 Task: Find connections with filter location Chintāmani with filter topic #homedecor with filter profile language English with filter current company Photon with filter school Delhi Public School Dwarka Expressway  with filter industry Media & Telecommunications with filter service category Management with filter keywords title Hotel Front Door Greeter
Action: Mouse moved to (601, 75)
Screenshot: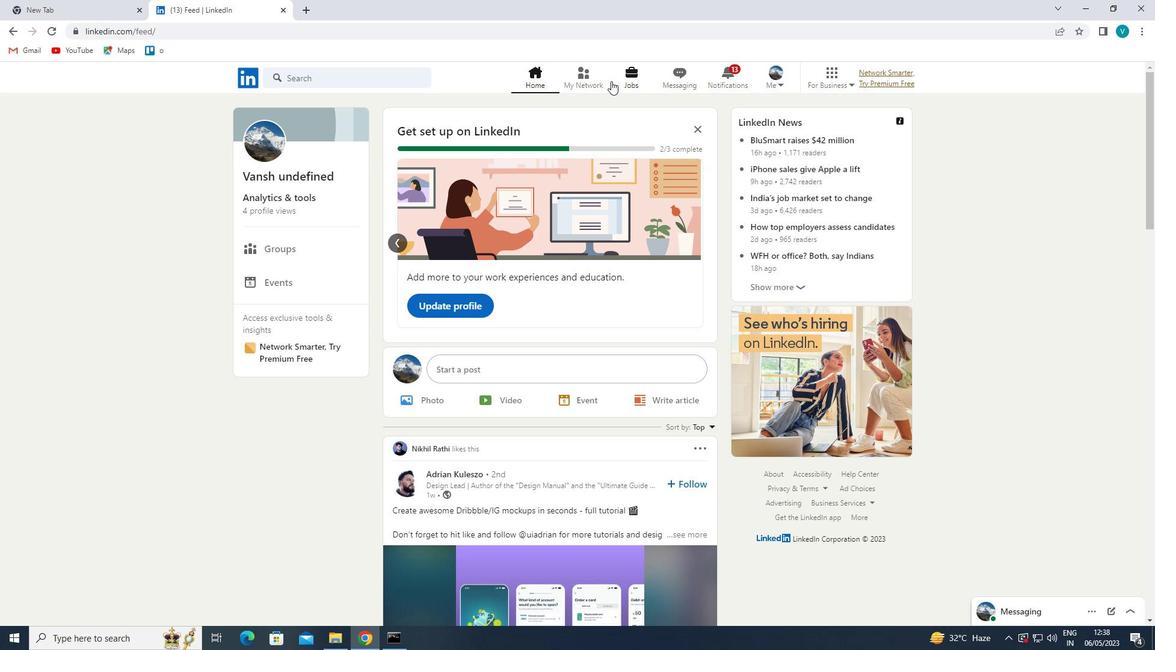 
Action: Mouse pressed left at (601, 75)
Screenshot: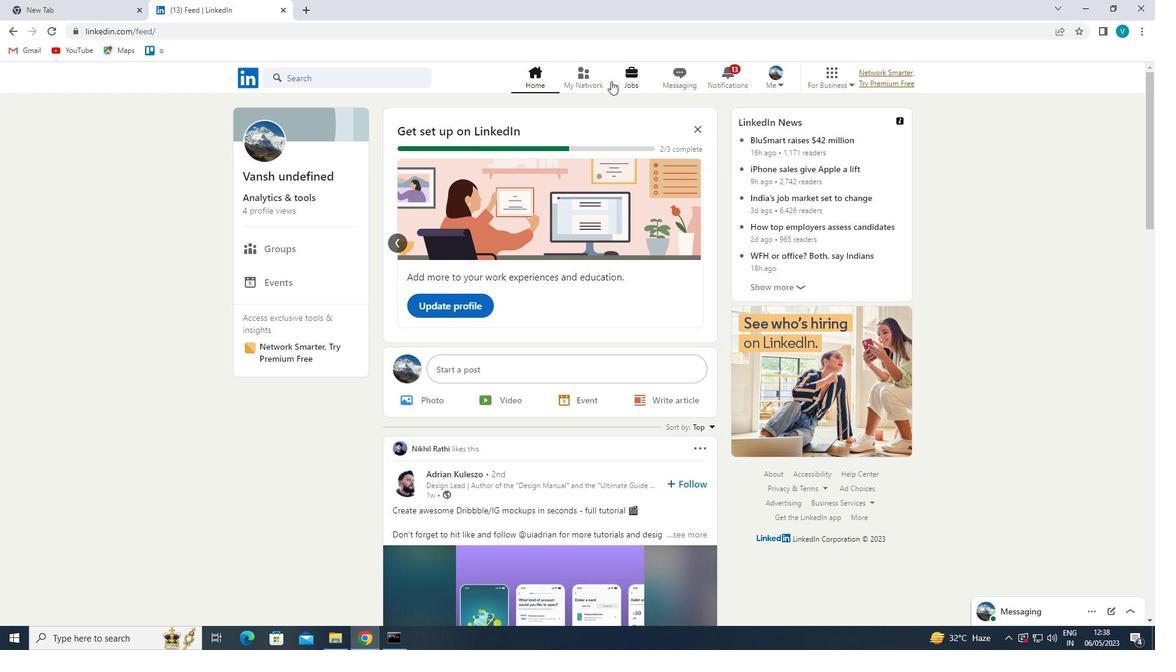 
Action: Mouse moved to (341, 151)
Screenshot: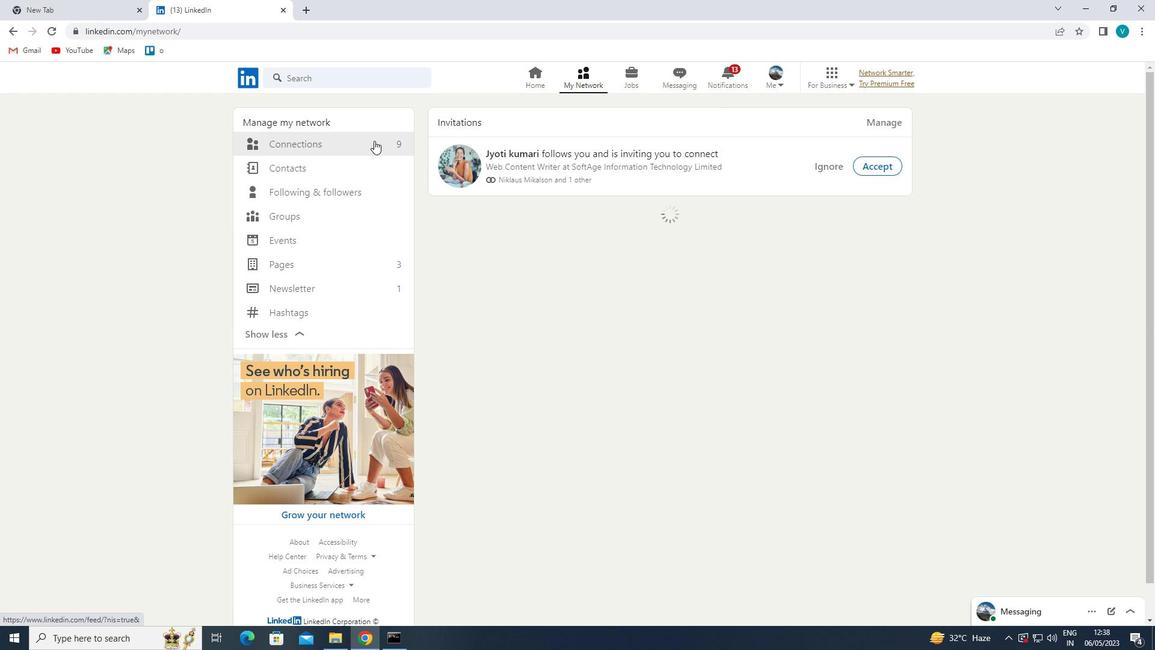 
Action: Mouse pressed left at (341, 151)
Screenshot: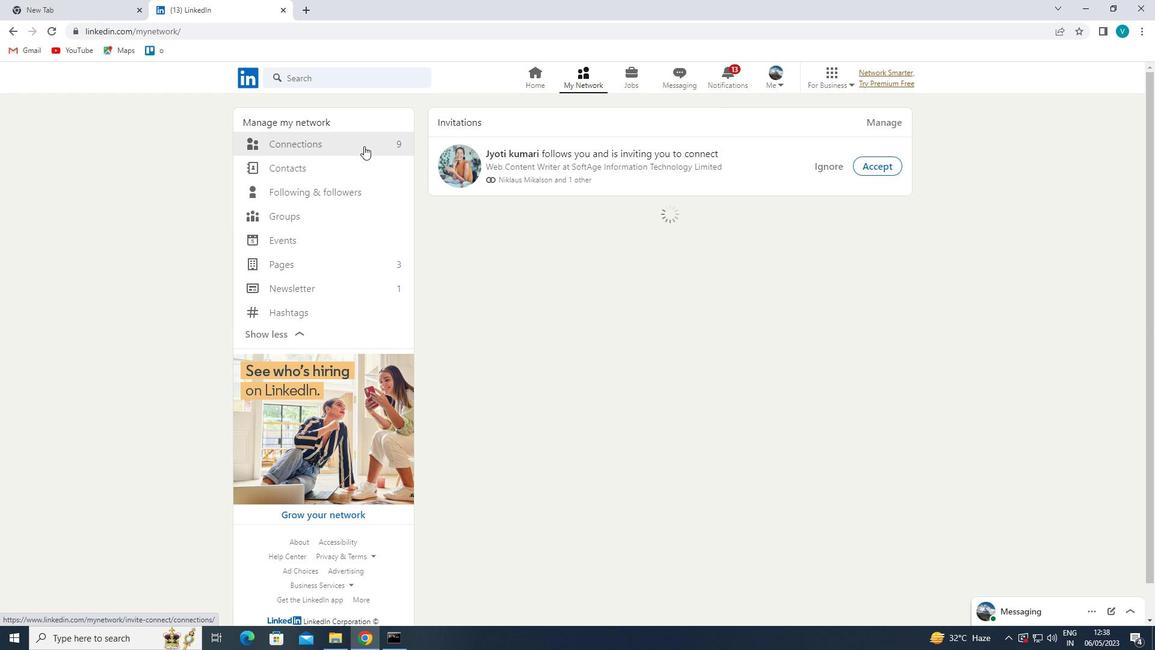 
Action: Mouse moved to (341, 151)
Screenshot: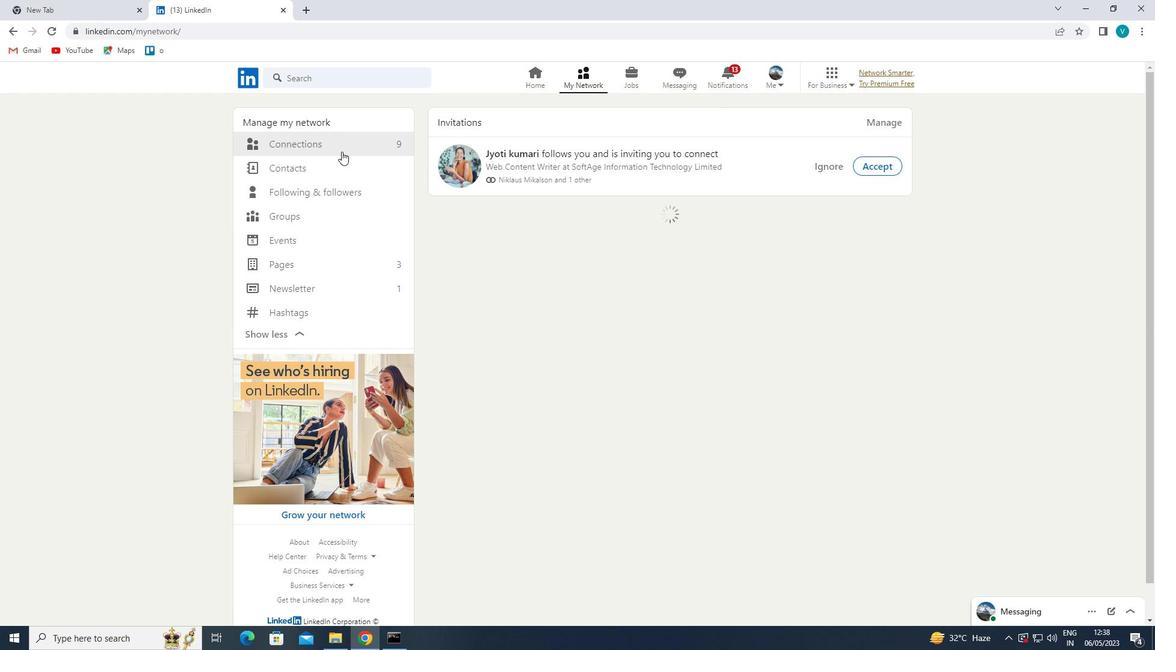 
Action: Mouse pressed left at (341, 151)
Screenshot: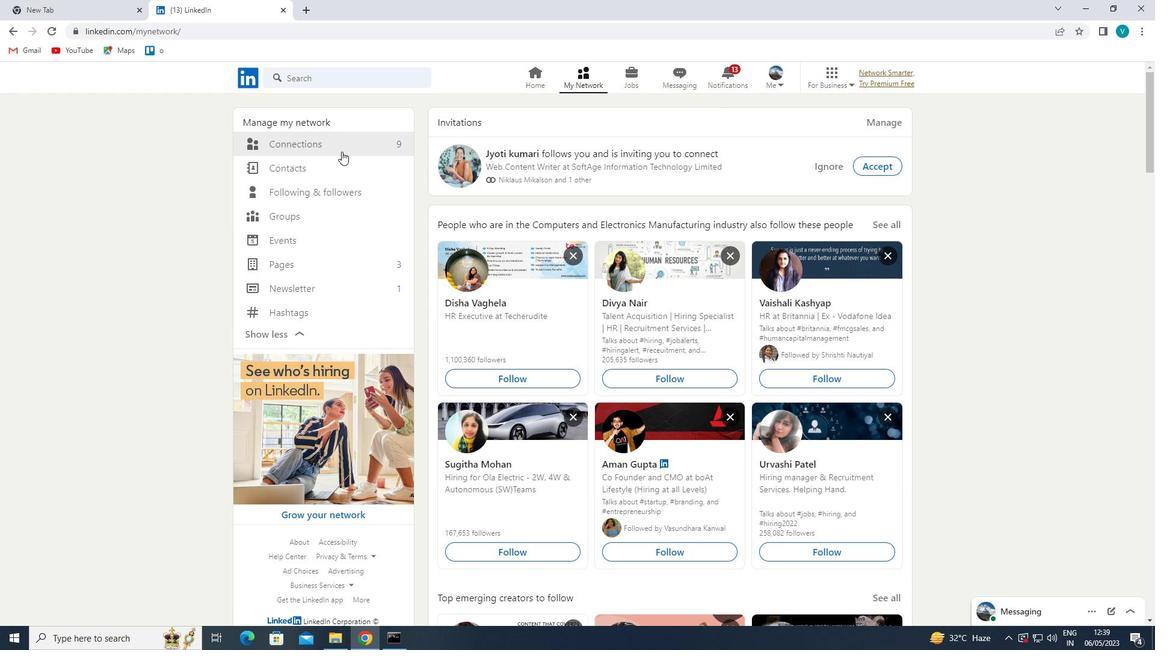 
Action: Mouse moved to (345, 140)
Screenshot: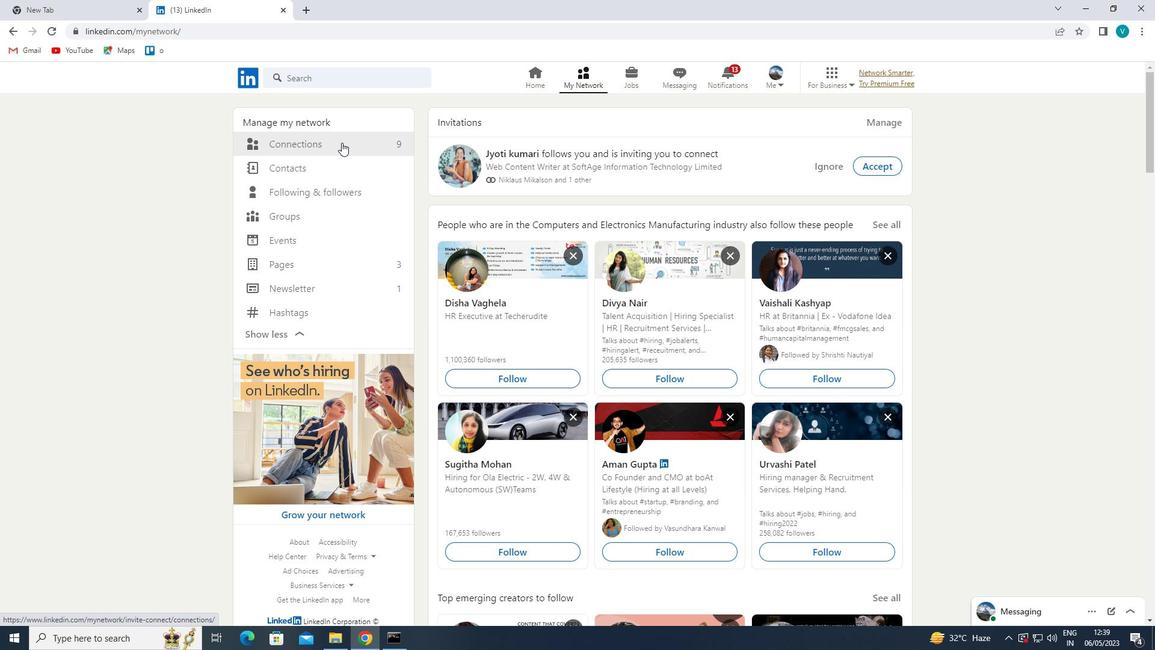 
Action: Mouse pressed left at (345, 140)
Screenshot: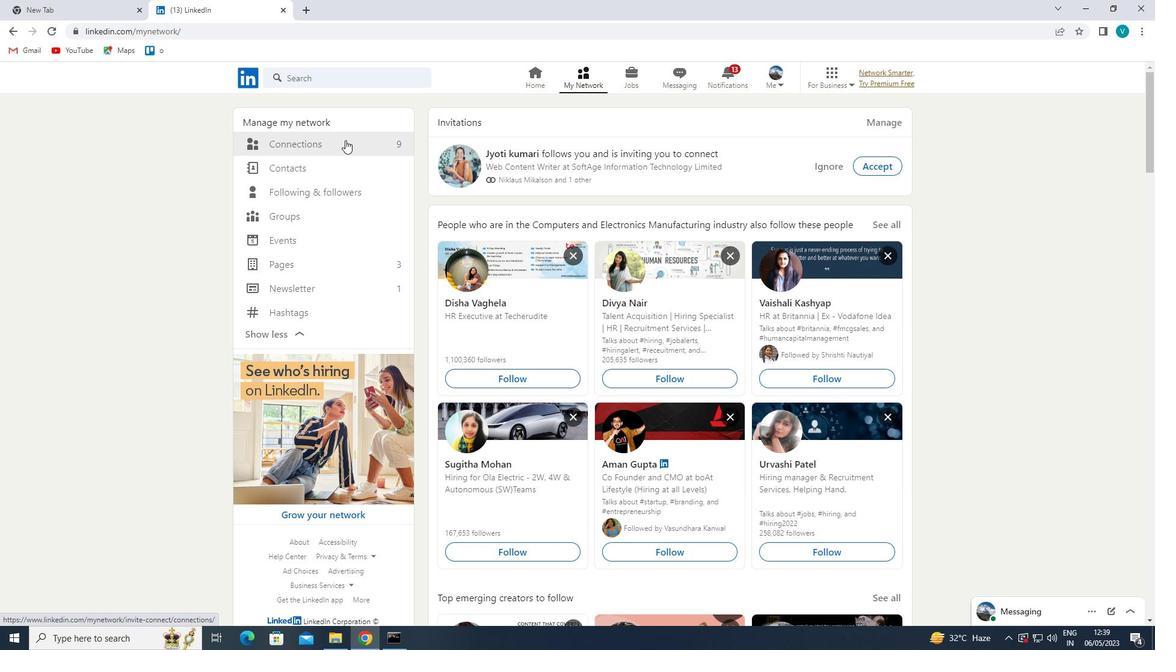 
Action: Mouse moved to (682, 145)
Screenshot: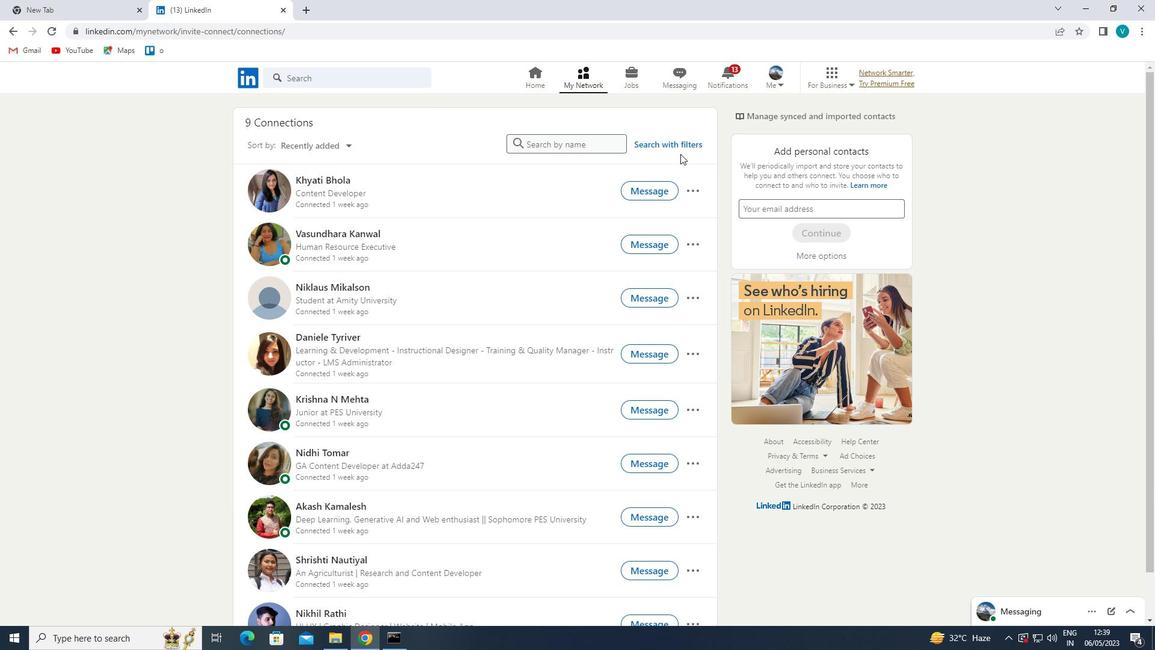 
Action: Mouse pressed left at (682, 145)
Screenshot: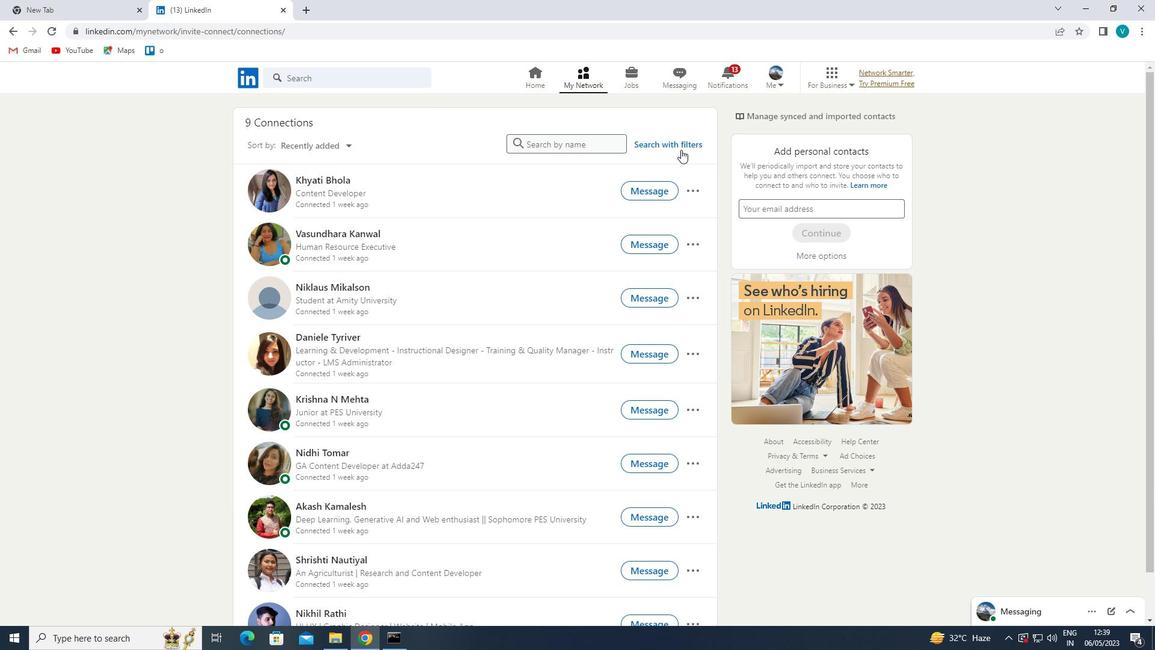 
Action: Mouse moved to (592, 111)
Screenshot: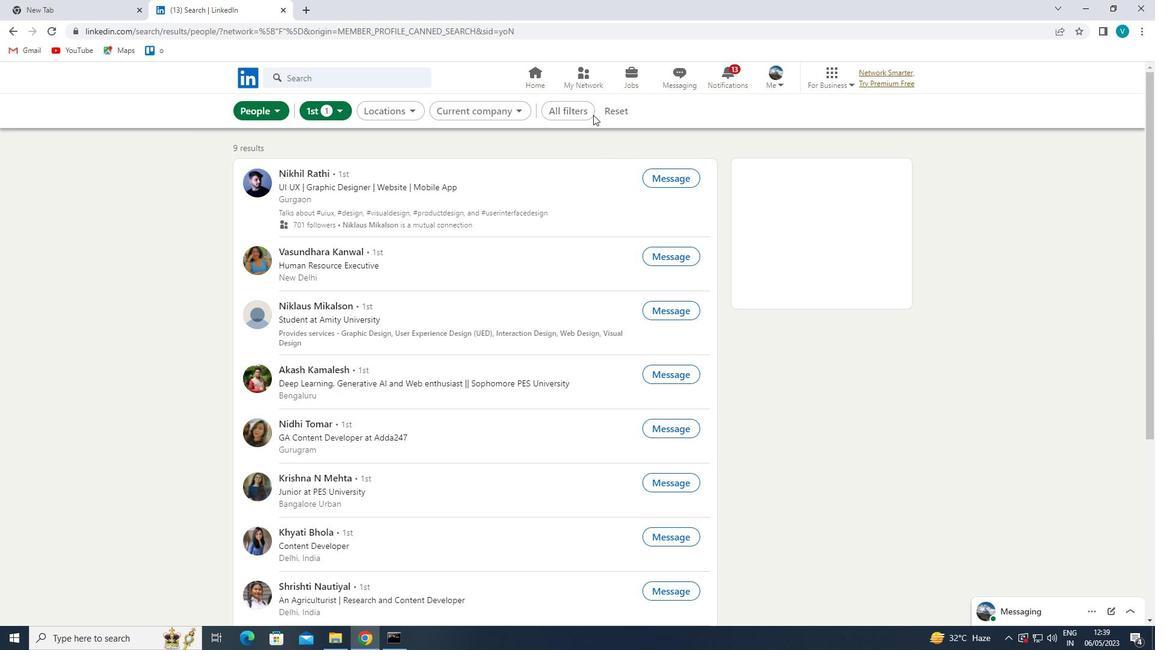 
Action: Mouse pressed left at (592, 111)
Screenshot: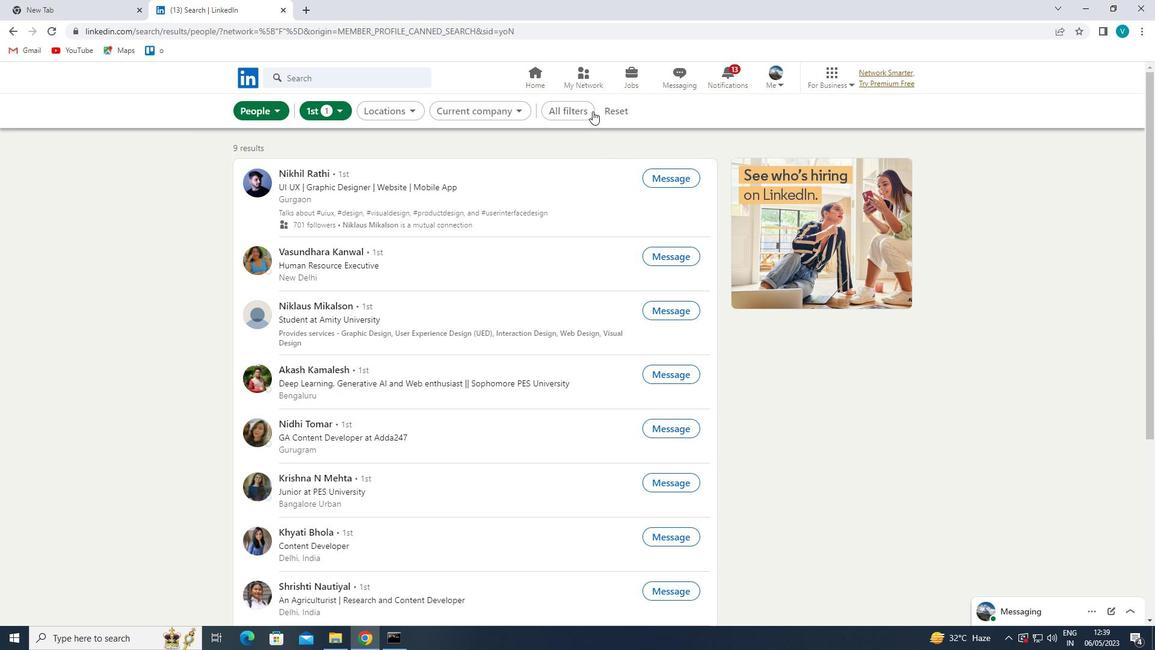 
Action: Mouse moved to (940, 268)
Screenshot: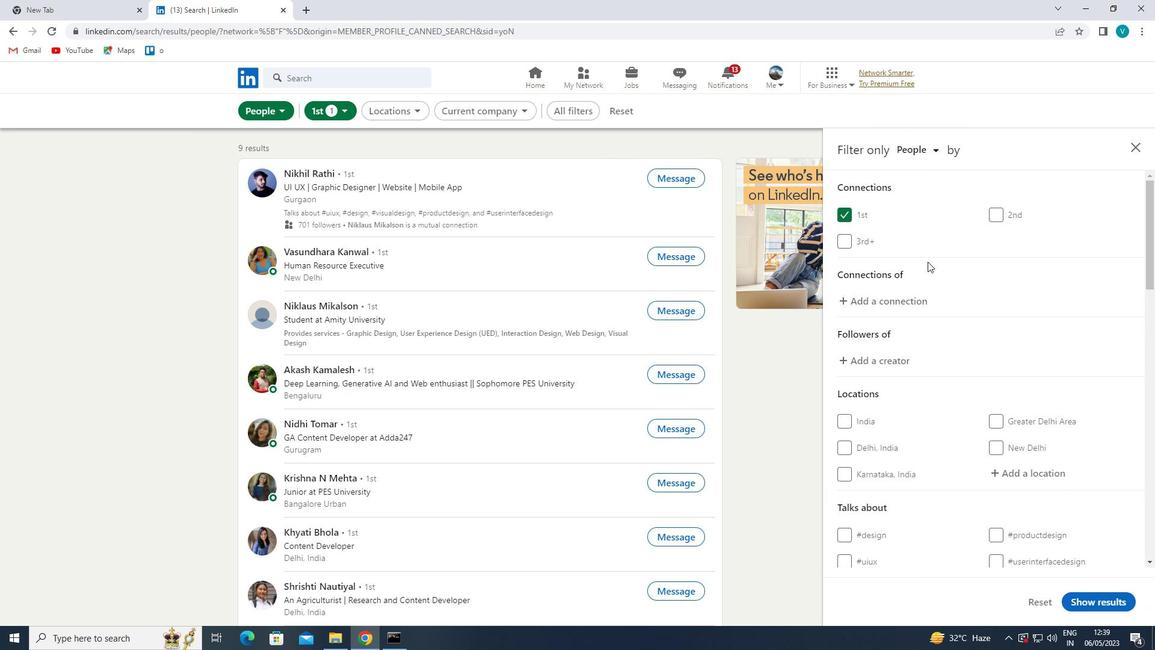 
Action: Mouse scrolled (940, 267) with delta (0, 0)
Screenshot: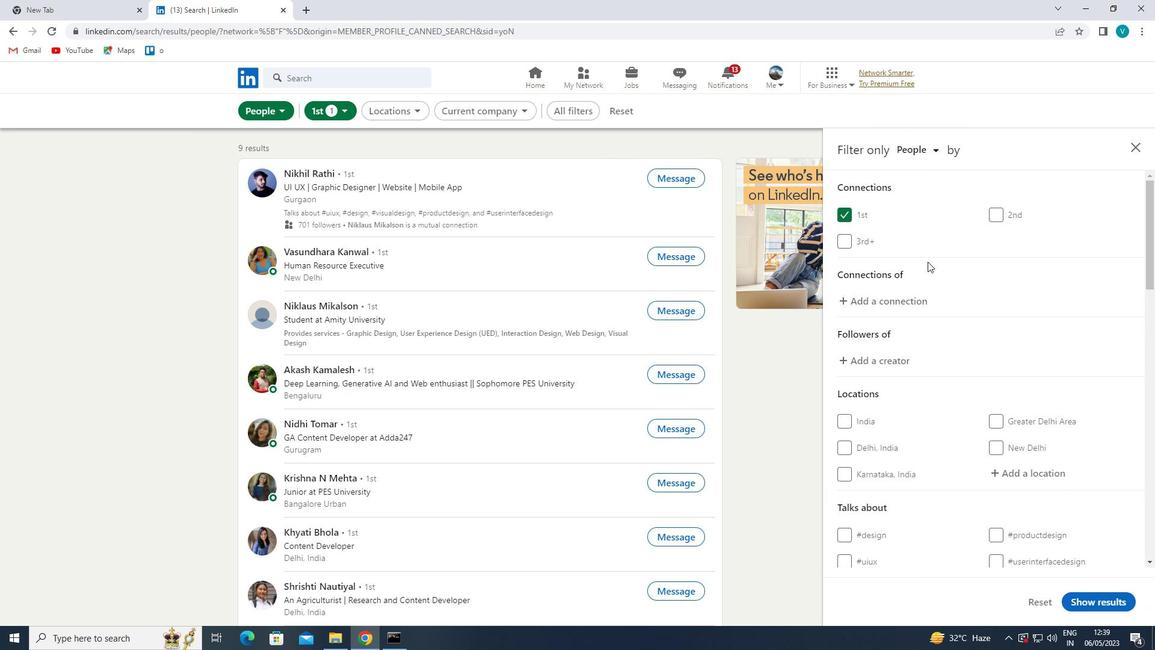 
Action: Mouse moved to (955, 276)
Screenshot: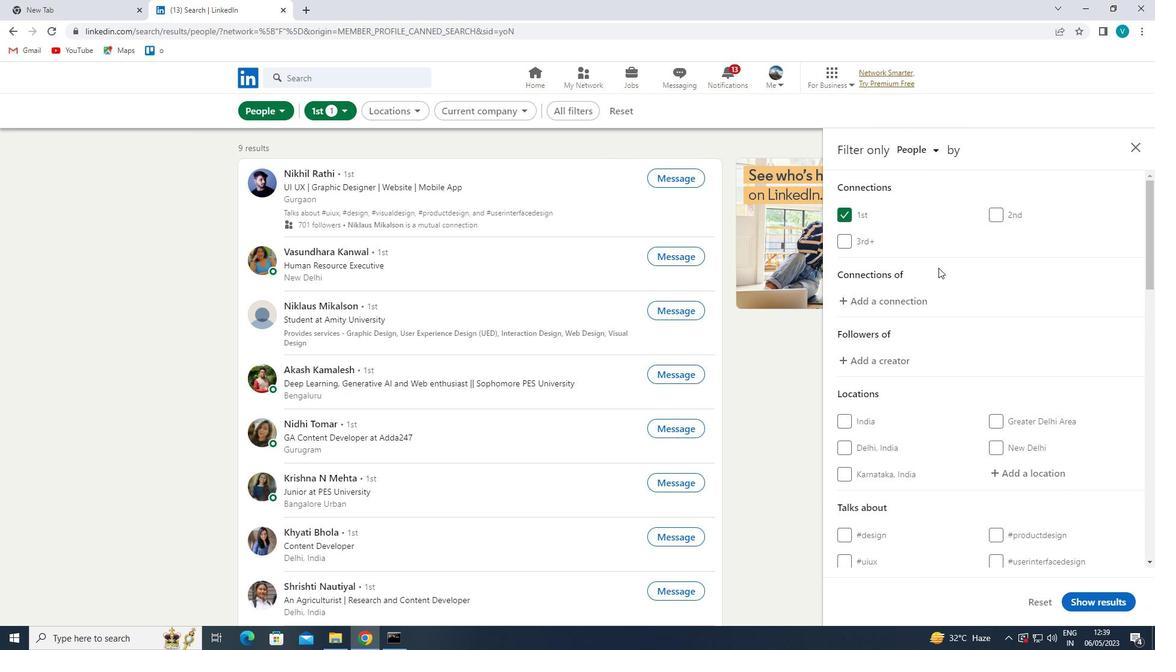 
Action: Mouse scrolled (955, 276) with delta (0, 0)
Screenshot: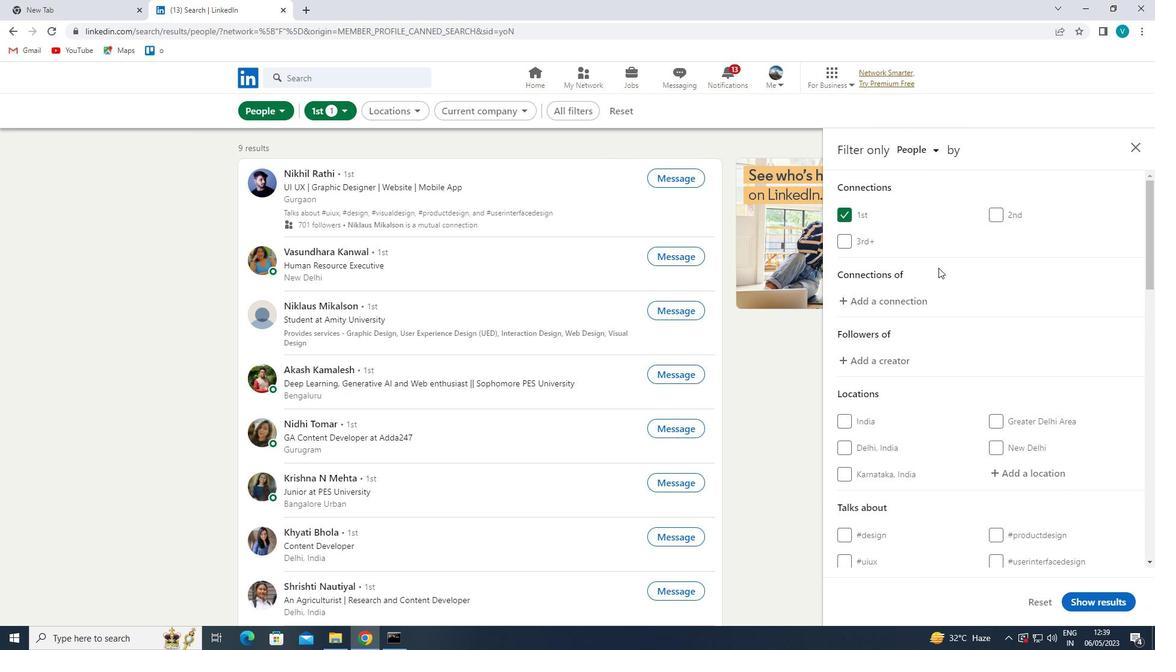 
Action: Mouse moved to (1044, 352)
Screenshot: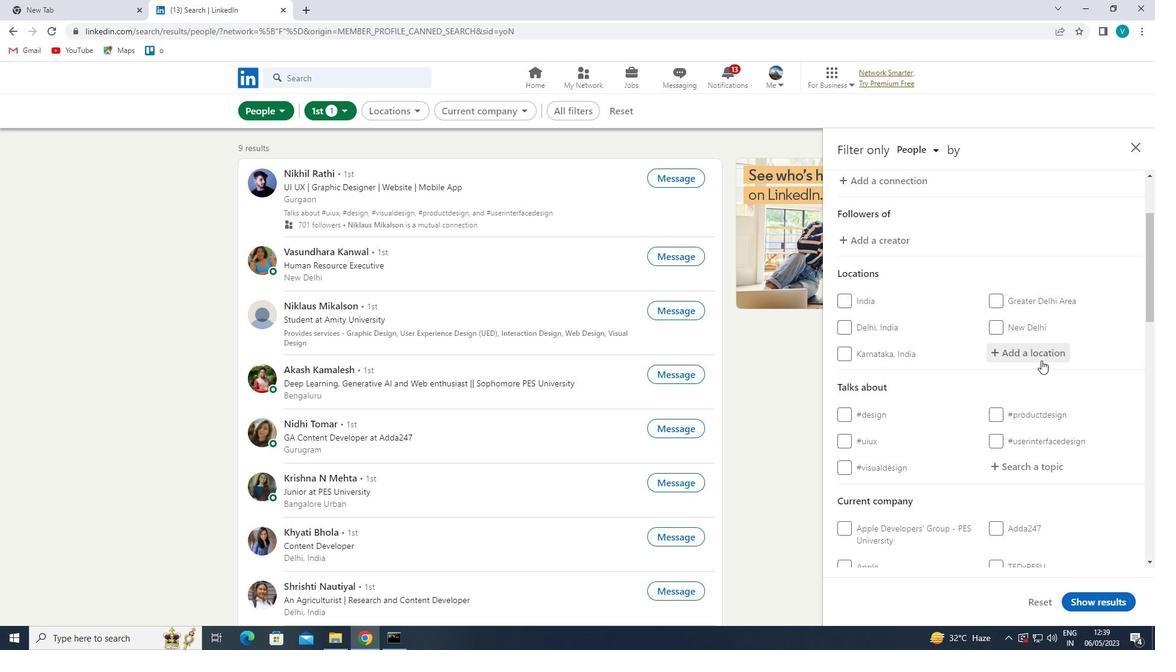 
Action: Mouse pressed left at (1044, 352)
Screenshot: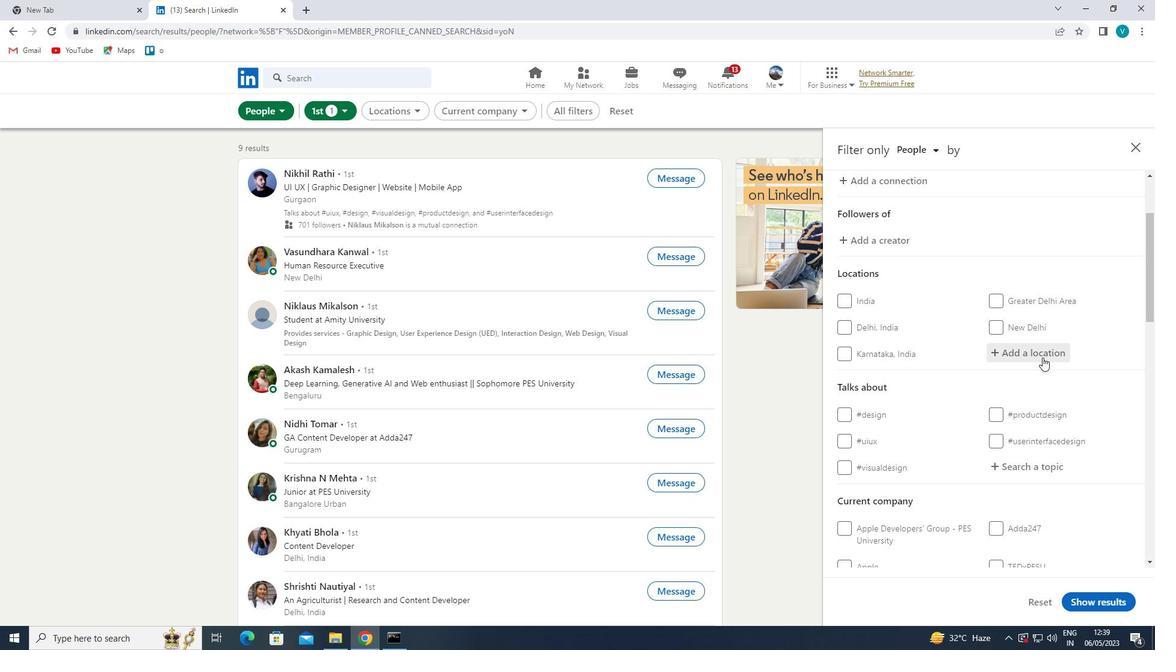 
Action: Mouse moved to (933, 424)
Screenshot: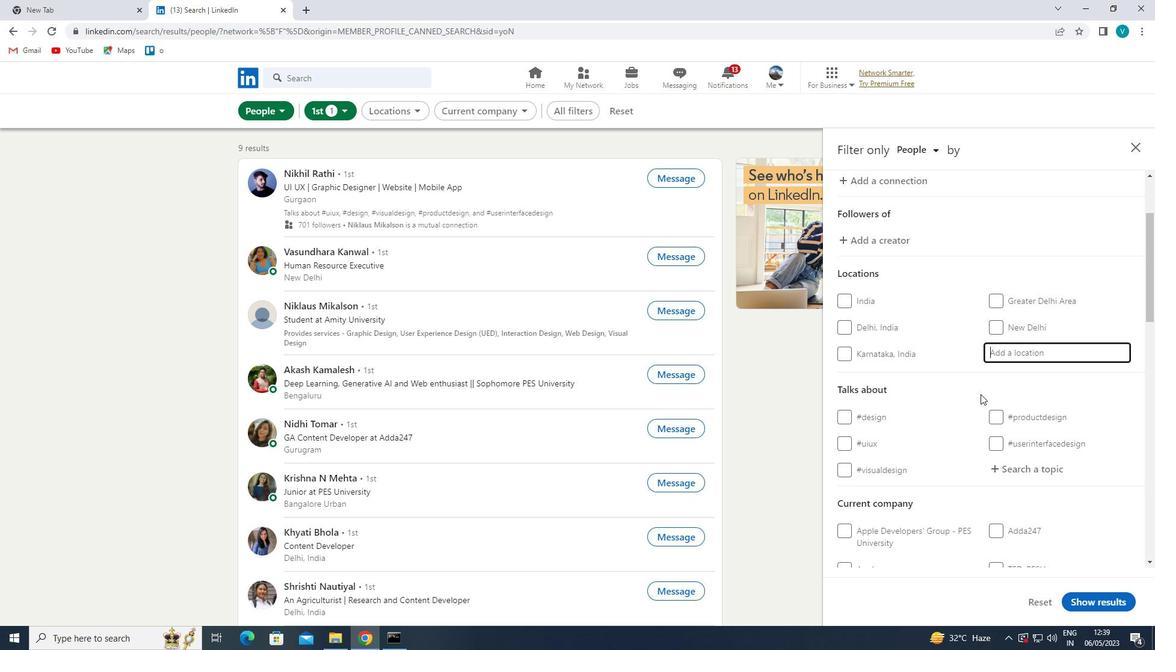 
Action: Key pressed <Key.shift>CHINTAMANI
Screenshot: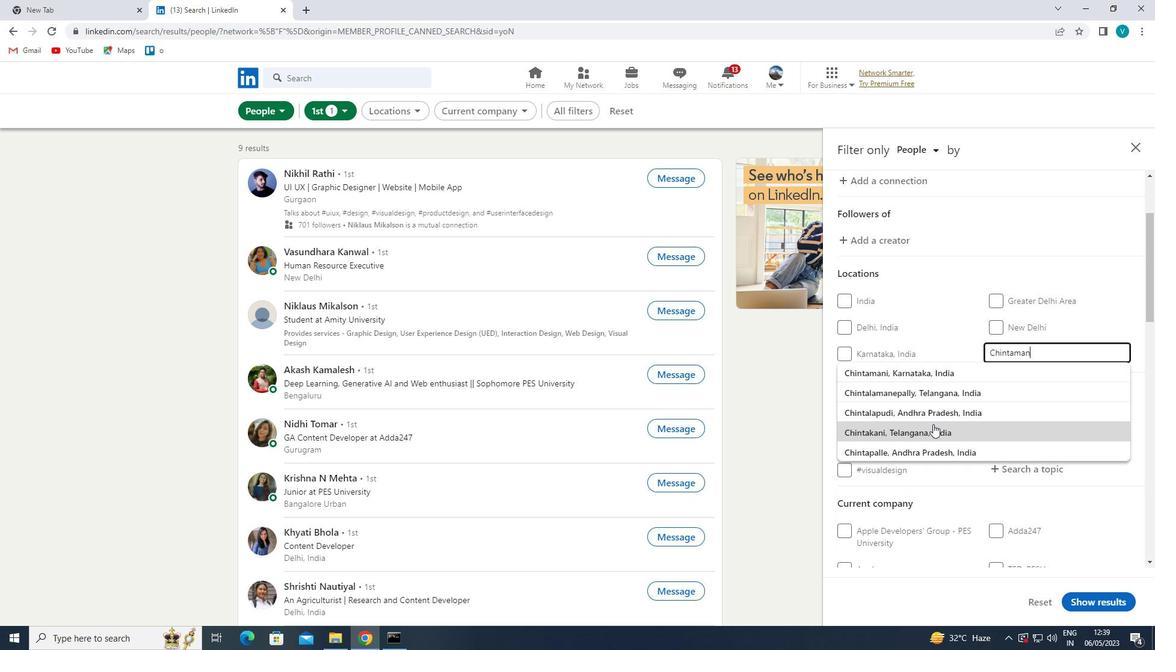 
Action: Mouse moved to (973, 375)
Screenshot: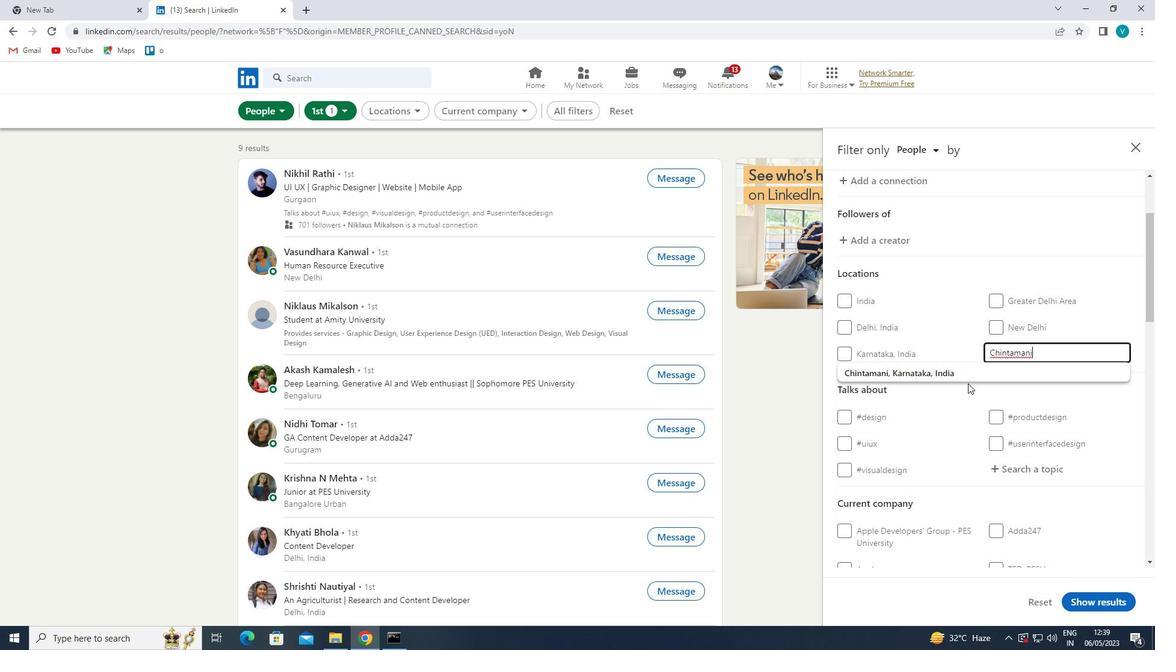 
Action: Mouse pressed left at (973, 375)
Screenshot: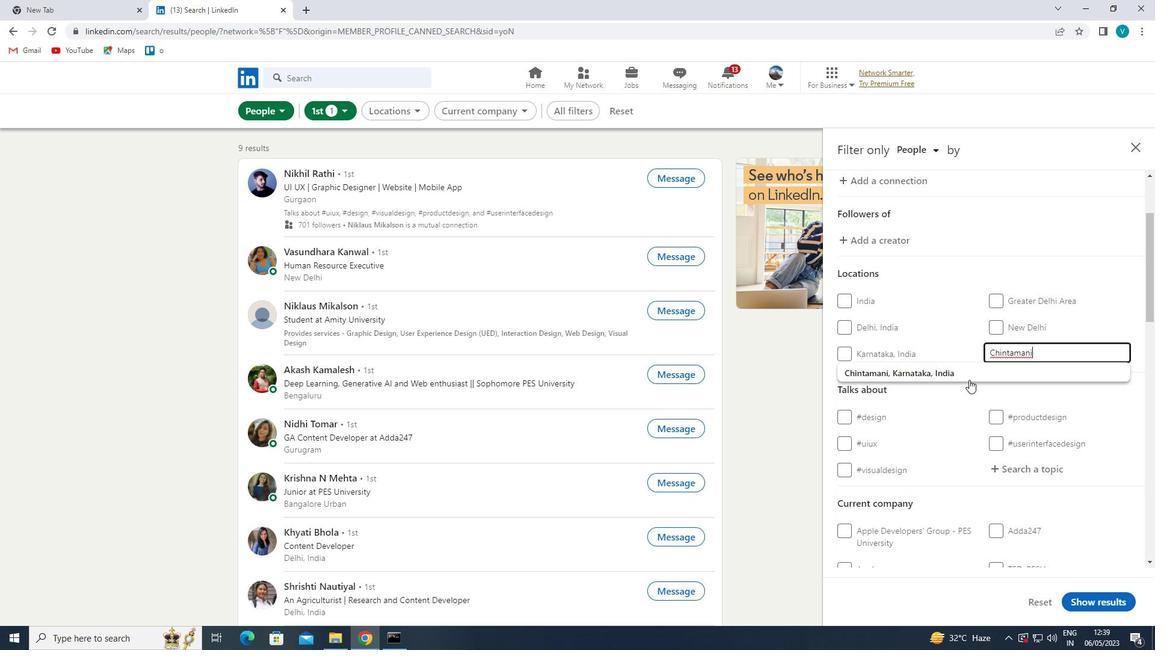 
Action: Mouse moved to (977, 377)
Screenshot: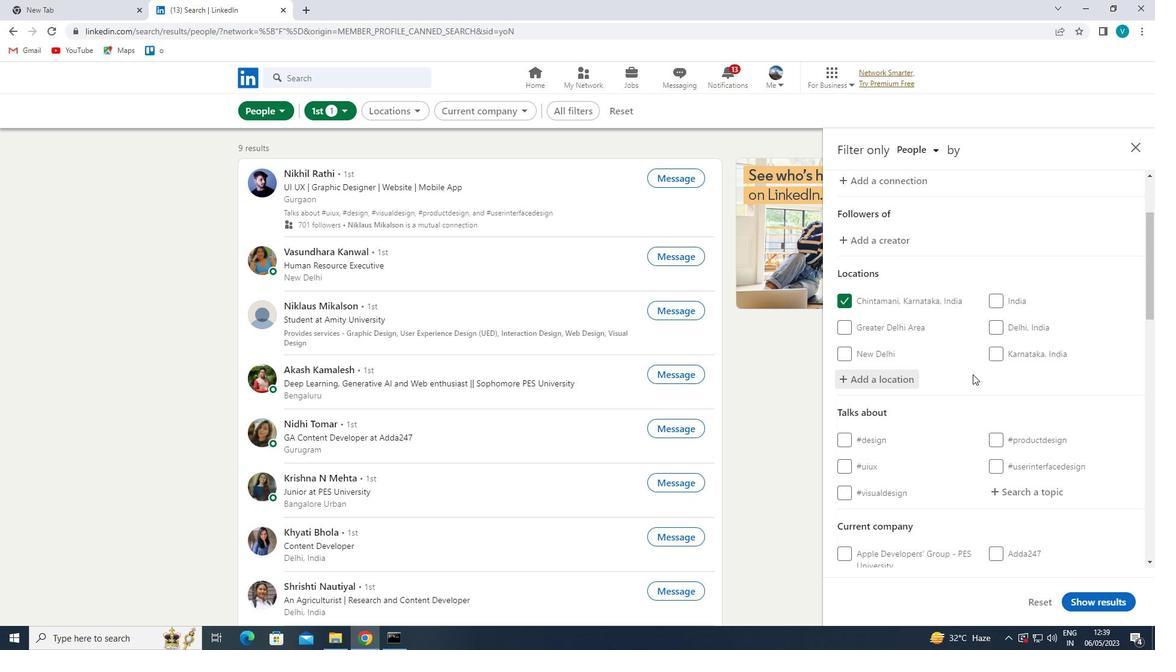 
Action: Mouse scrolled (977, 376) with delta (0, 0)
Screenshot: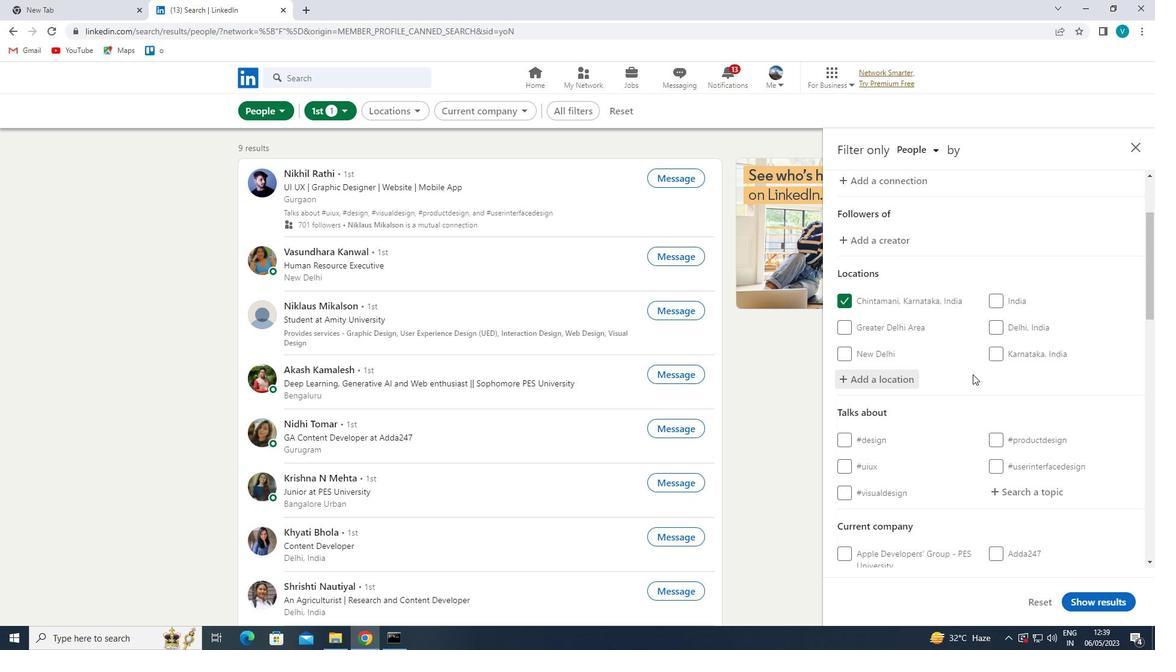 
Action: Mouse moved to (1026, 428)
Screenshot: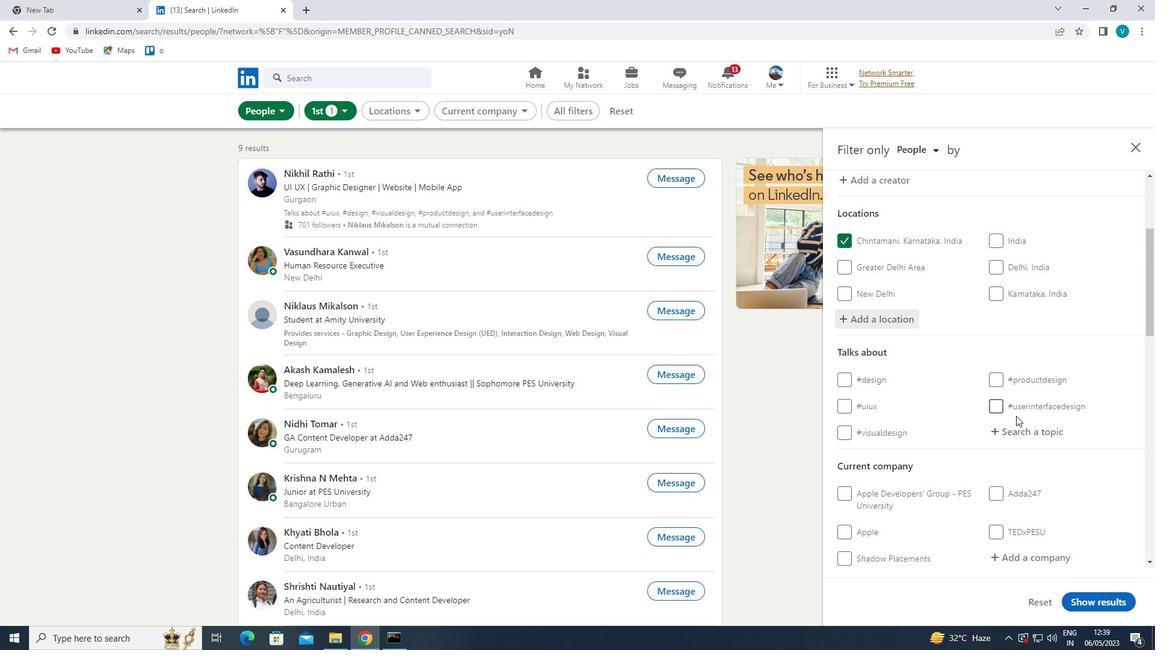 
Action: Mouse pressed left at (1026, 428)
Screenshot: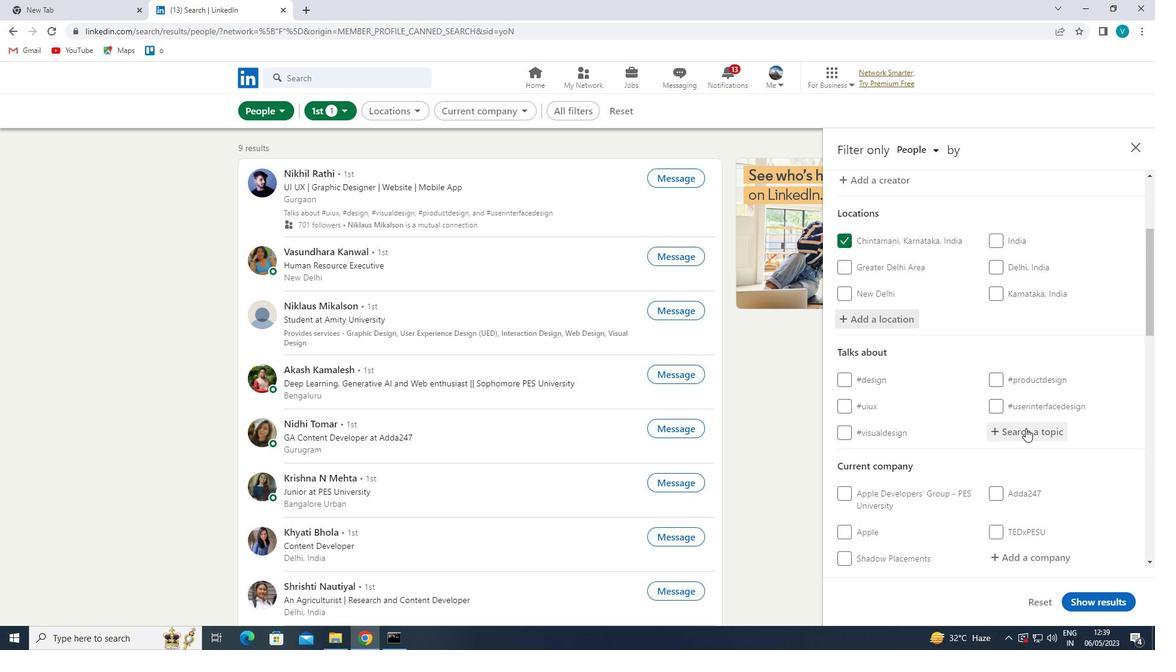 
Action: Key pressed HOMEDEC
Screenshot: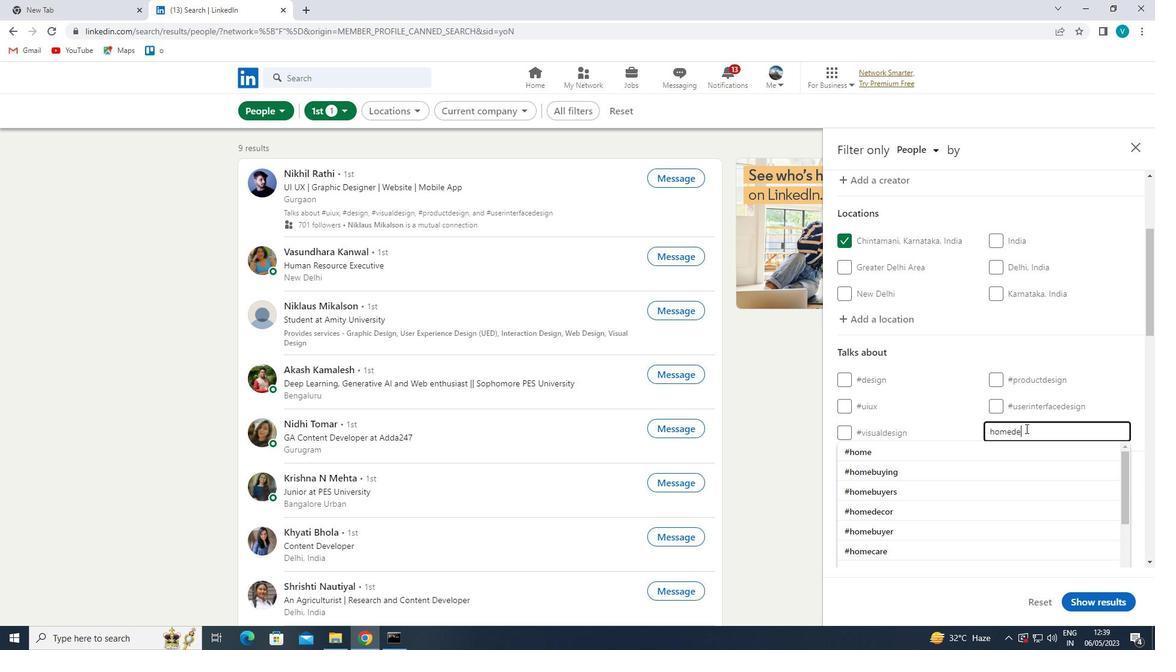 
Action: Mouse moved to (987, 446)
Screenshot: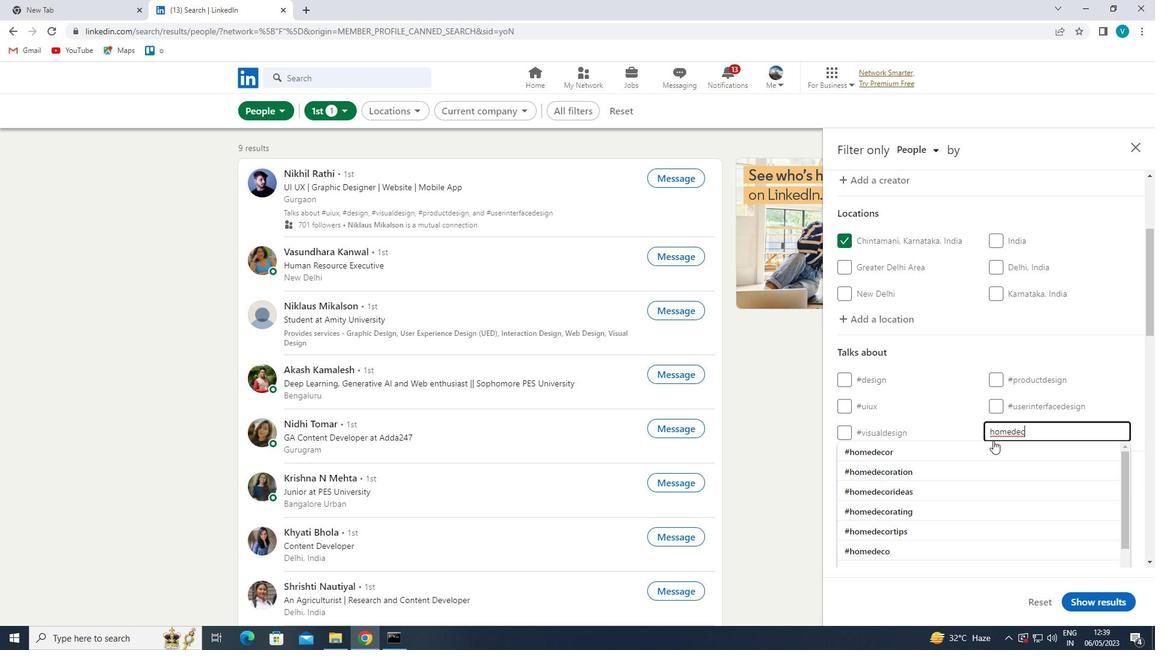 
Action: Mouse pressed left at (987, 446)
Screenshot: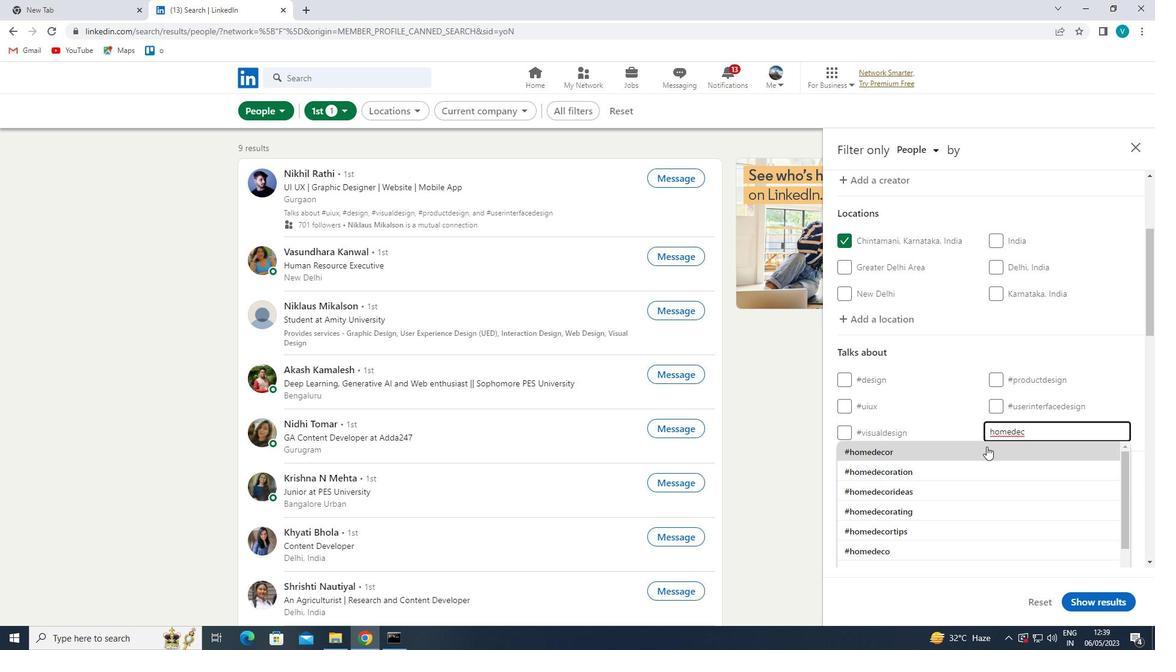 
Action: Mouse scrolled (987, 446) with delta (0, 0)
Screenshot: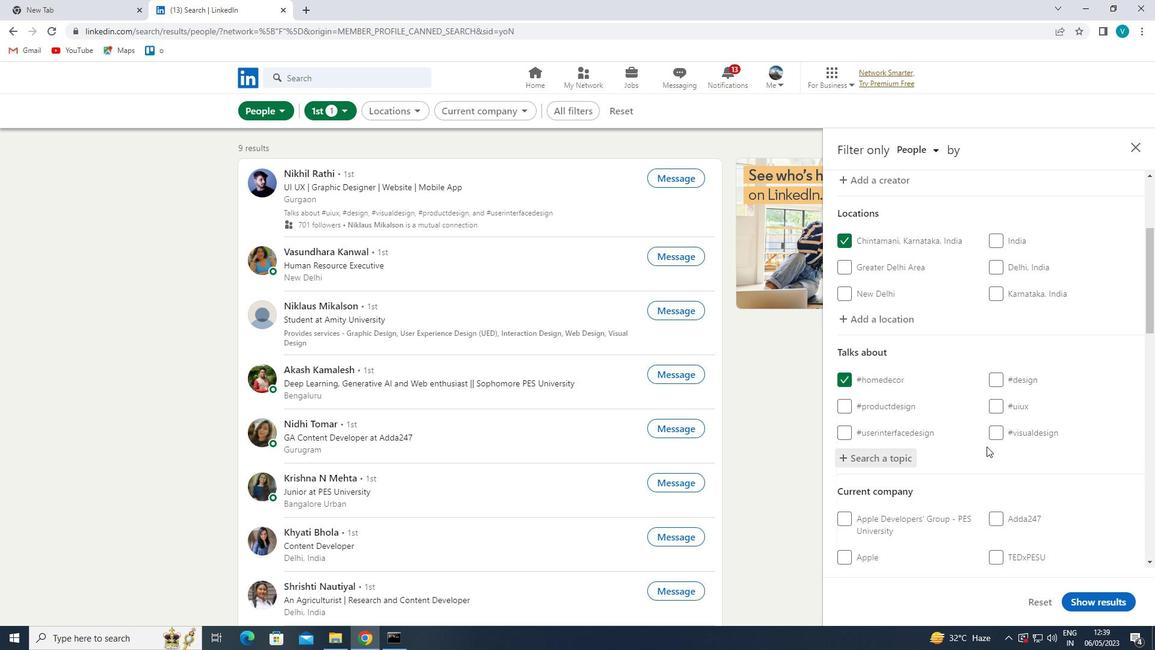 
Action: Mouse scrolled (987, 446) with delta (0, 0)
Screenshot: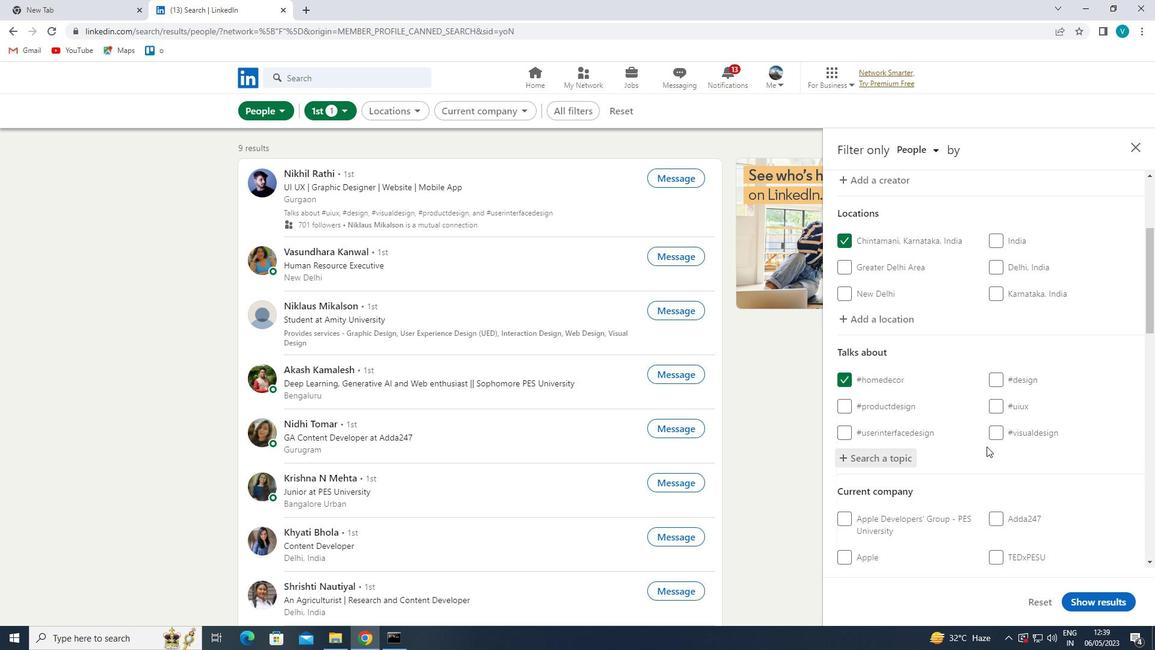 
Action: Mouse scrolled (987, 446) with delta (0, 0)
Screenshot: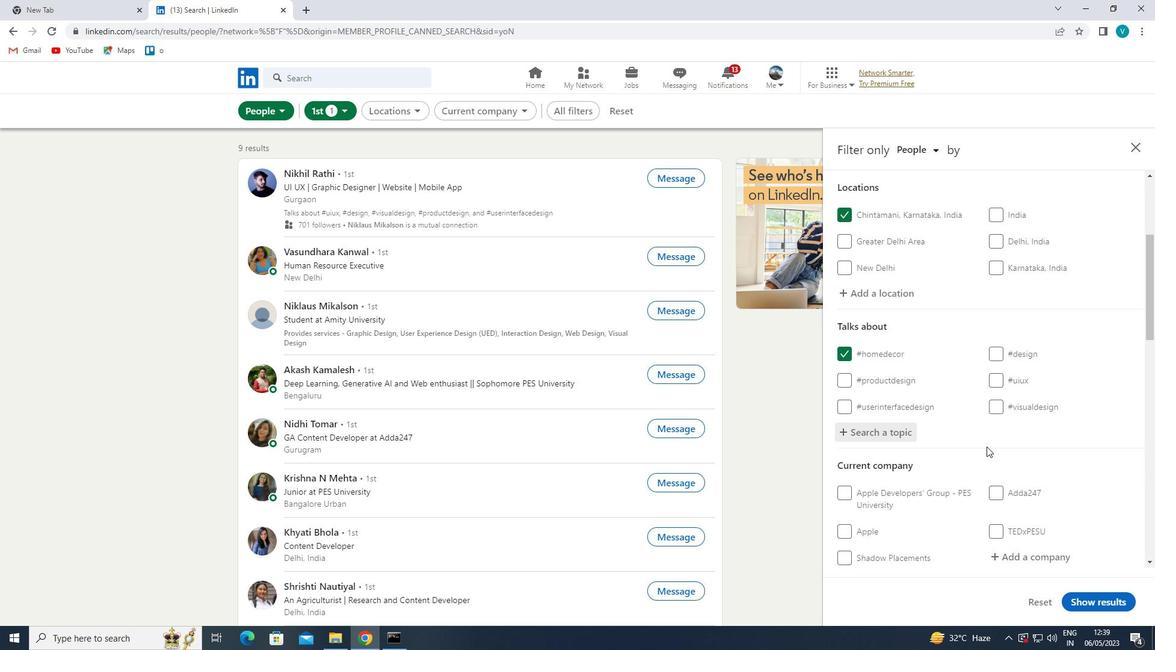 
Action: Mouse scrolled (987, 446) with delta (0, 0)
Screenshot: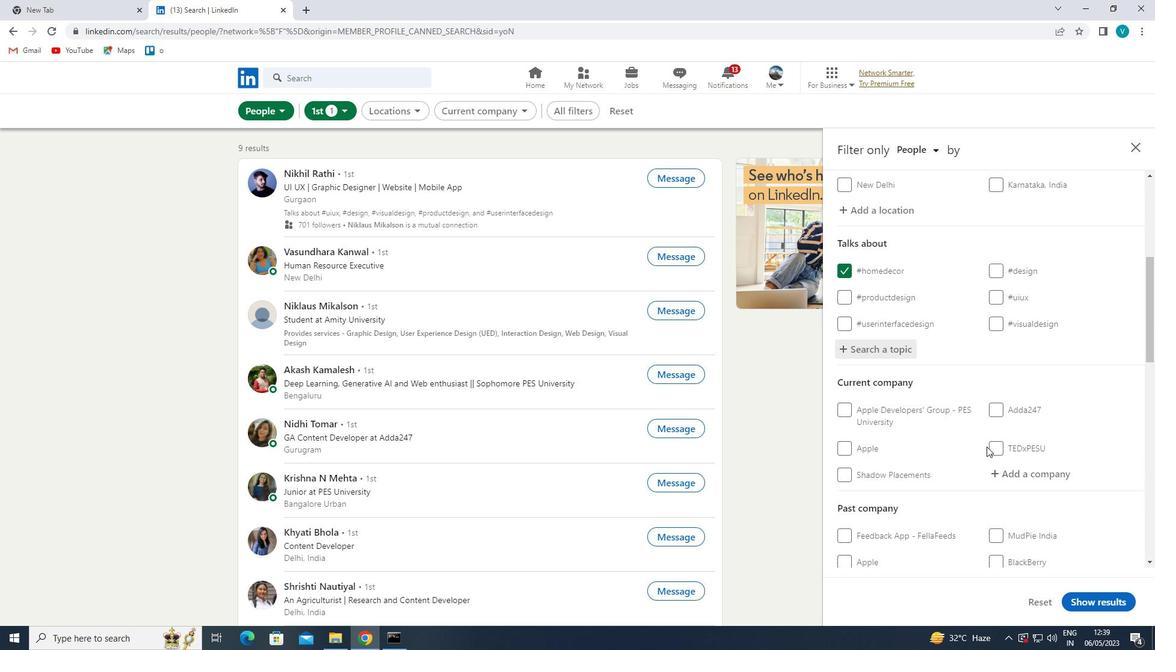 
Action: Mouse scrolled (987, 446) with delta (0, 0)
Screenshot: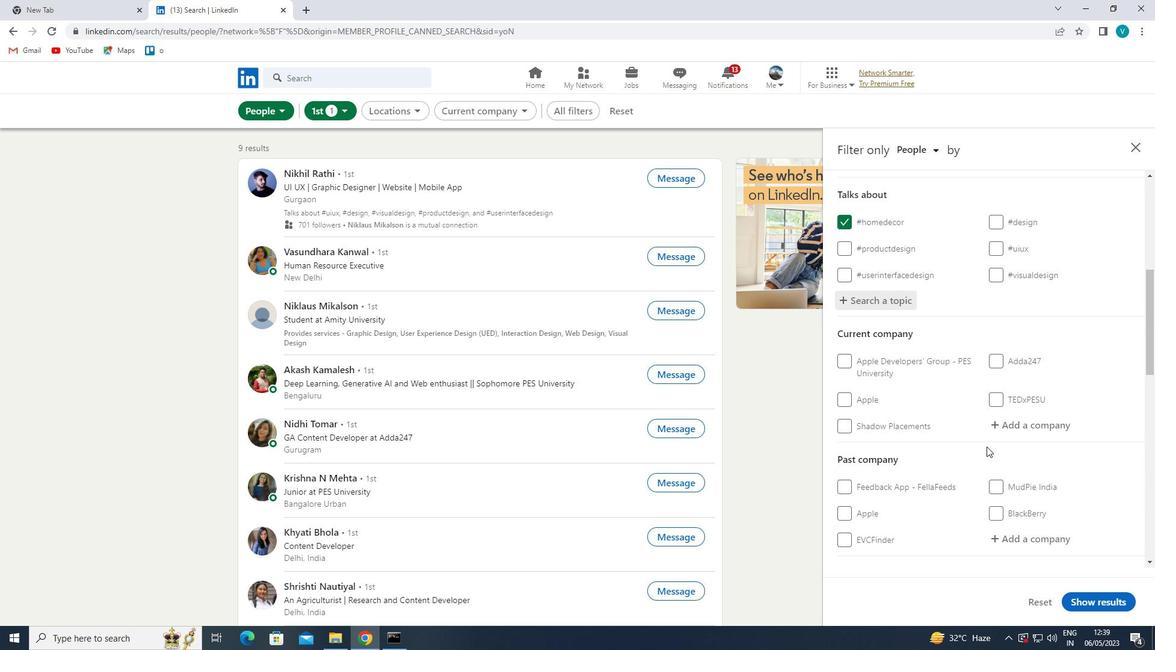 
Action: Mouse scrolled (987, 446) with delta (0, 0)
Screenshot: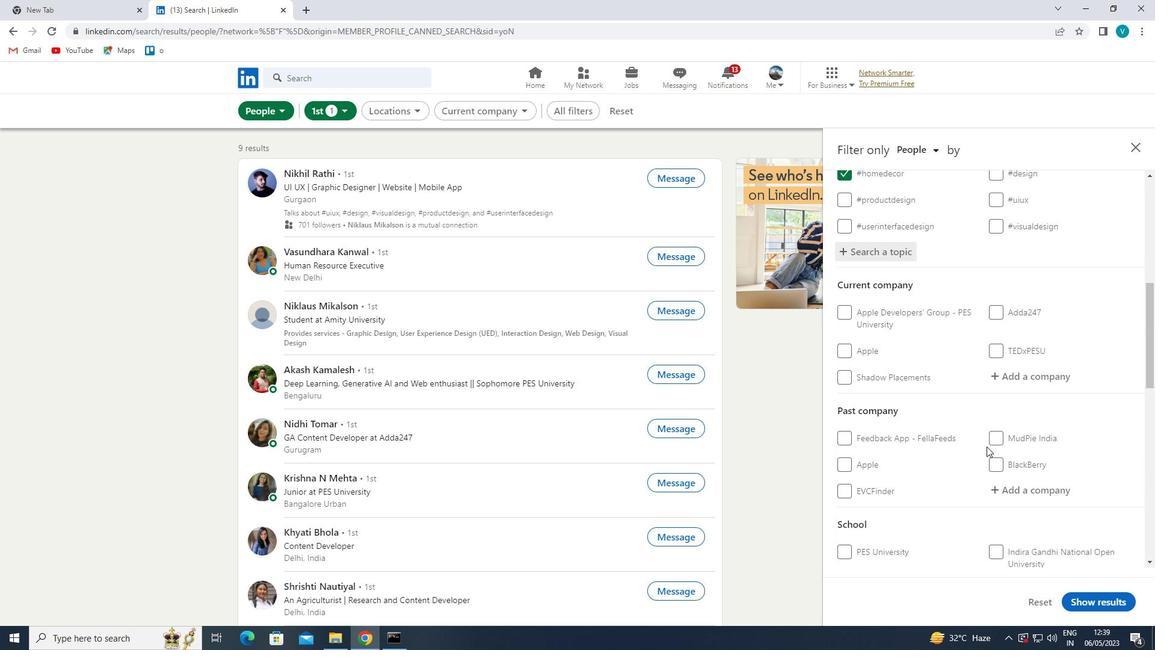 
Action: Mouse scrolled (987, 446) with delta (0, 0)
Screenshot: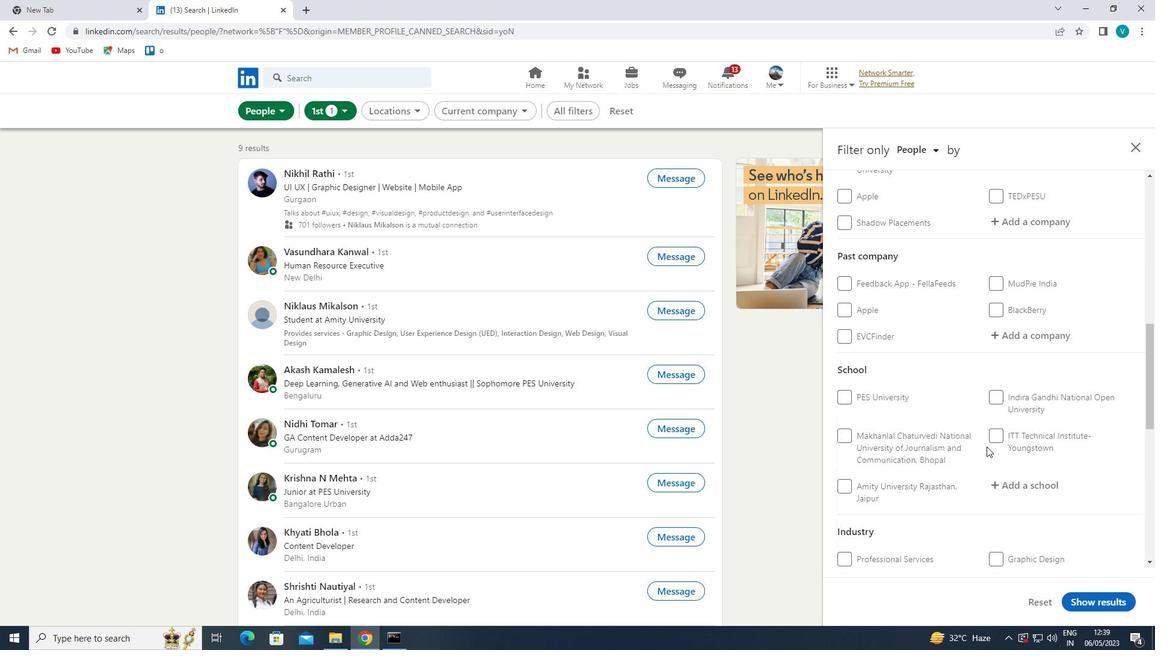 
Action: Mouse scrolled (987, 446) with delta (0, 0)
Screenshot: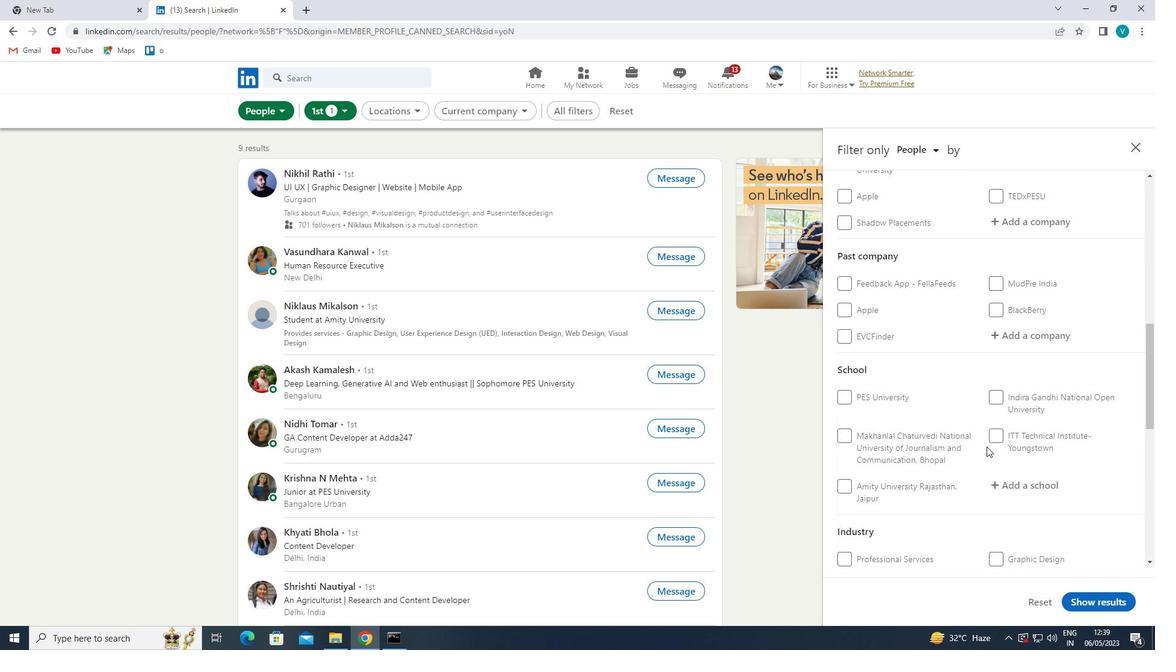 
Action: Mouse moved to (915, 468)
Screenshot: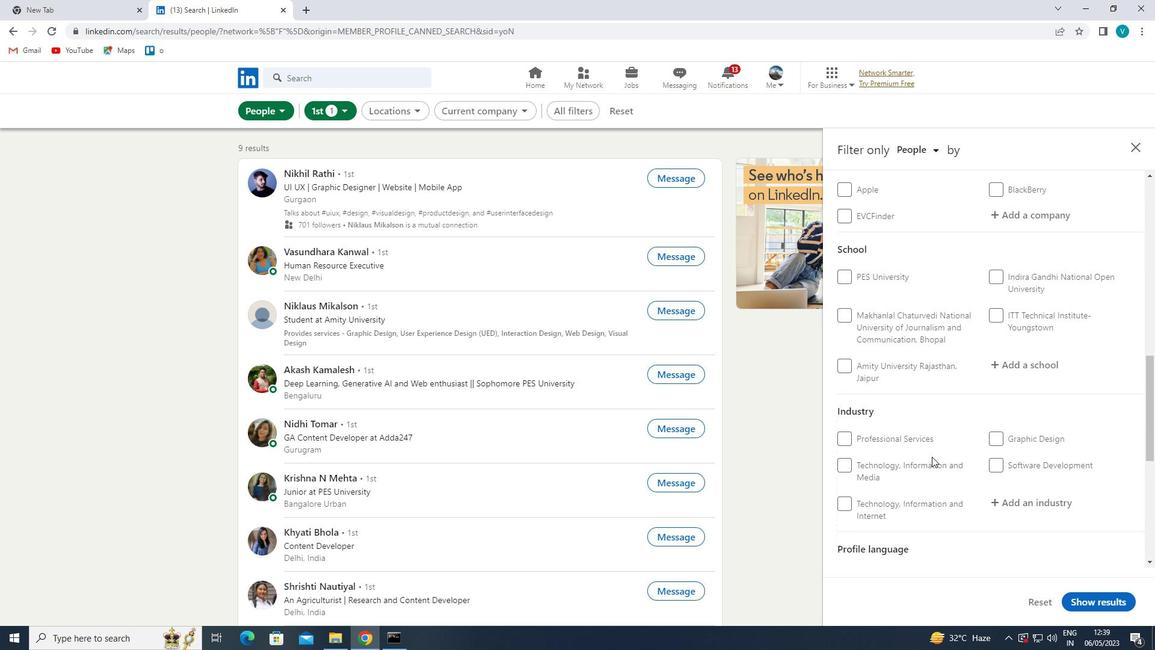 
Action: Mouse scrolled (915, 467) with delta (0, 0)
Screenshot: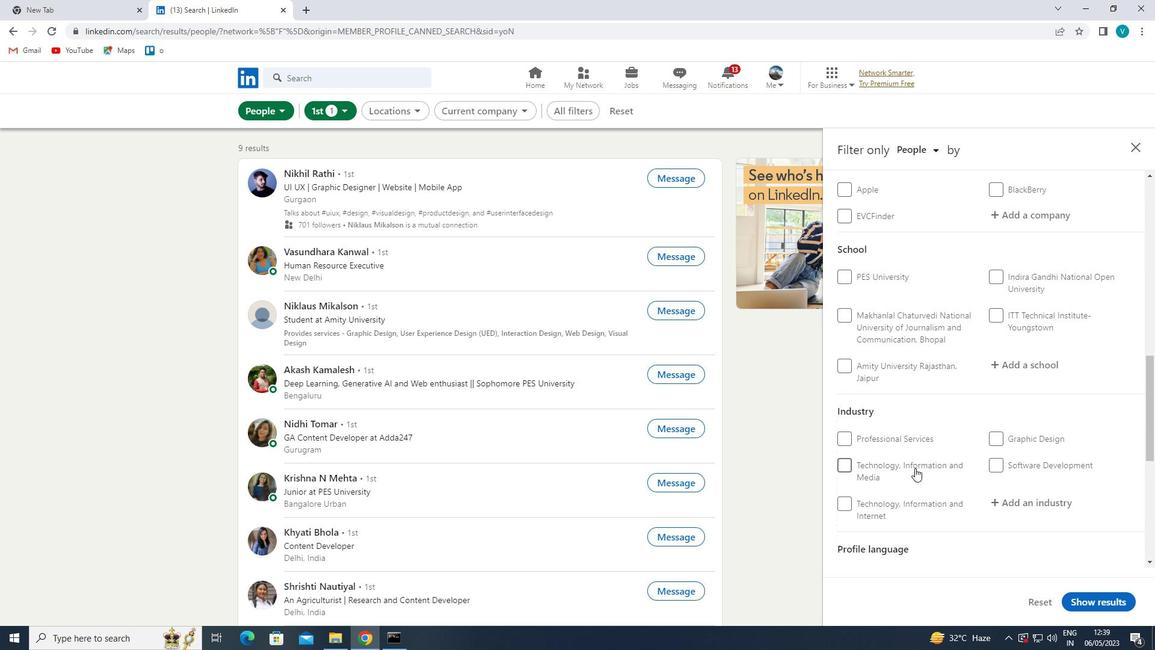 
Action: Mouse moved to (915, 468)
Screenshot: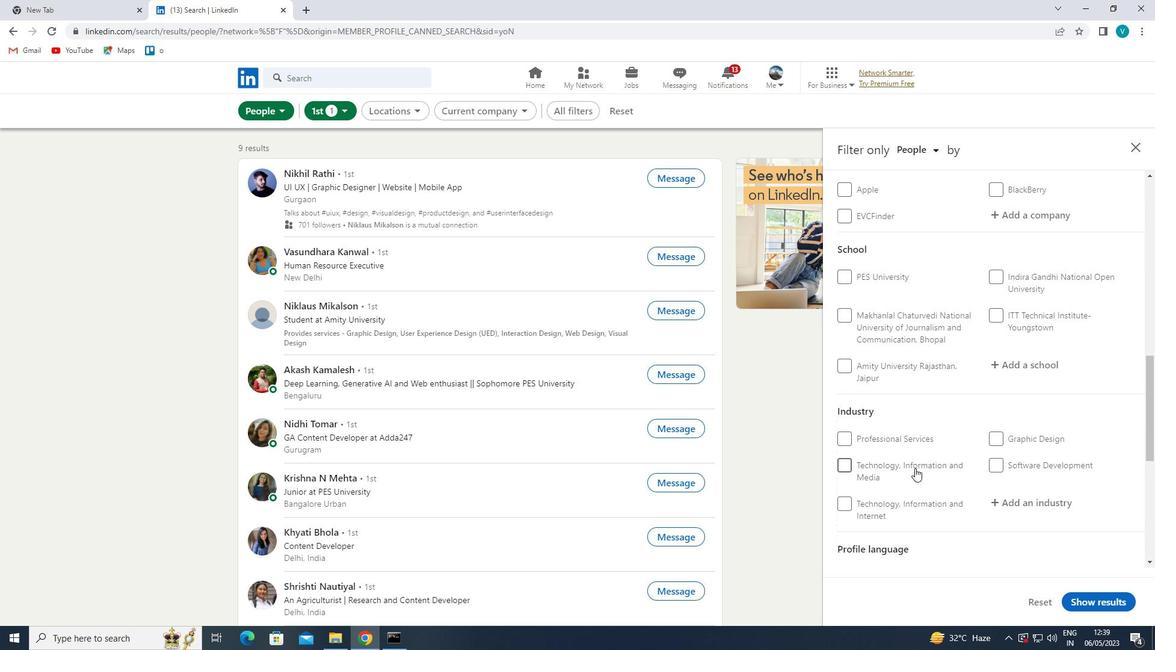 
Action: Mouse scrolled (915, 467) with delta (0, 0)
Screenshot: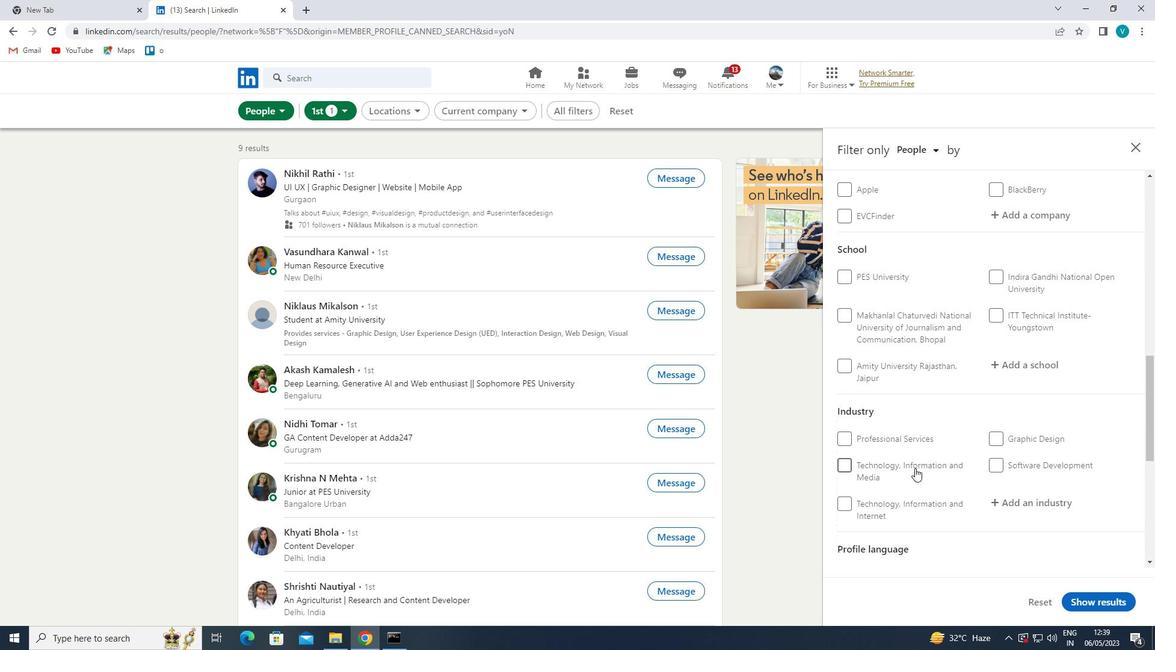 
Action: Mouse moved to (843, 457)
Screenshot: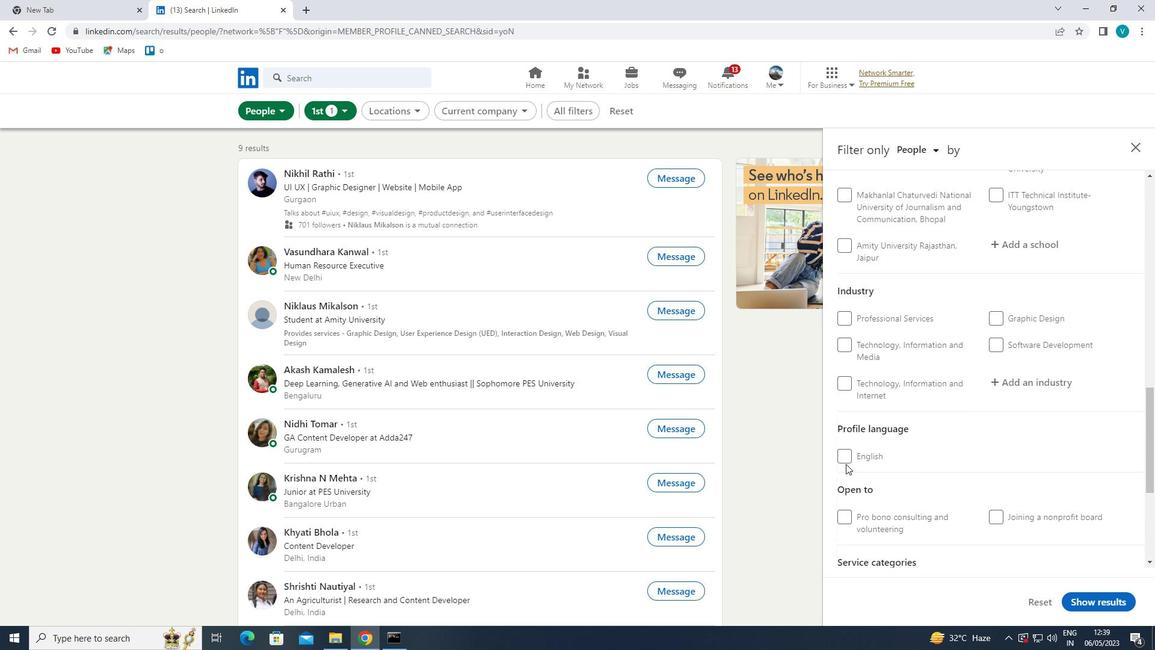 
Action: Mouse pressed left at (843, 457)
Screenshot: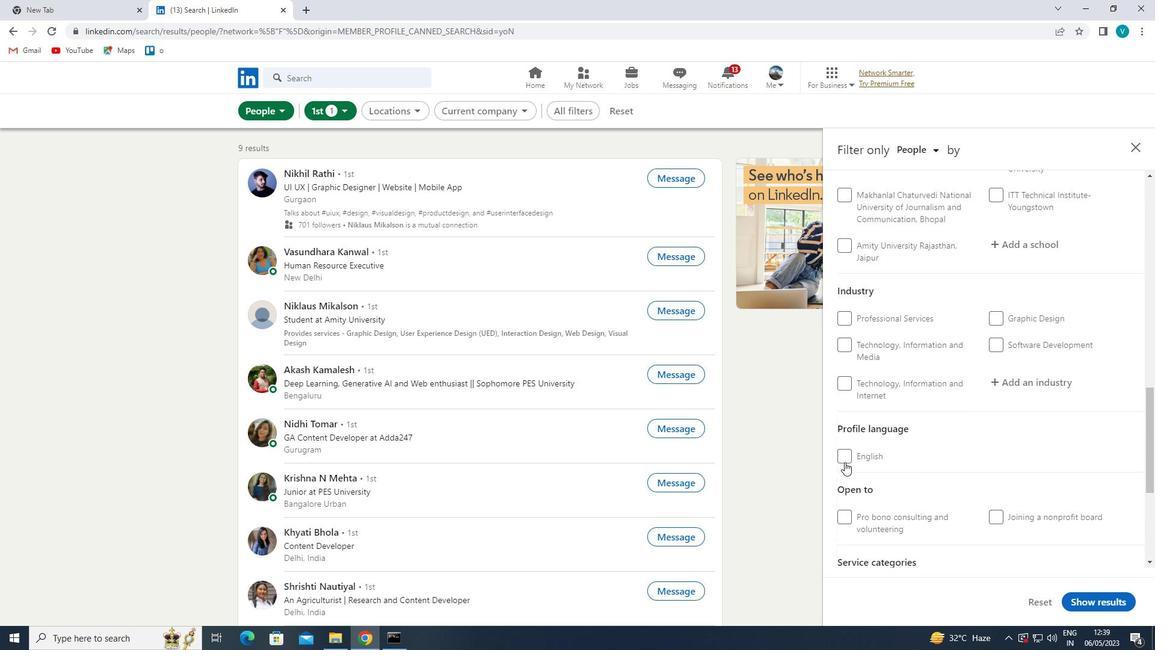 
Action: Mouse moved to (952, 454)
Screenshot: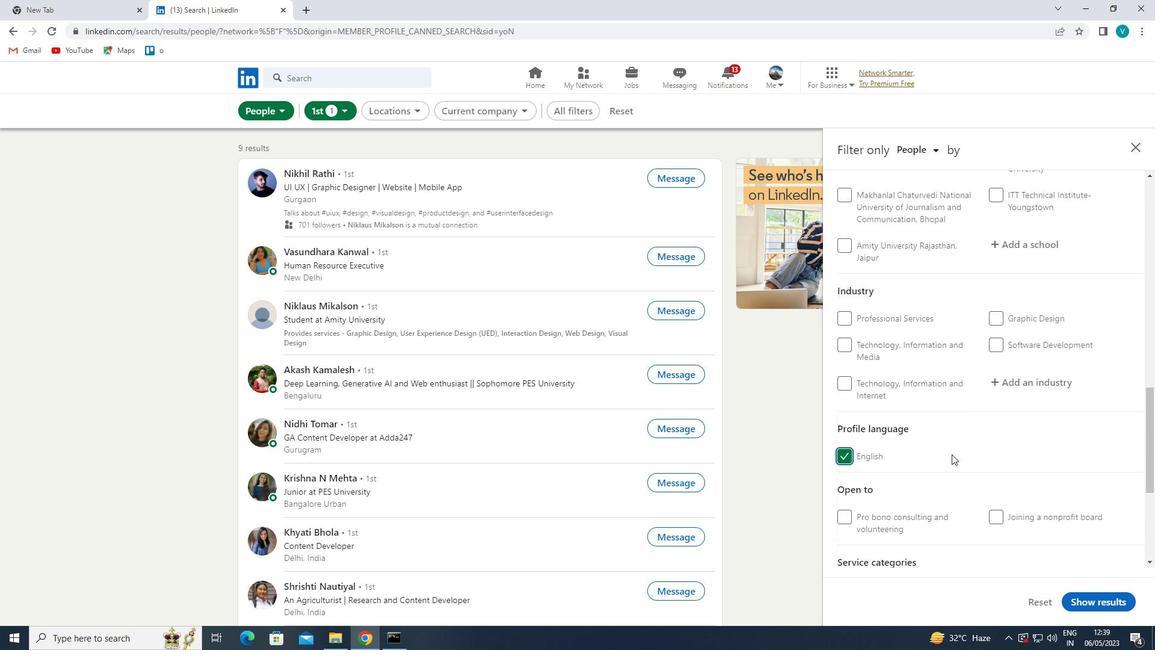 
Action: Mouse scrolled (952, 455) with delta (0, 0)
Screenshot: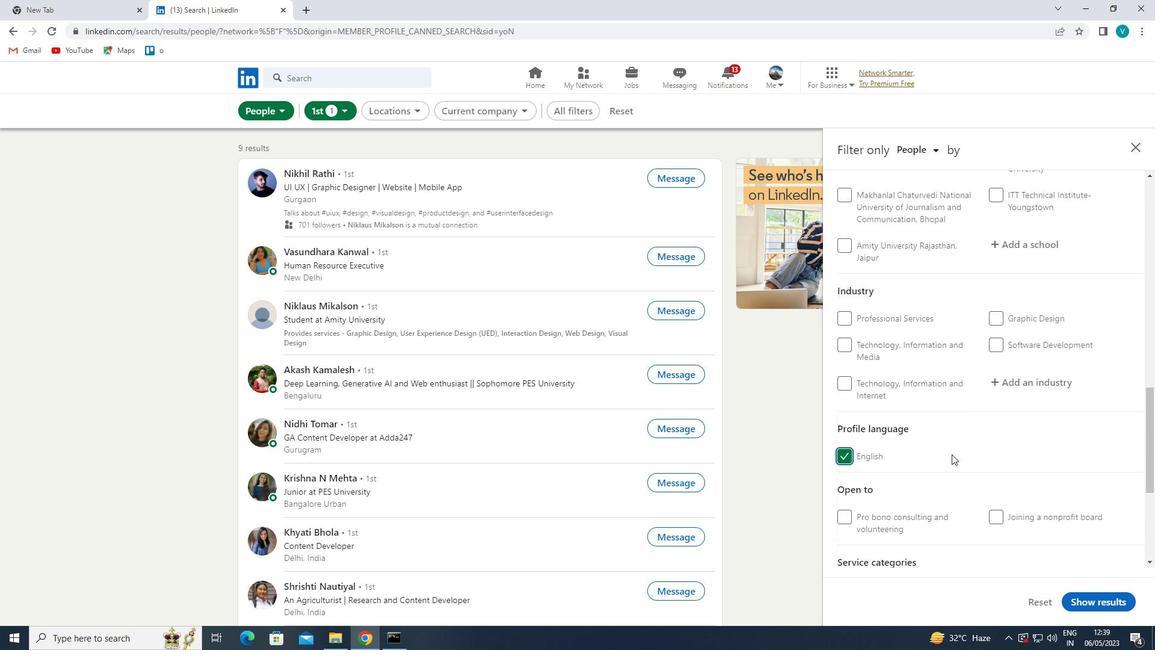 
Action: Mouse scrolled (952, 455) with delta (0, 0)
Screenshot: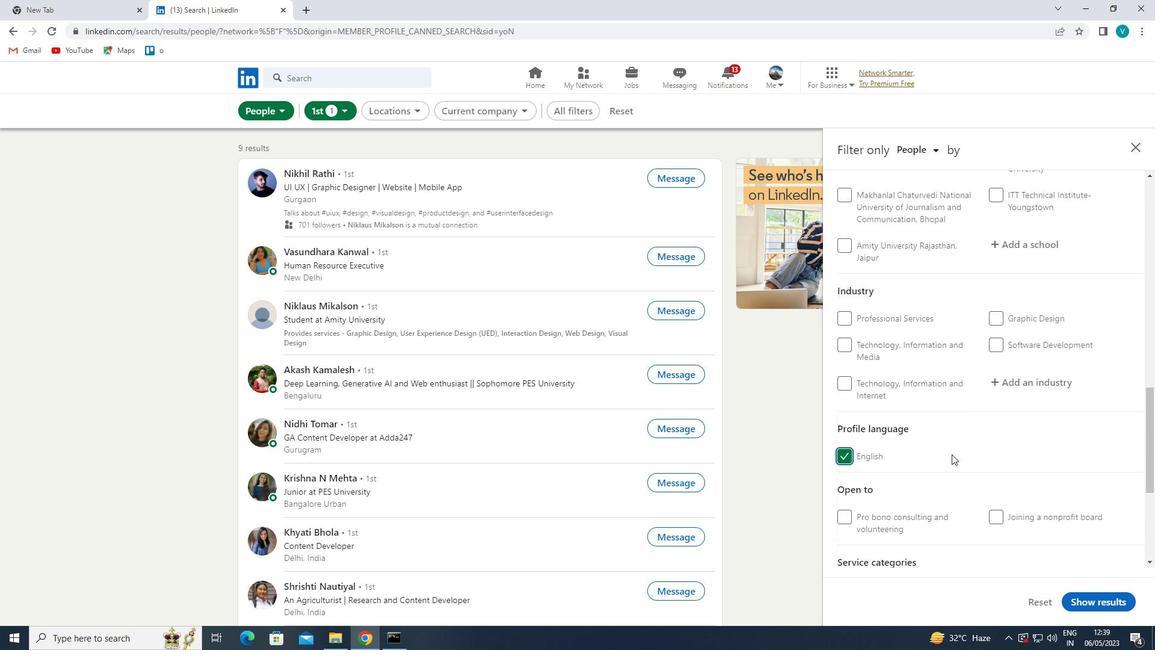 
Action: Mouse scrolled (952, 455) with delta (0, 0)
Screenshot: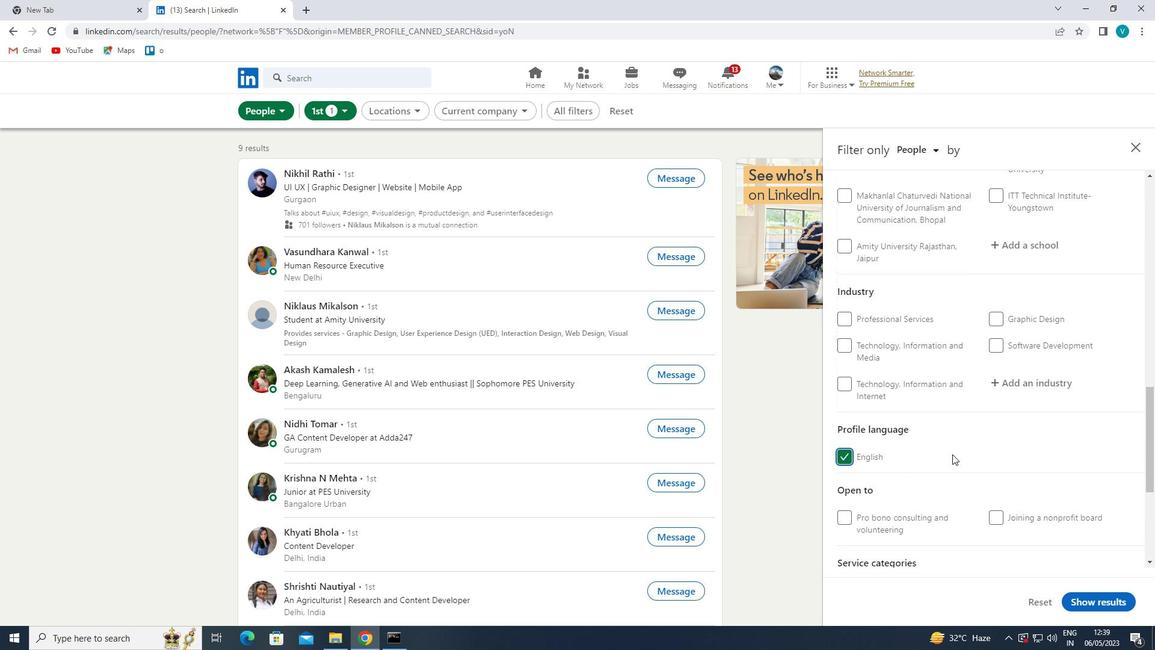 
Action: Mouse scrolled (952, 455) with delta (0, 0)
Screenshot: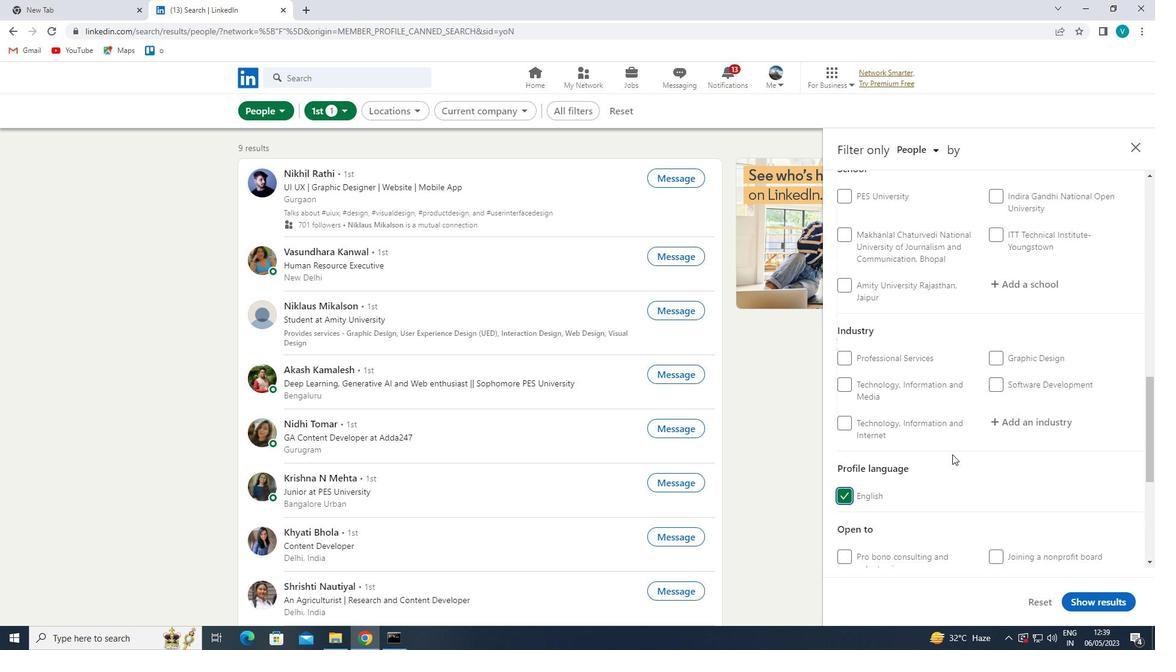 
Action: Mouse scrolled (952, 455) with delta (0, 0)
Screenshot: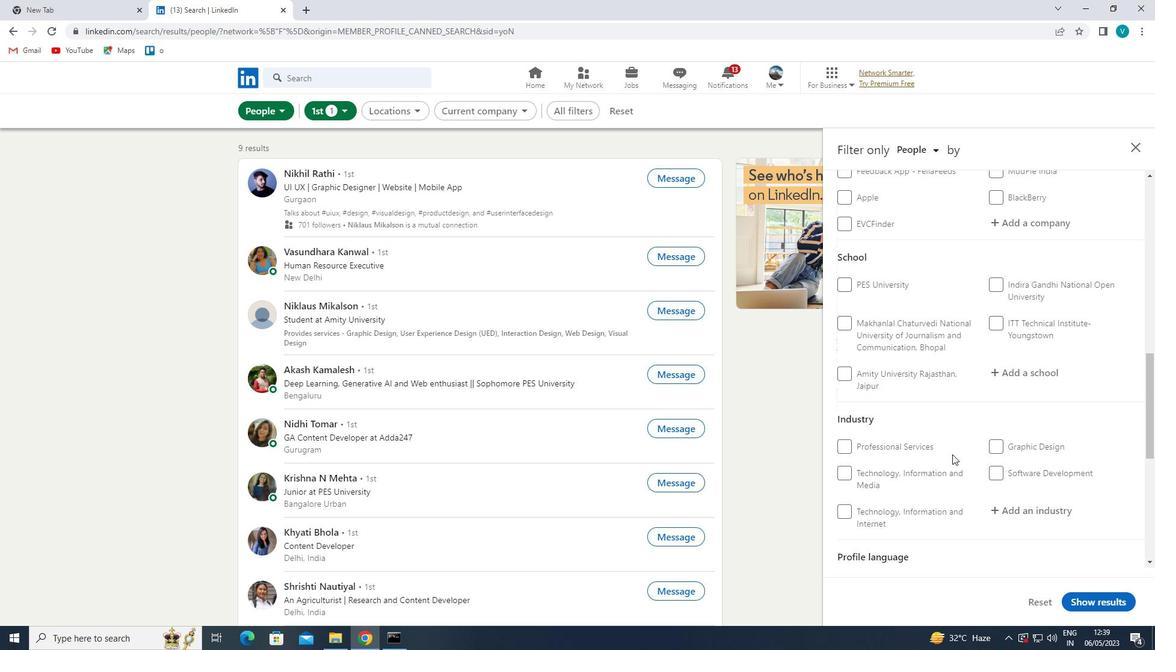 
Action: Mouse moved to (953, 454)
Screenshot: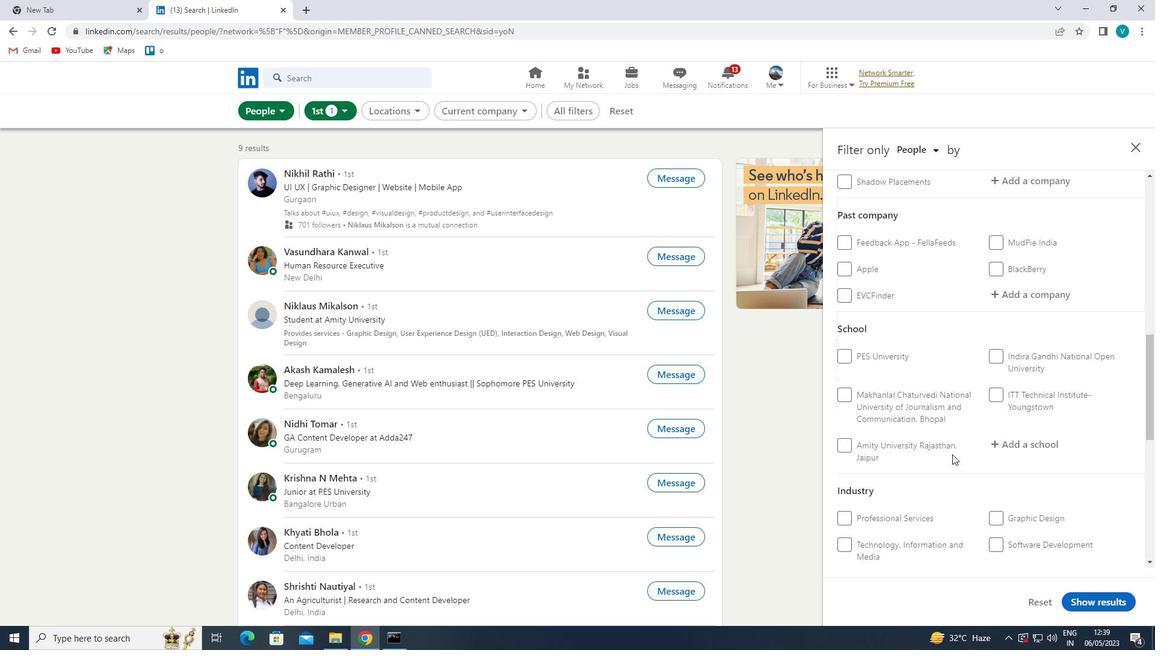 
Action: Mouse scrolled (953, 455) with delta (0, 0)
Screenshot: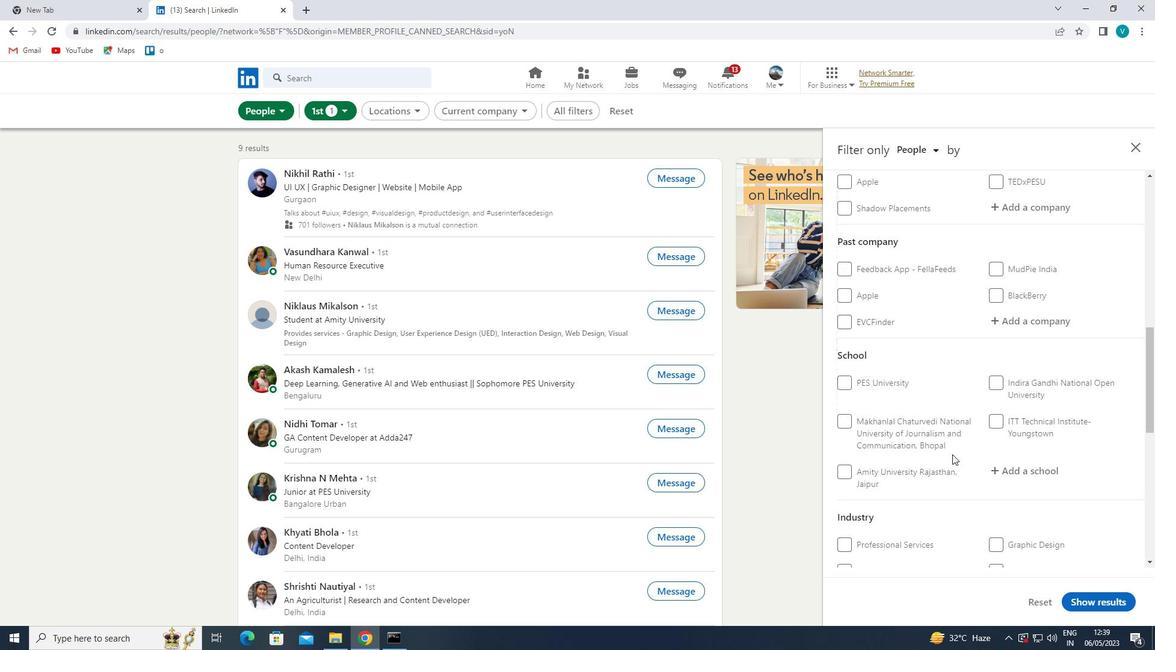 
Action: Mouse moved to (1030, 347)
Screenshot: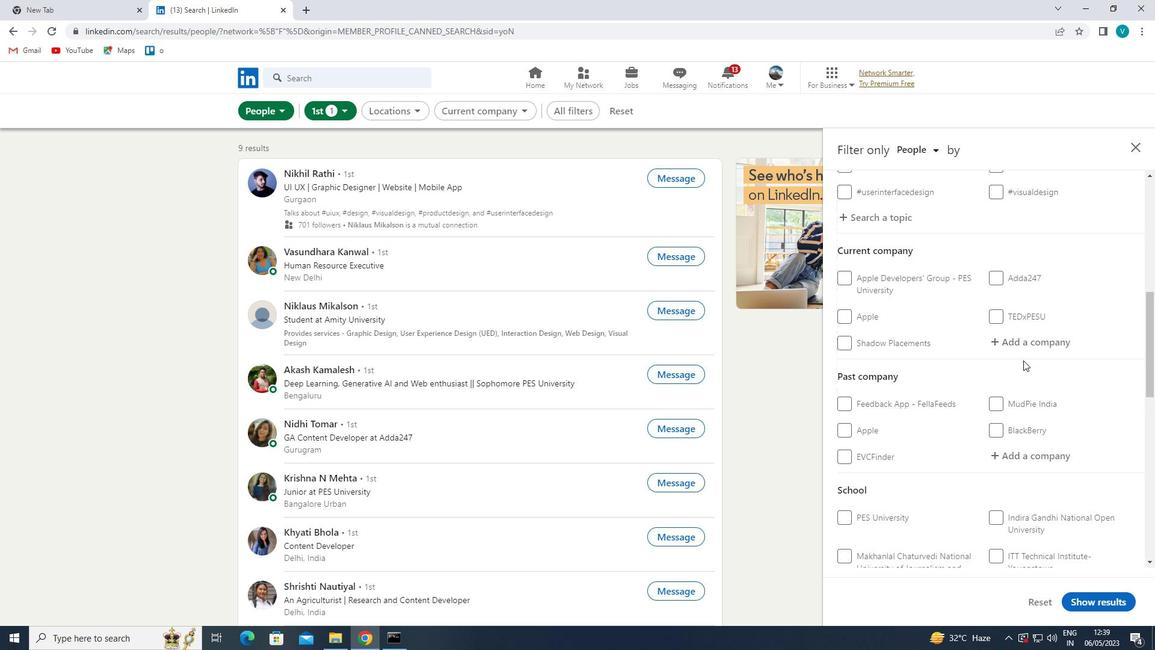 
Action: Mouse pressed left at (1030, 347)
Screenshot: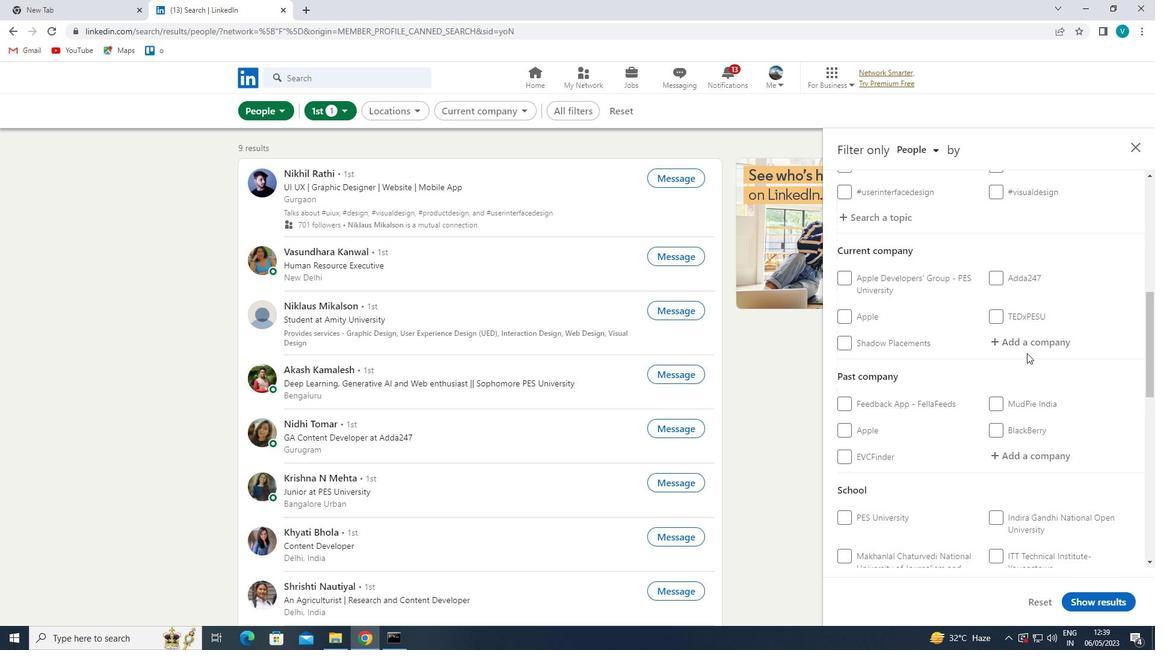 
Action: Mouse moved to (964, 388)
Screenshot: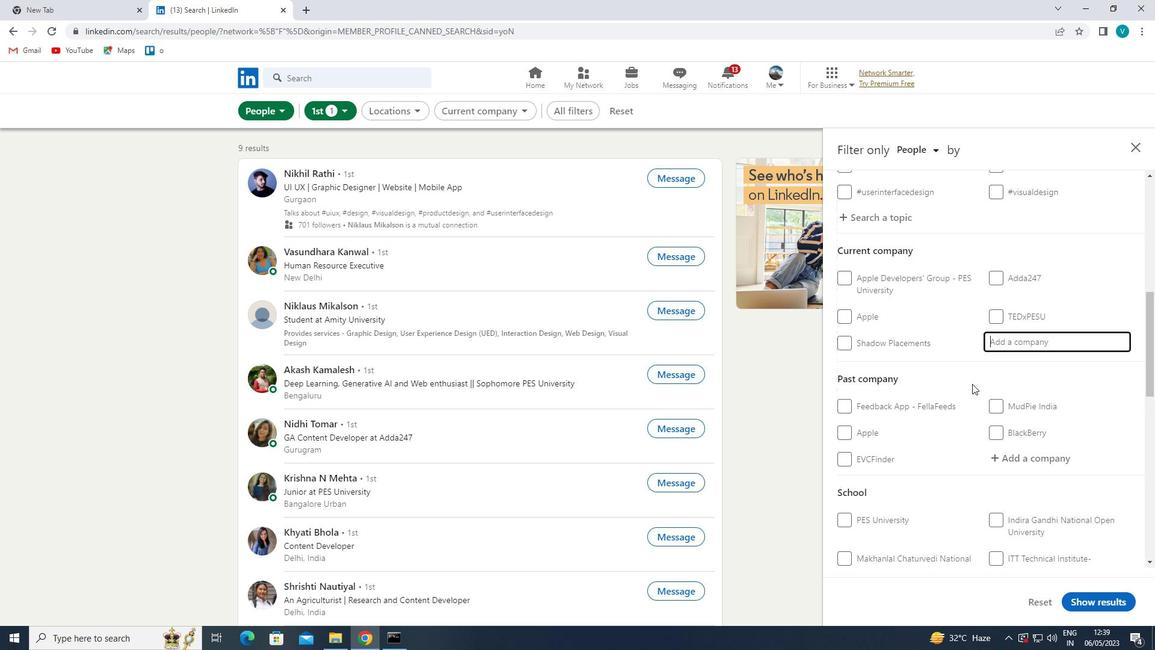 
Action: Key pressed <Key.shift>PHOTON
Screenshot: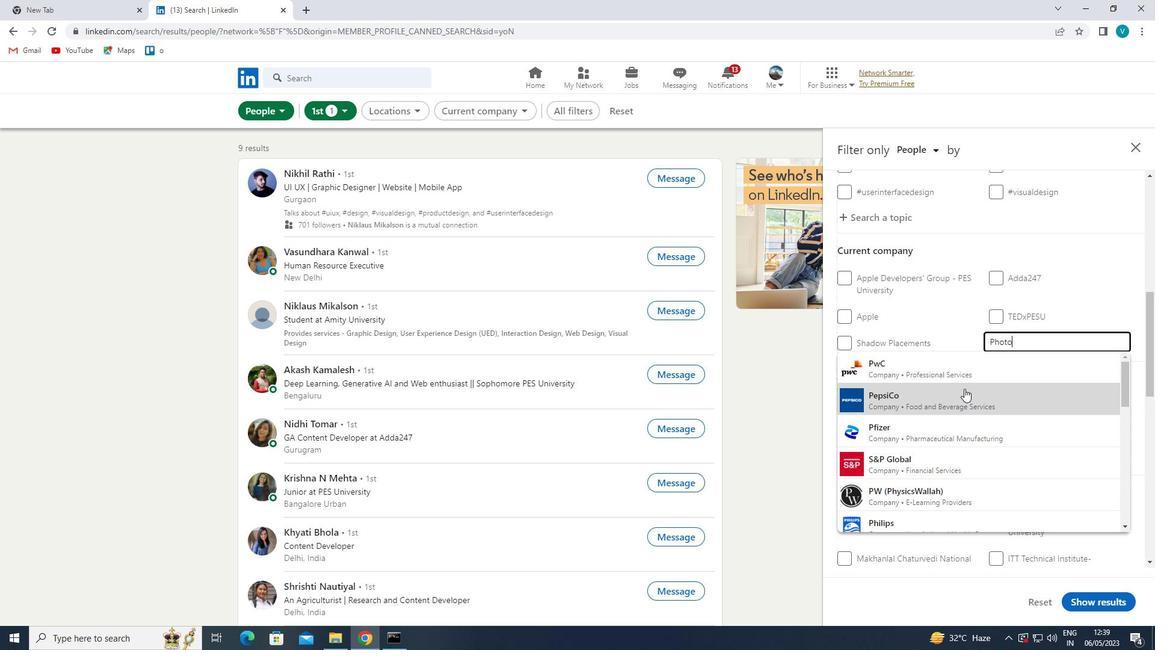 
Action: Mouse moved to (983, 372)
Screenshot: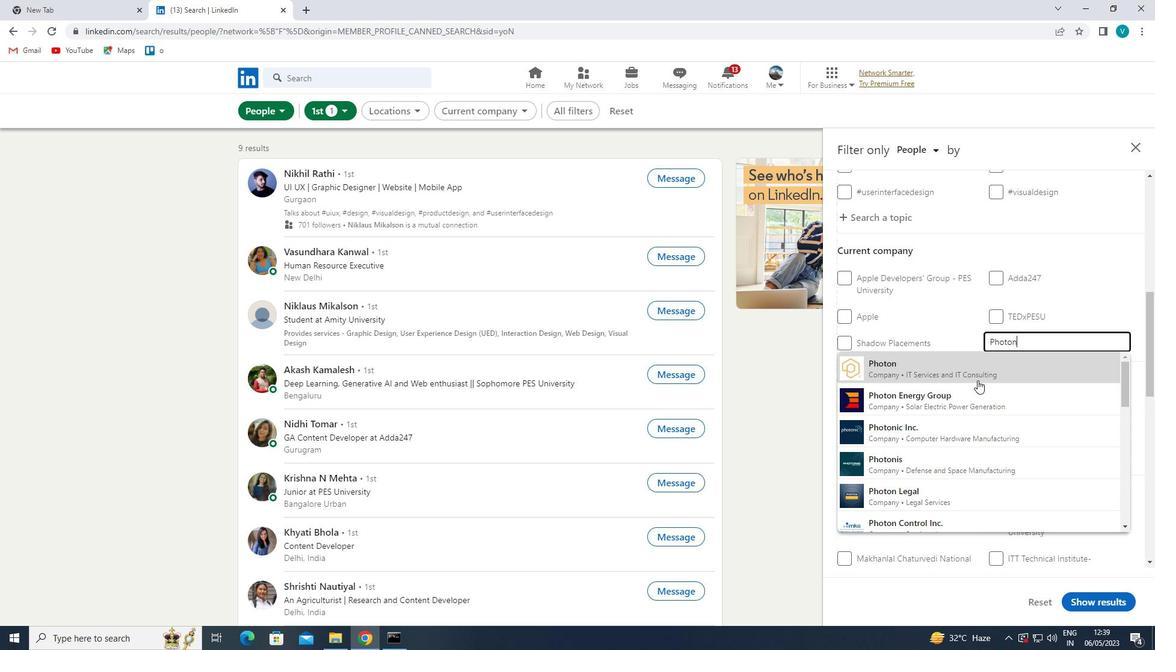 
Action: Mouse pressed left at (983, 372)
Screenshot: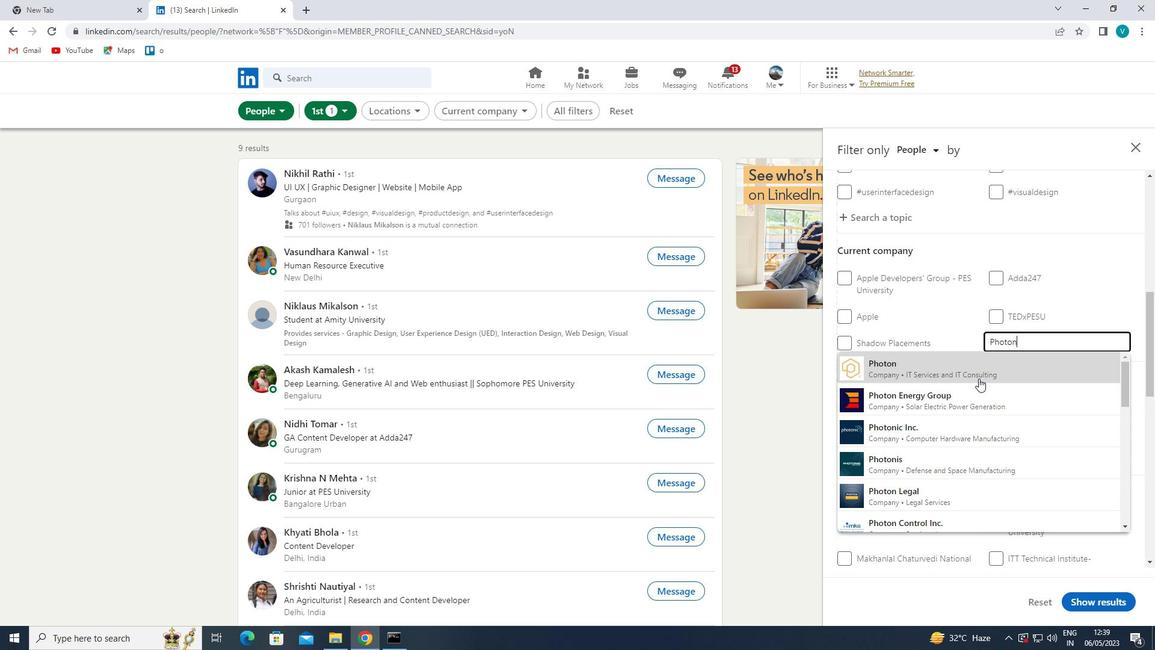 
Action: Mouse moved to (986, 369)
Screenshot: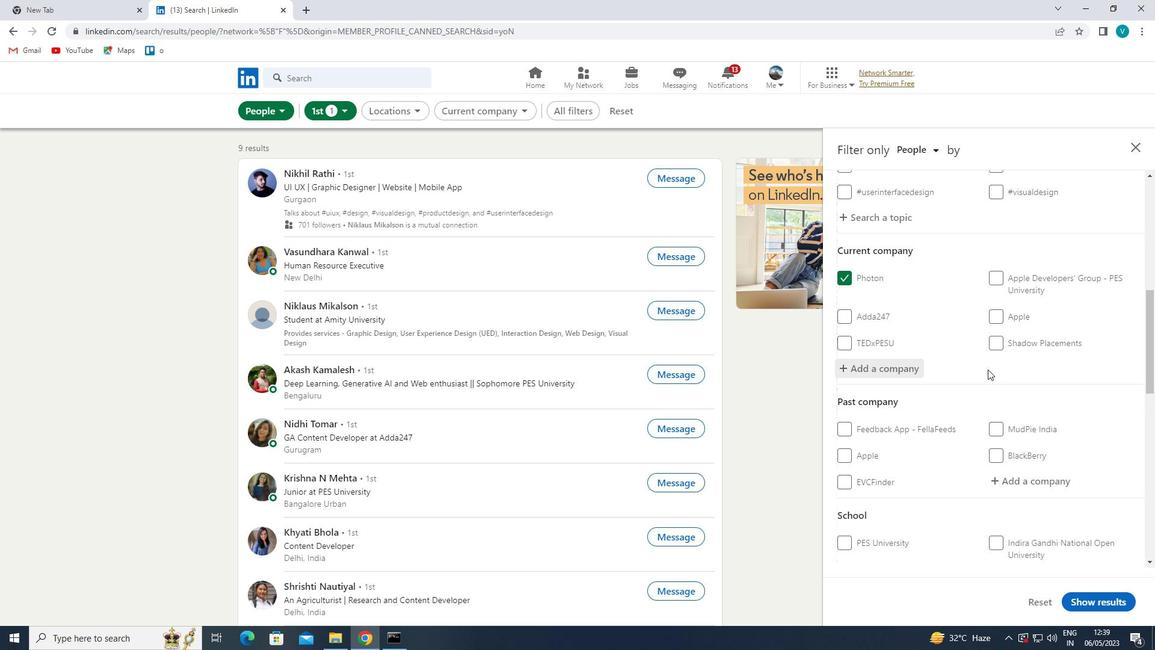 
Action: Mouse scrolled (986, 369) with delta (0, 0)
Screenshot: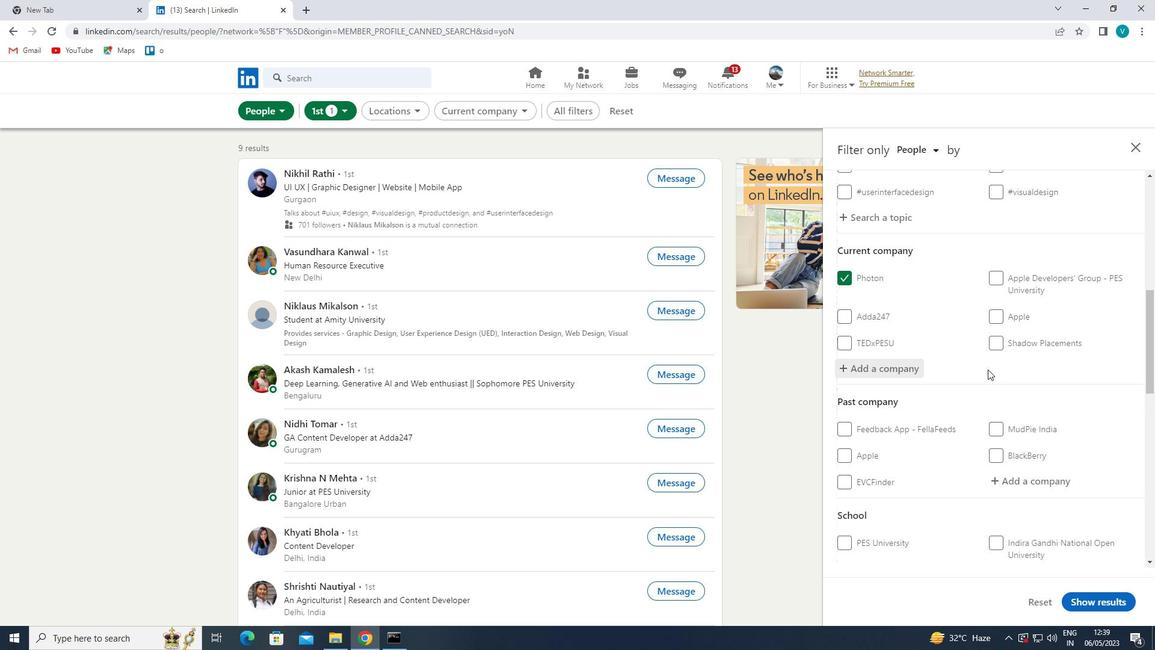 
Action: Mouse scrolled (986, 369) with delta (0, 0)
Screenshot: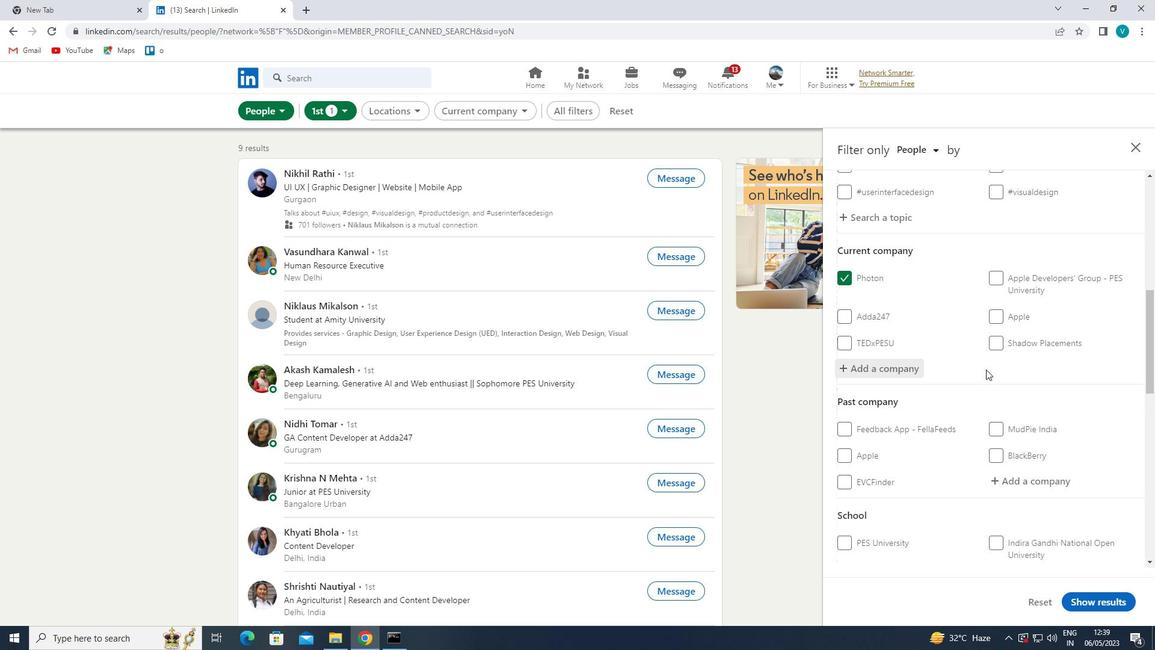 
Action: Mouse scrolled (986, 369) with delta (0, 0)
Screenshot: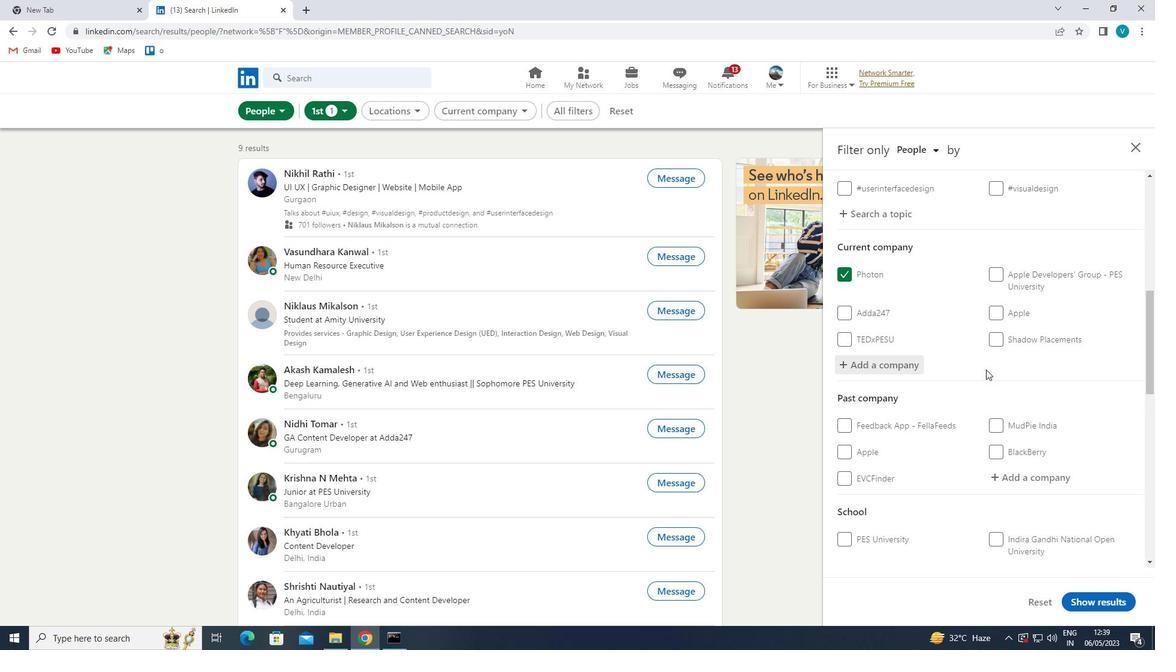 
Action: Mouse scrolled (986, 369) with delta (0, 0)
Screenshot: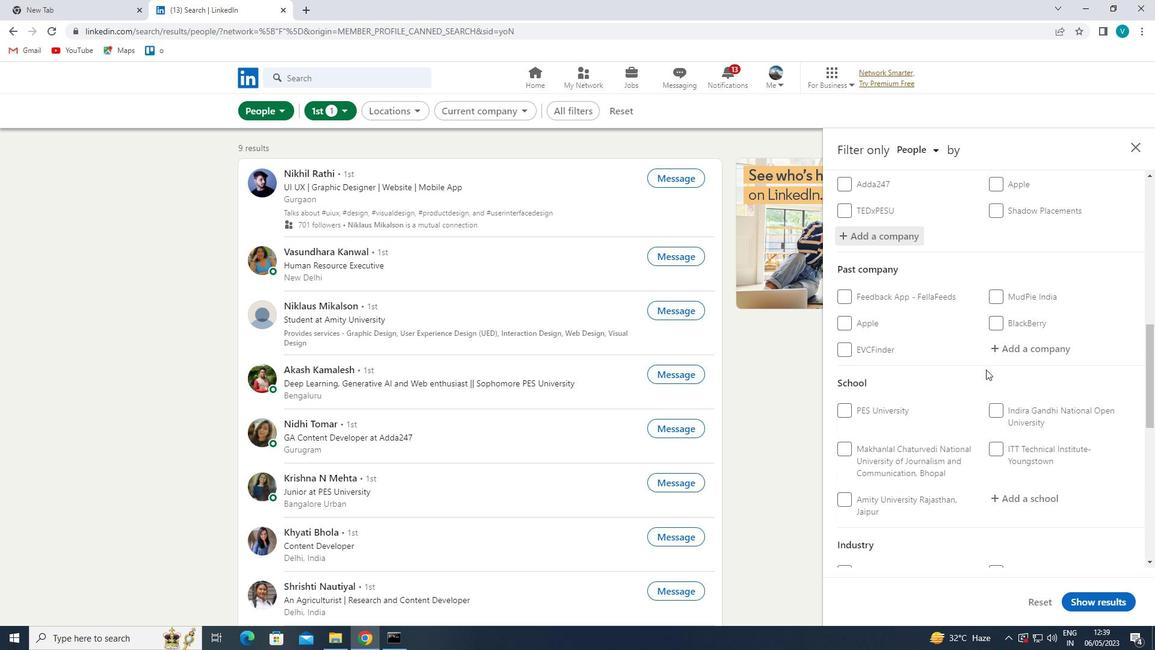 
Action: Mouse moved to (1008, 391)
Screenshot: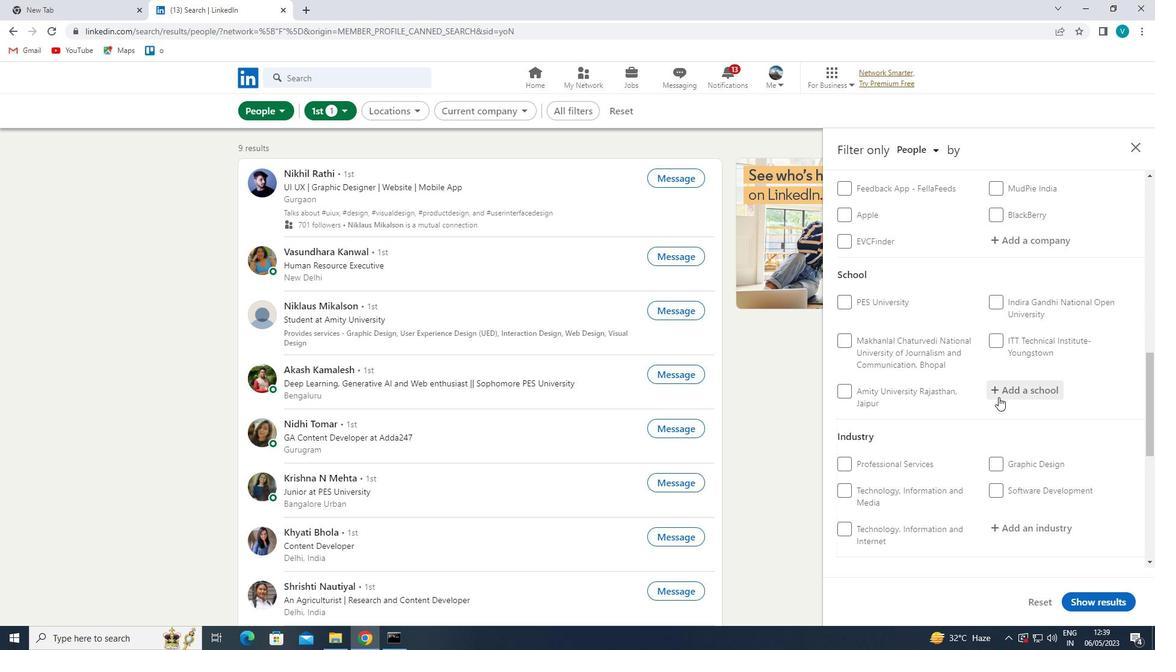 
Action: Mouse pressed left at (1008, 391)
Screenshot: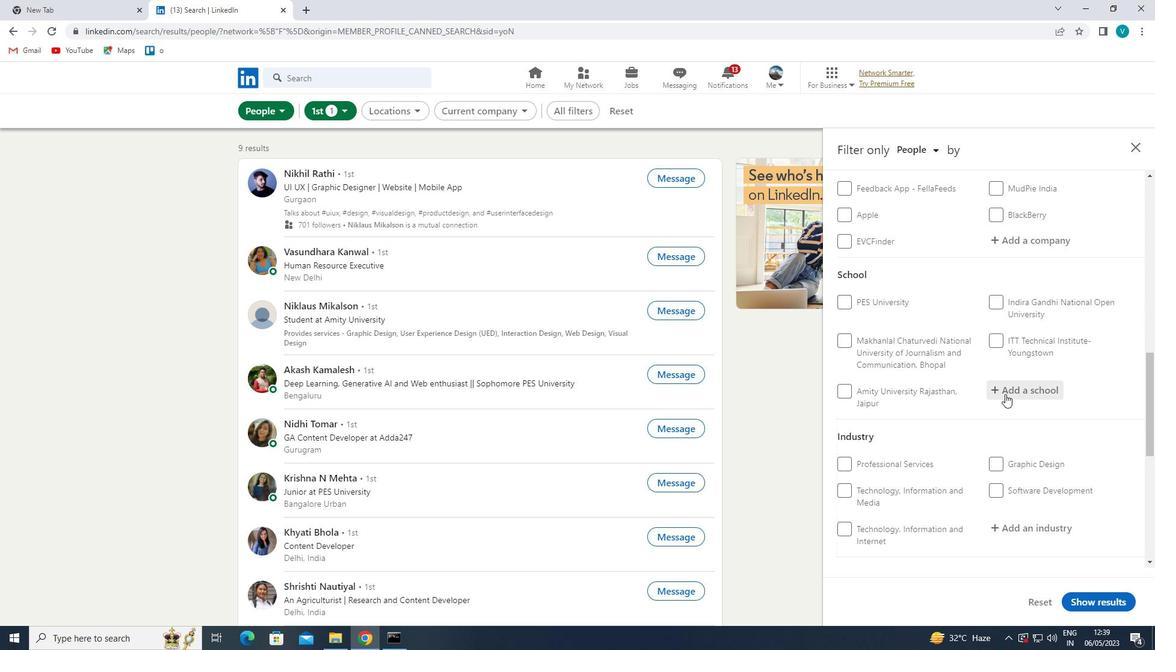 
Action: Mouse moved to (1013, 388)
Screenshot: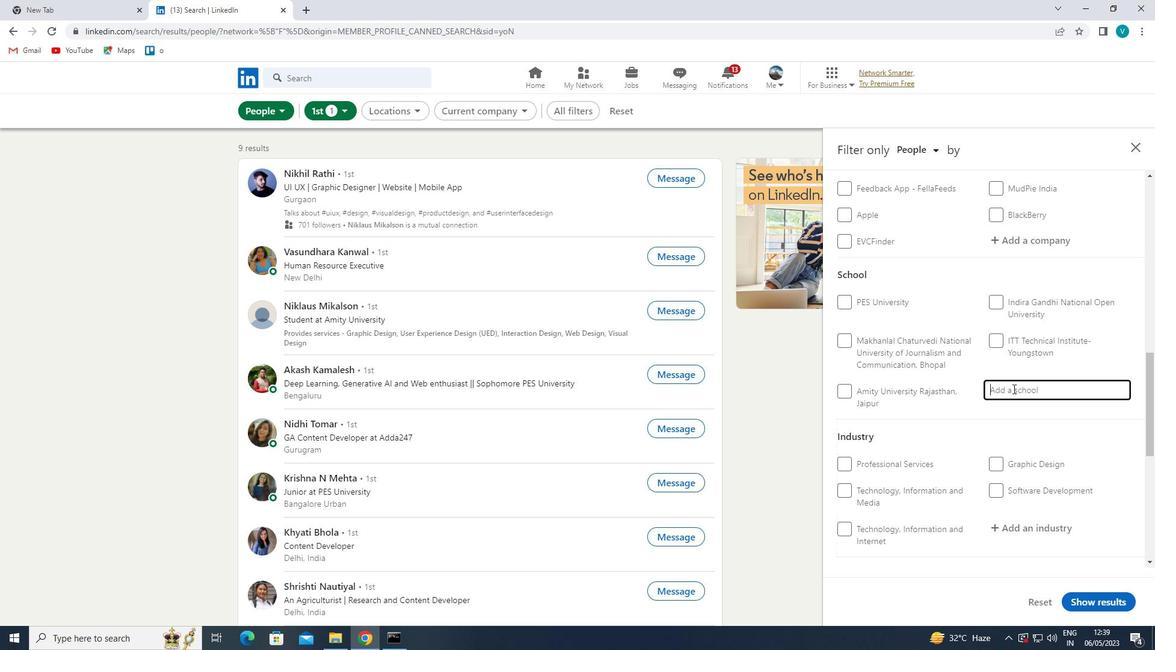 
Action: Key pressed <Key.shift>DE
Screenshot: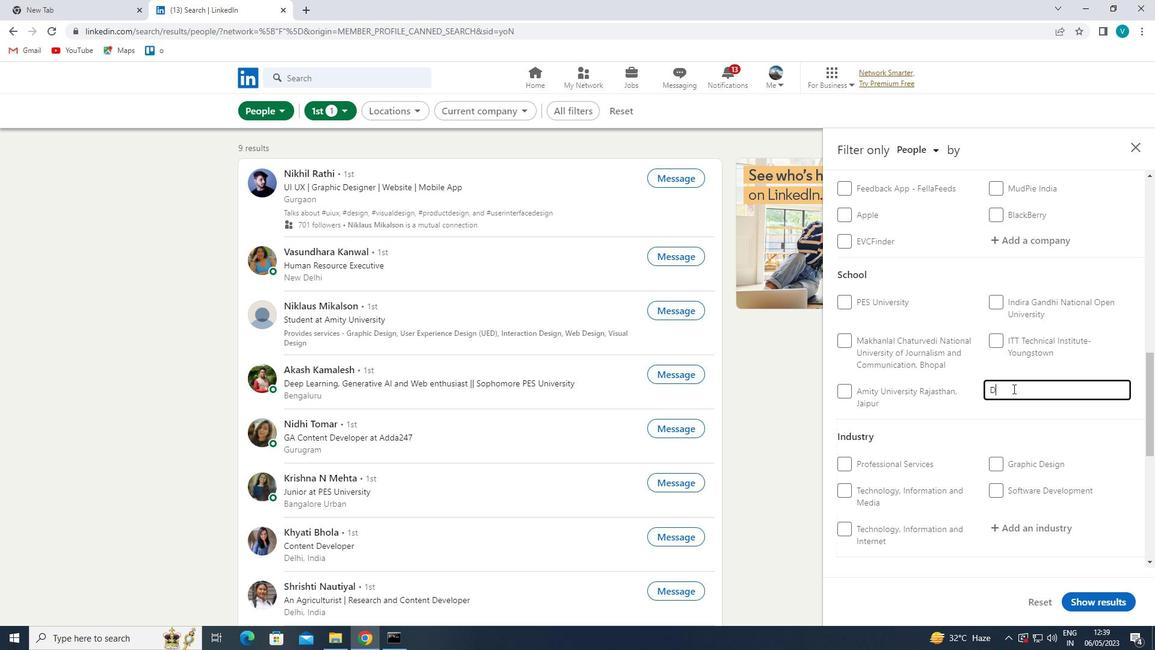 
Action: Mouse moved to (1004, 392)
Screenshot: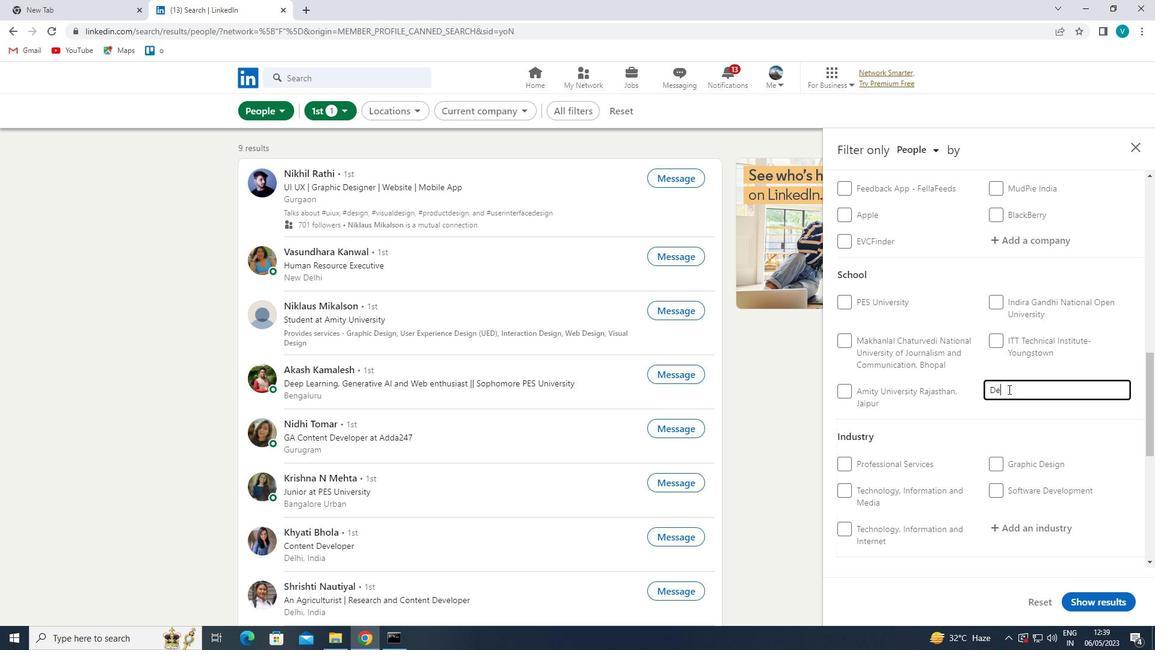 
Action: Key pressed LHI<Key.space><Key.shift>PUBLIC<Key.space><Key.shift>SCHOOL<Key.space><Key.shift>DWARKA
Screenshot: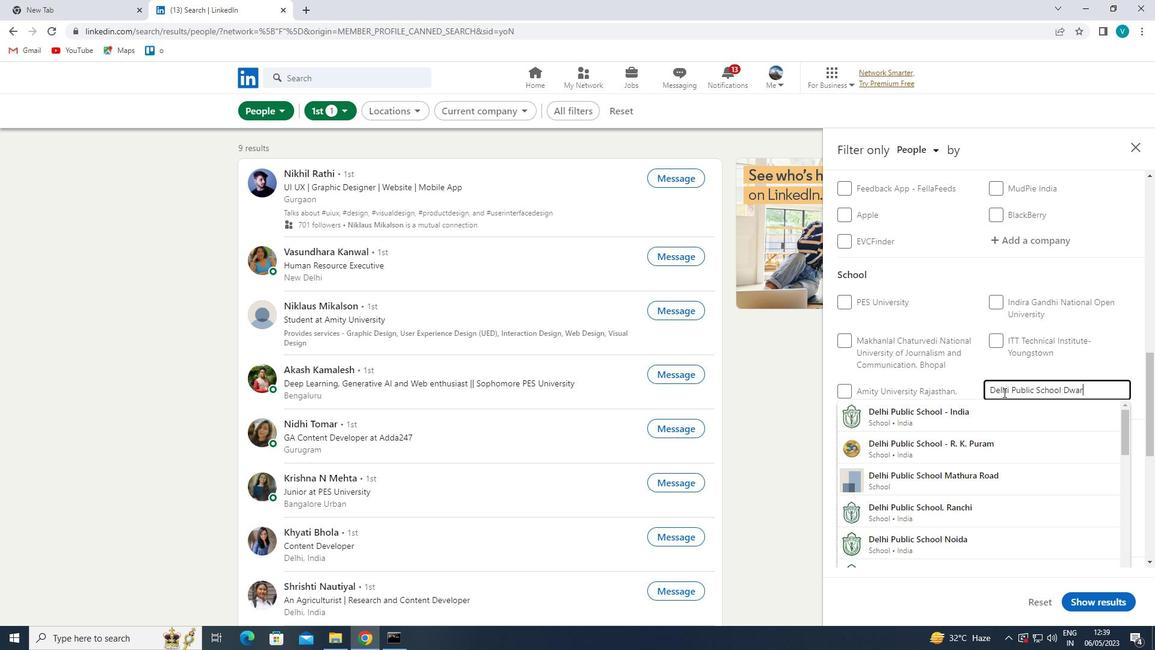 
Action: Mouse moved to (995, 443)
Screenshot: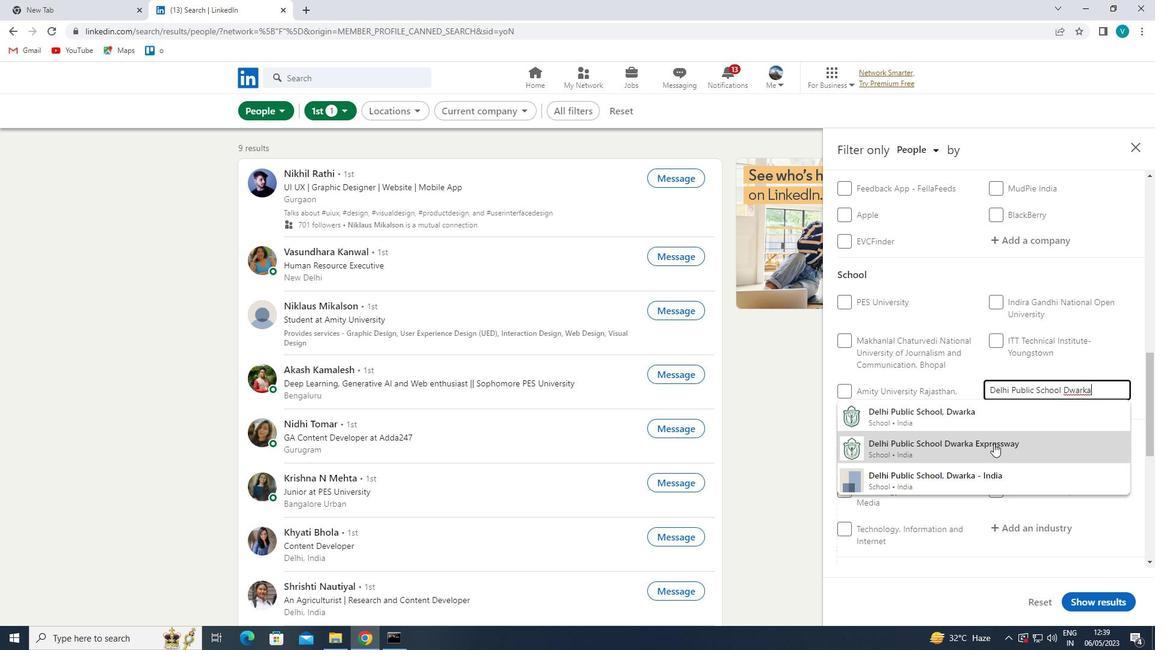 
Action: Mouse pressed left at (995, 443)
Screenshot: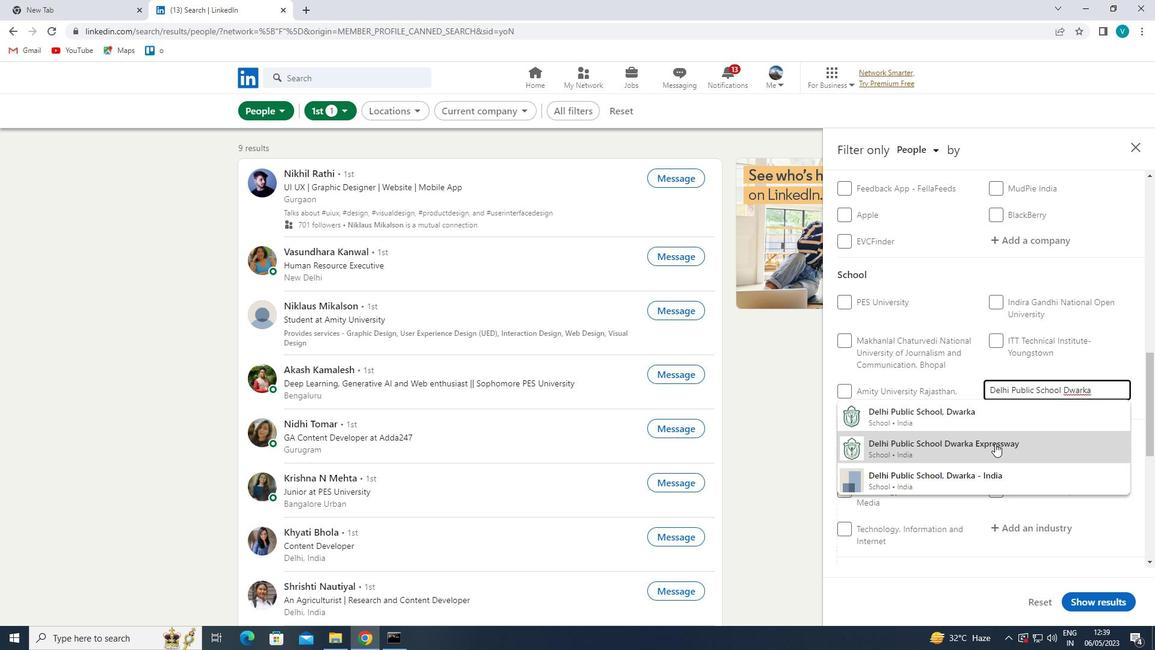 
Action: Mouse scrolled (995, 443) with delta (0, 0)
Screenshot: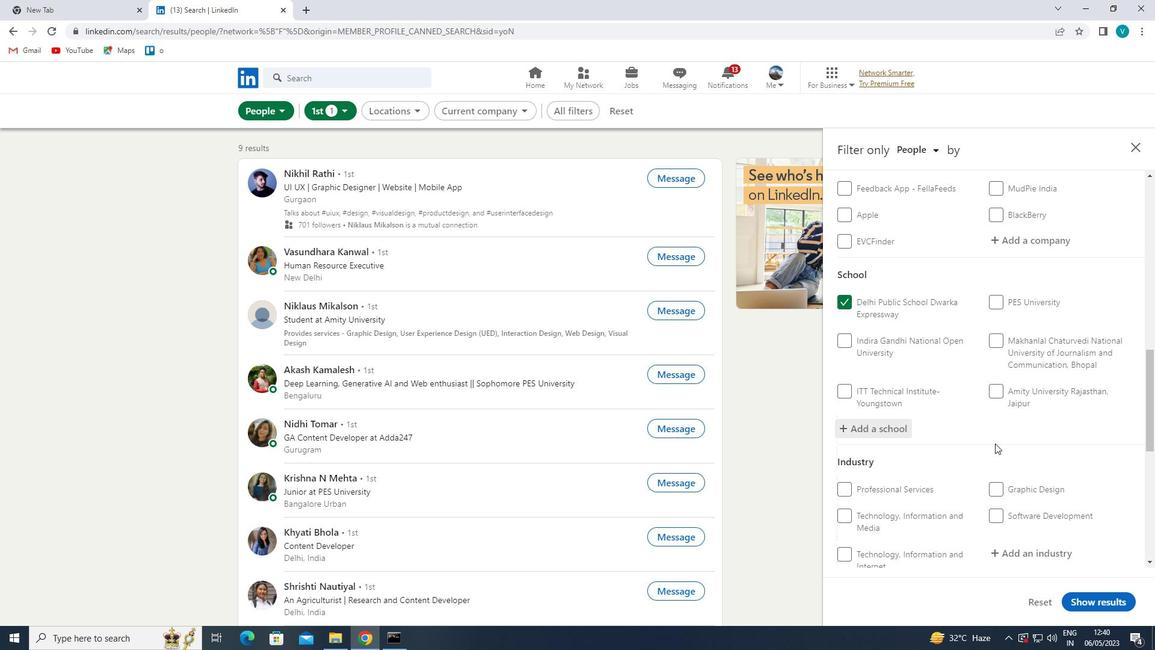 
Action: Mouse scrolled (995, 443) with delta (0, 0)
Screenshot: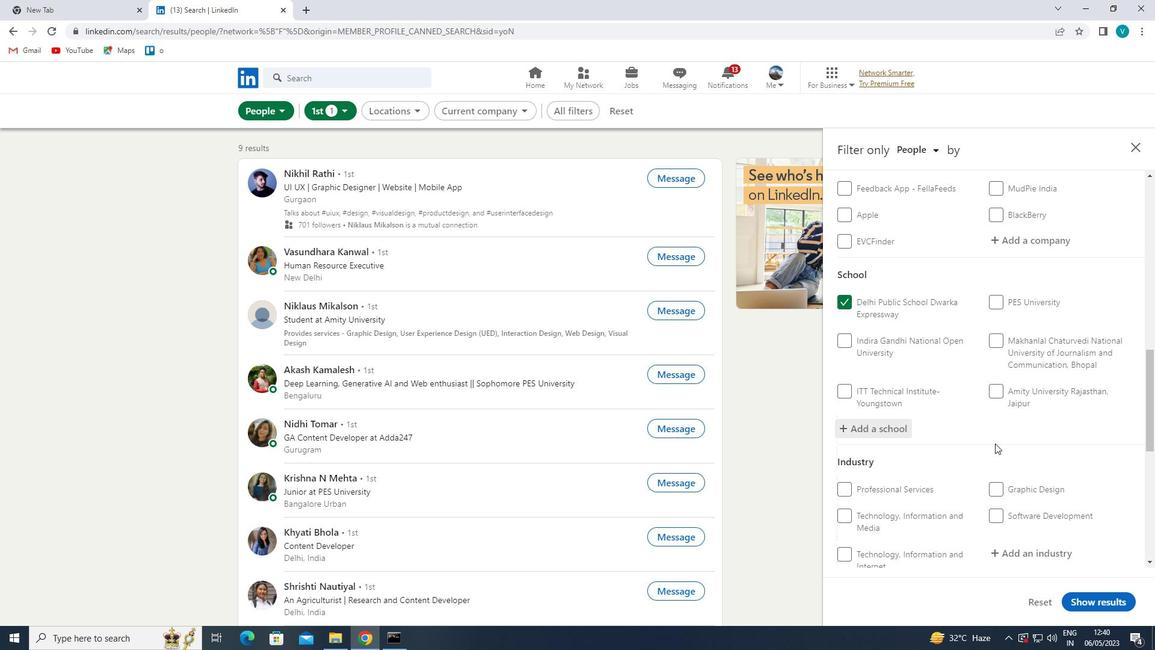 
Action: Mouse scrolled (995, 443) with delta (0, 0)
Screenshot: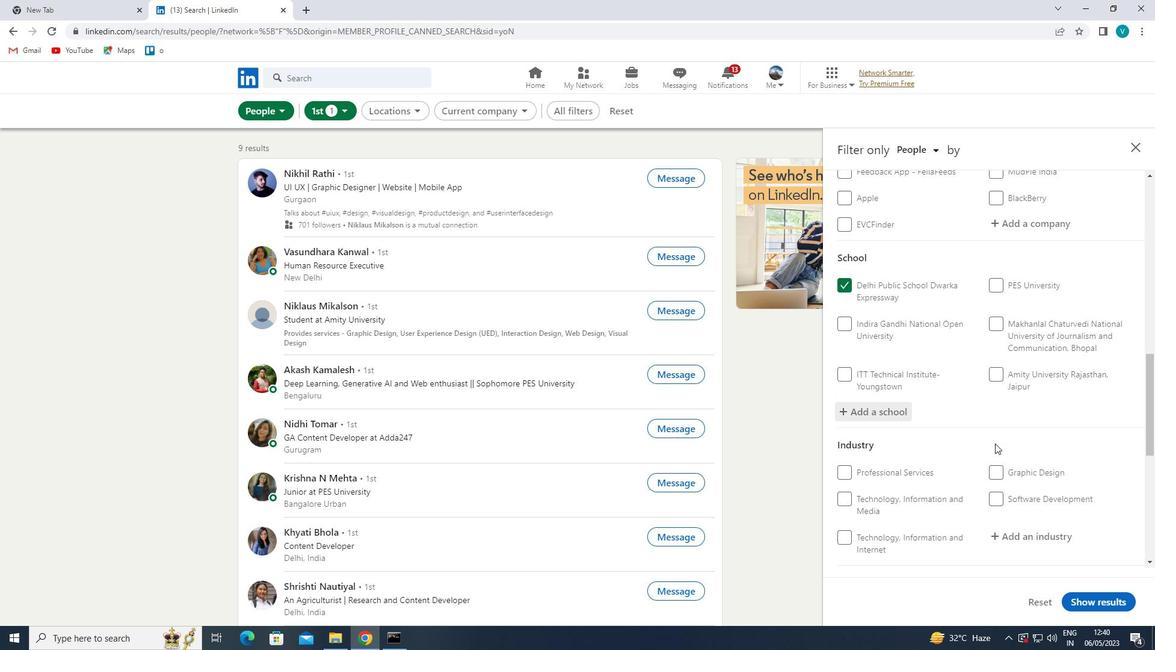 
Action: Mouse moved to (1022, 380)
Screenshot: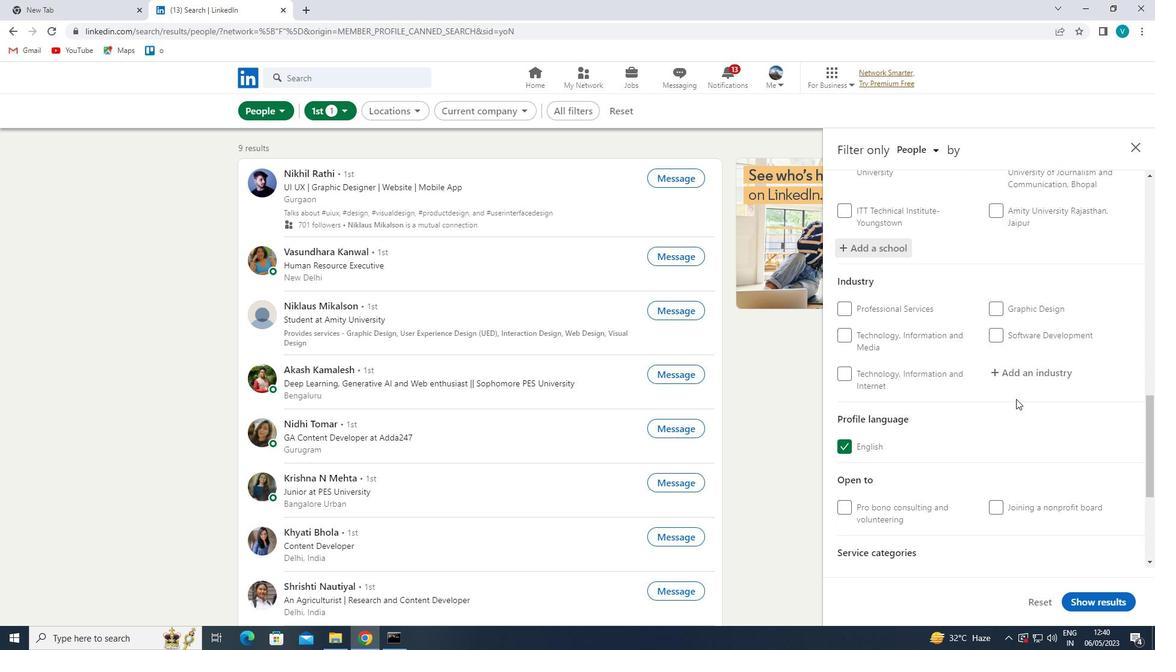 
Action: Mouse pressed left at (1022, 380)
Screenshot: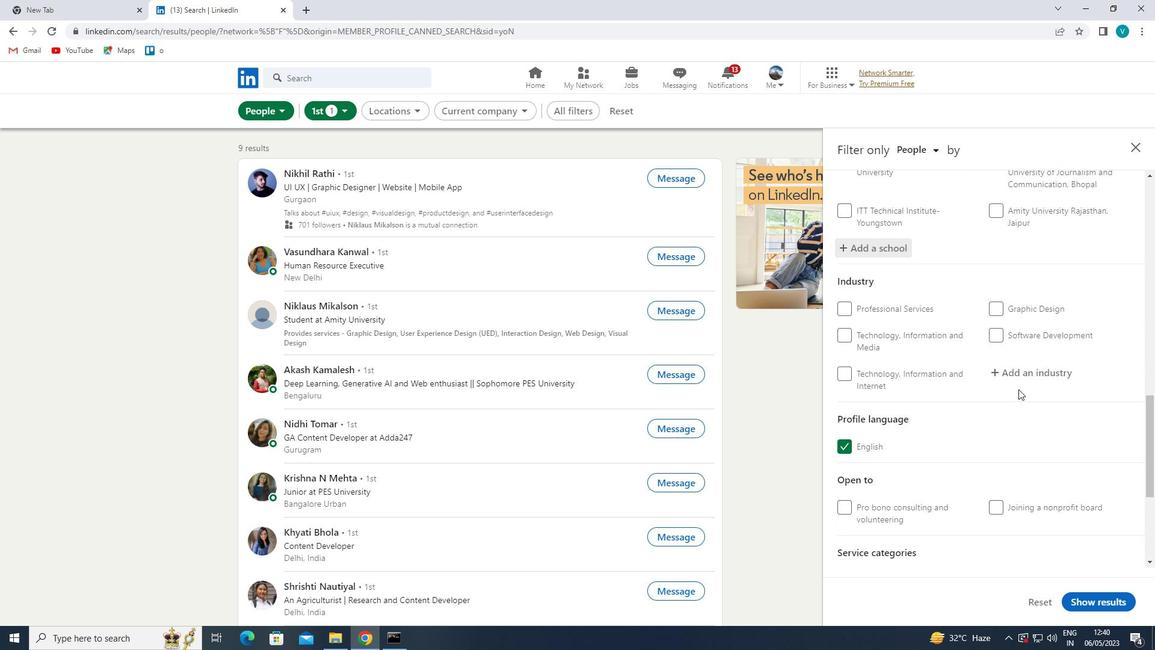 
Action: Mouse moved to (1016, 382)
Screenshot: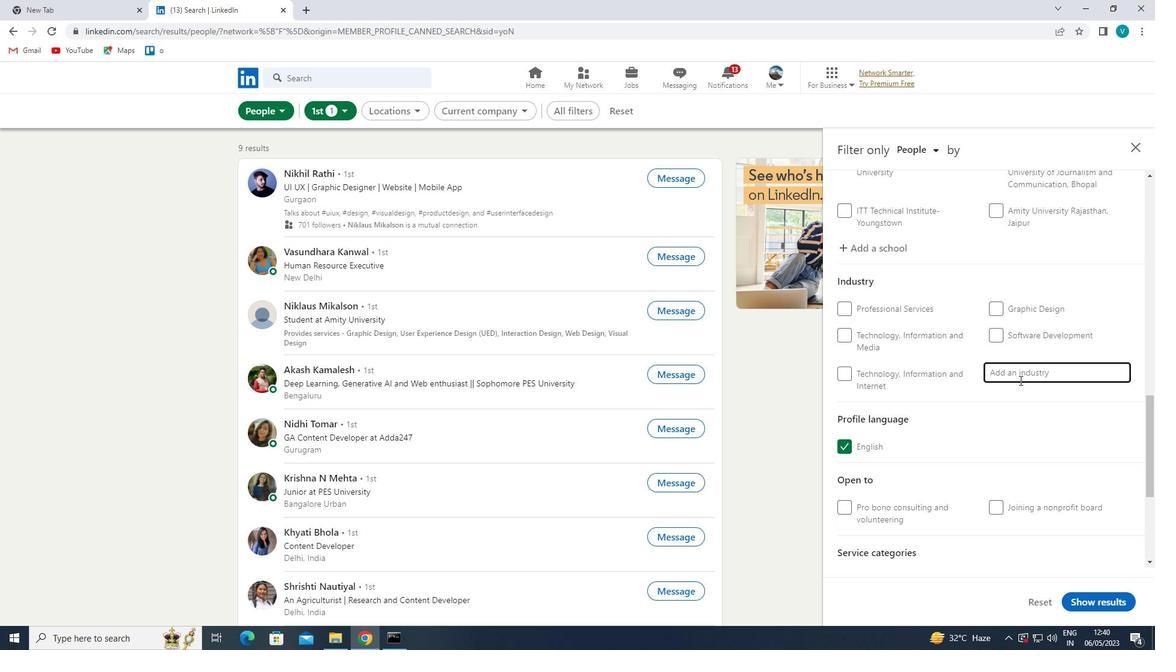 
Action: Key pressed <Key.shift>MEDIA<Key.space>
Screenshot: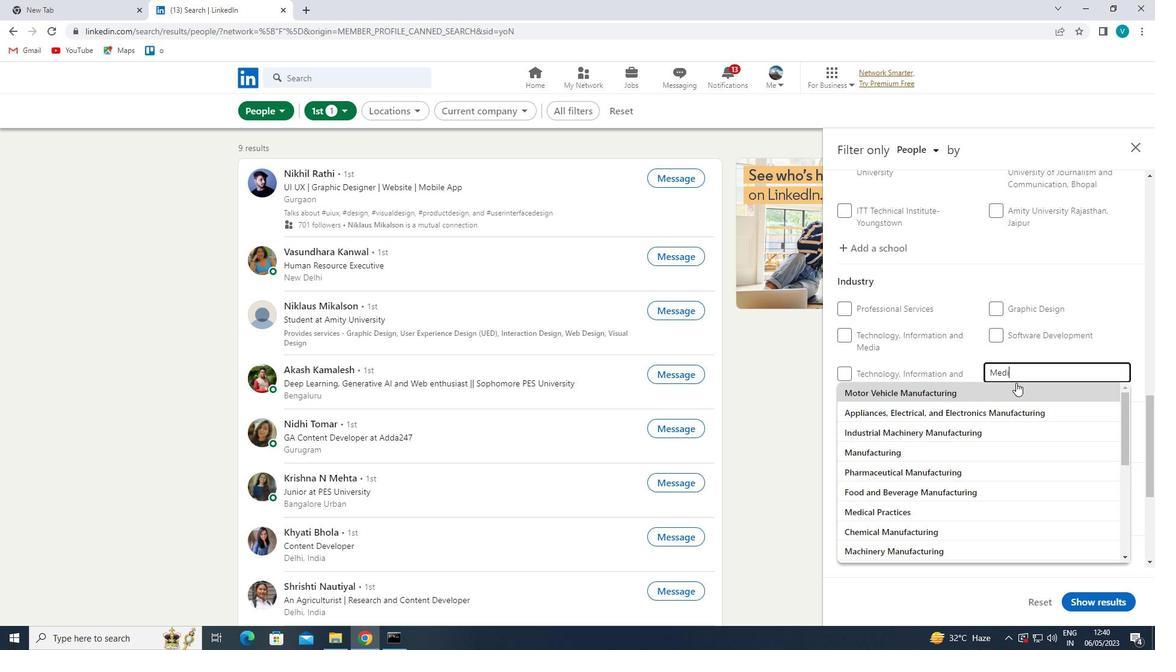 
Action: Mouse moved to (986, 448)
Screenshot: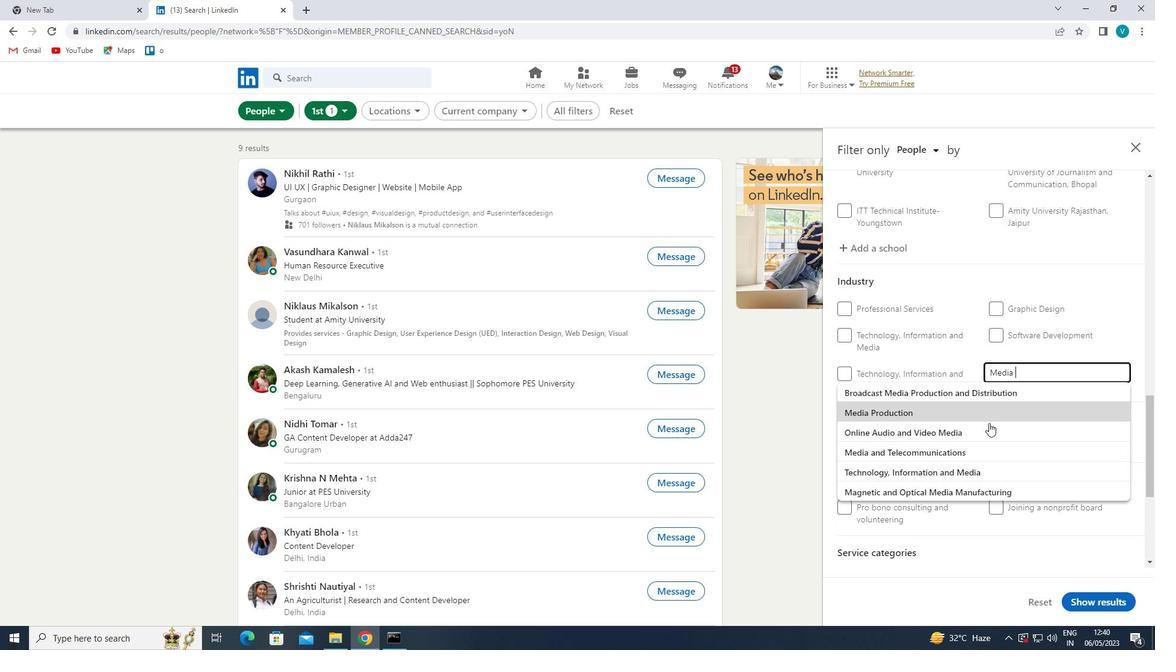 
Action: Mouse pressed left at (986, 448)
Screenshot: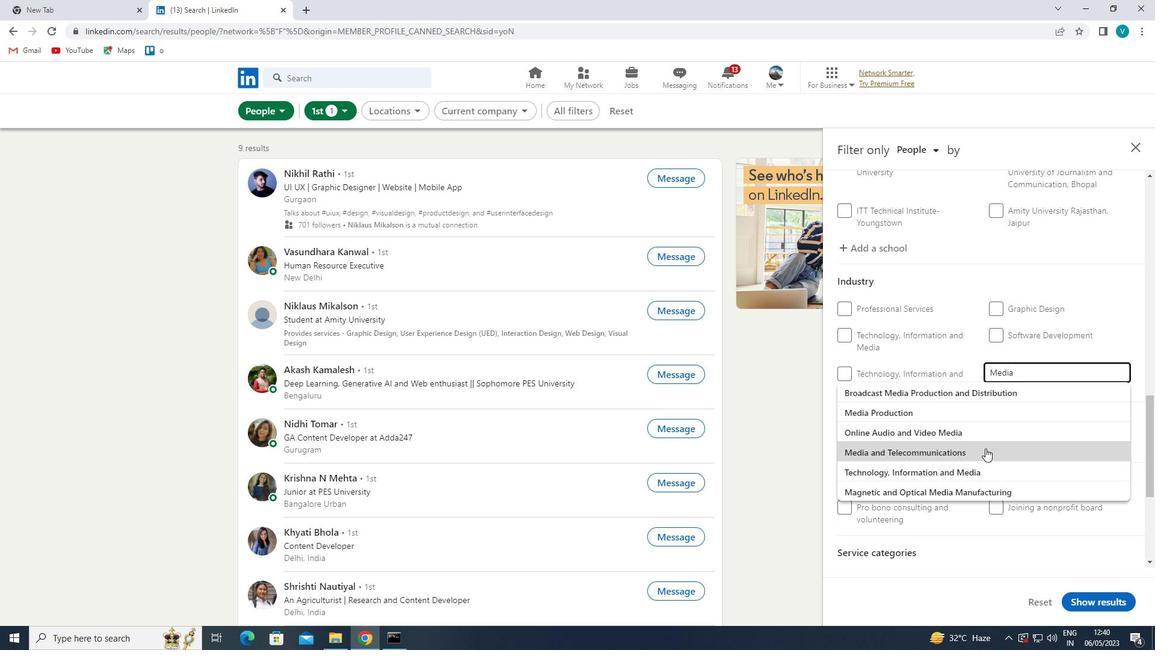 
Action: Mouse moved to (1037, 409)
Screenshot: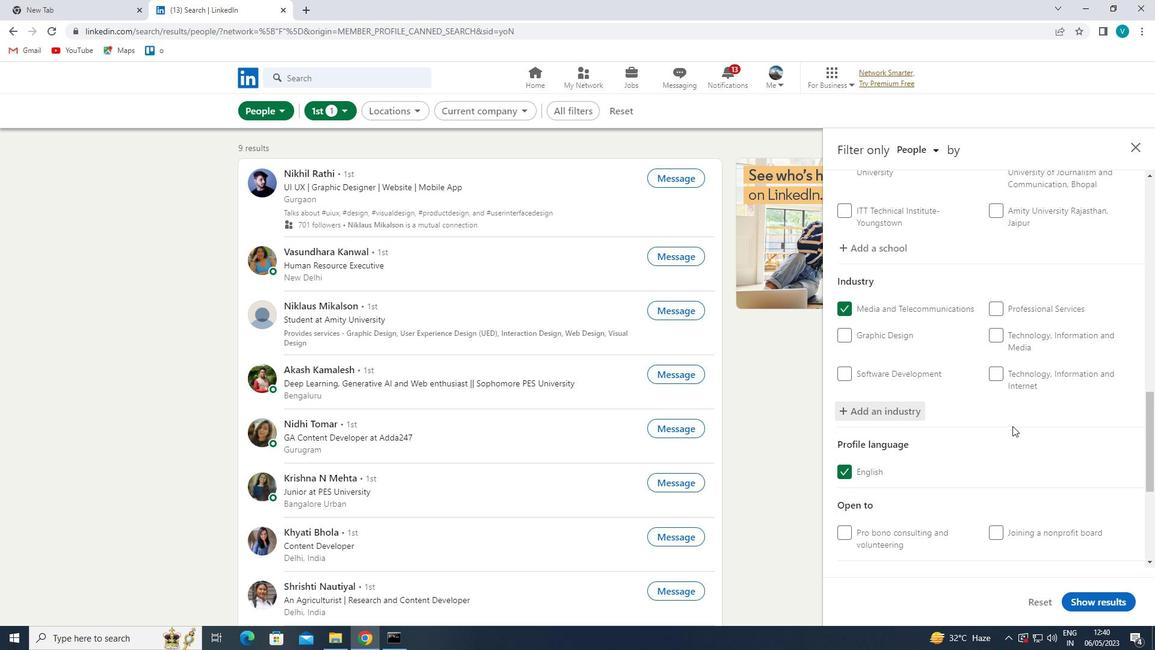 
Action: Mouse scrolled (1037, 408) with delta (0, 0)
Screenshot: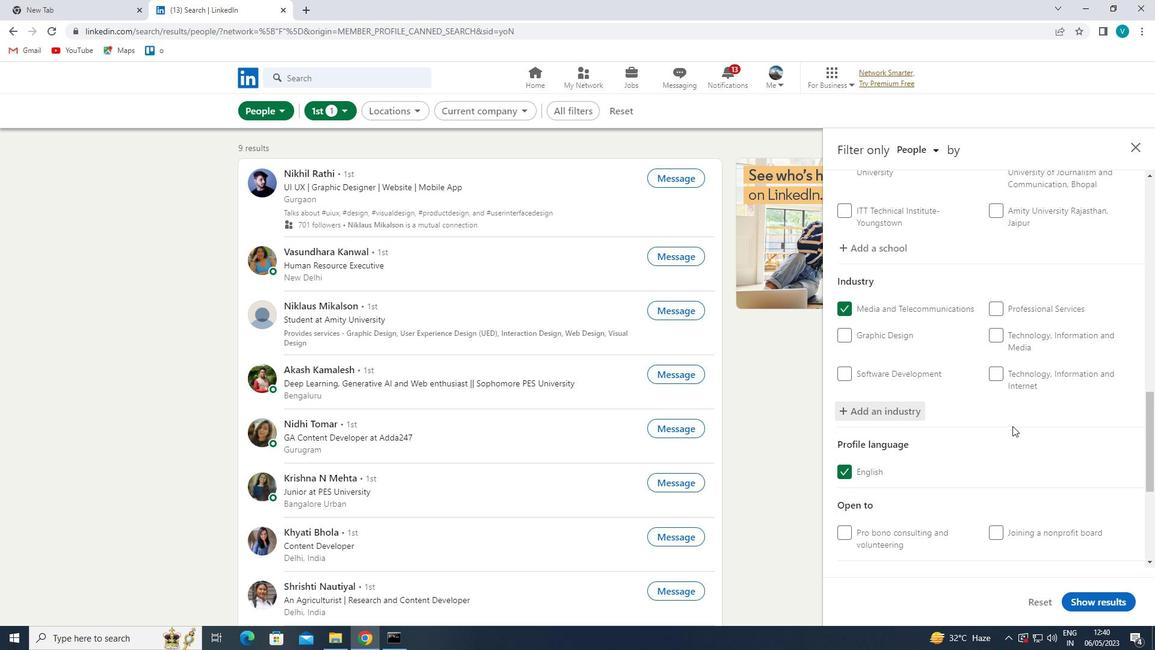 
Action: Mouse moved to (1040, 404)
Screenshot: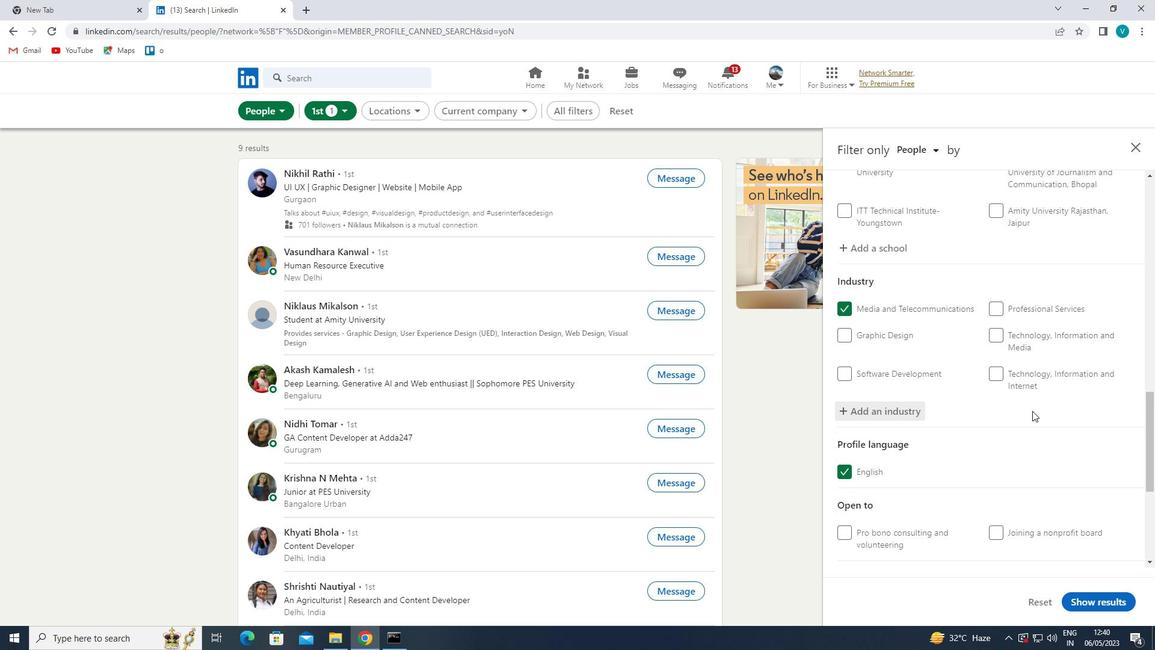 
Action: Mouse scrolled (1040, 403) with delta (0, 0)
Screenshot: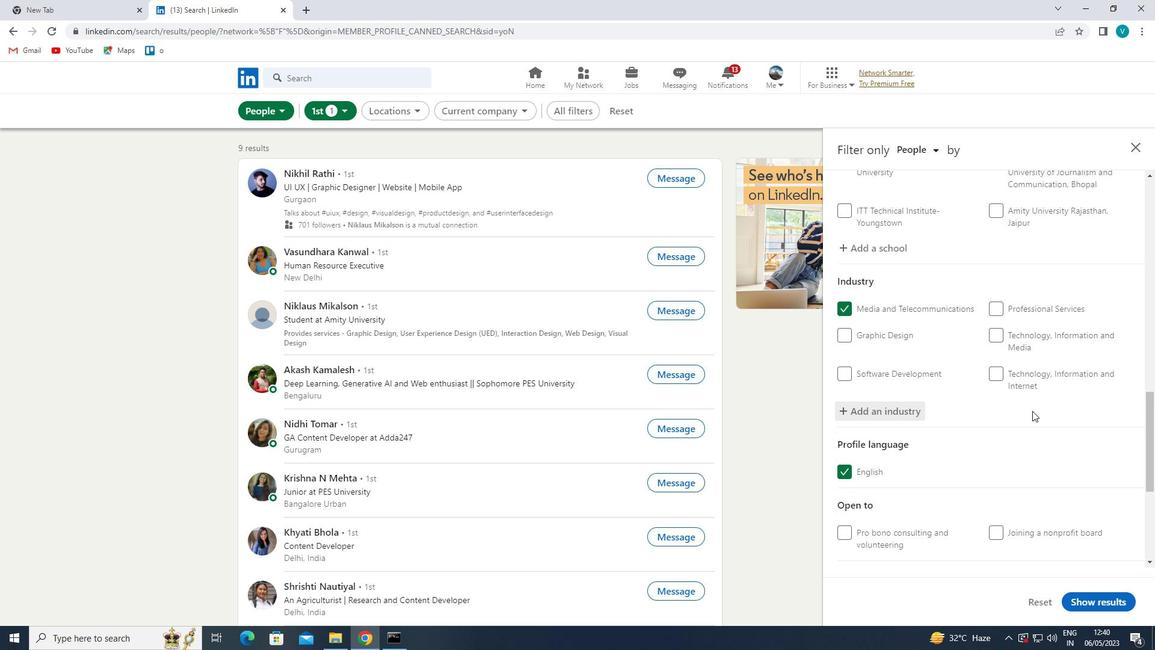 
Action: Mouse moved to (1040, 401)
Screenshot: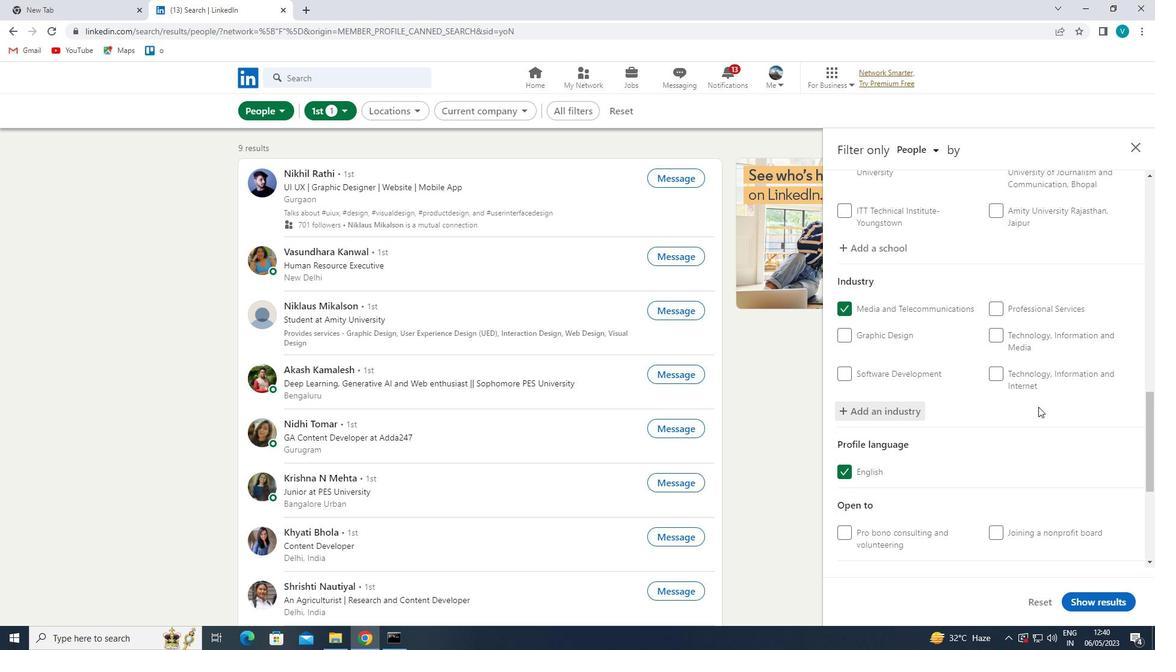 
Action: Mouse scrolled (1040, 400) with delta (0, 0)
Screenshot: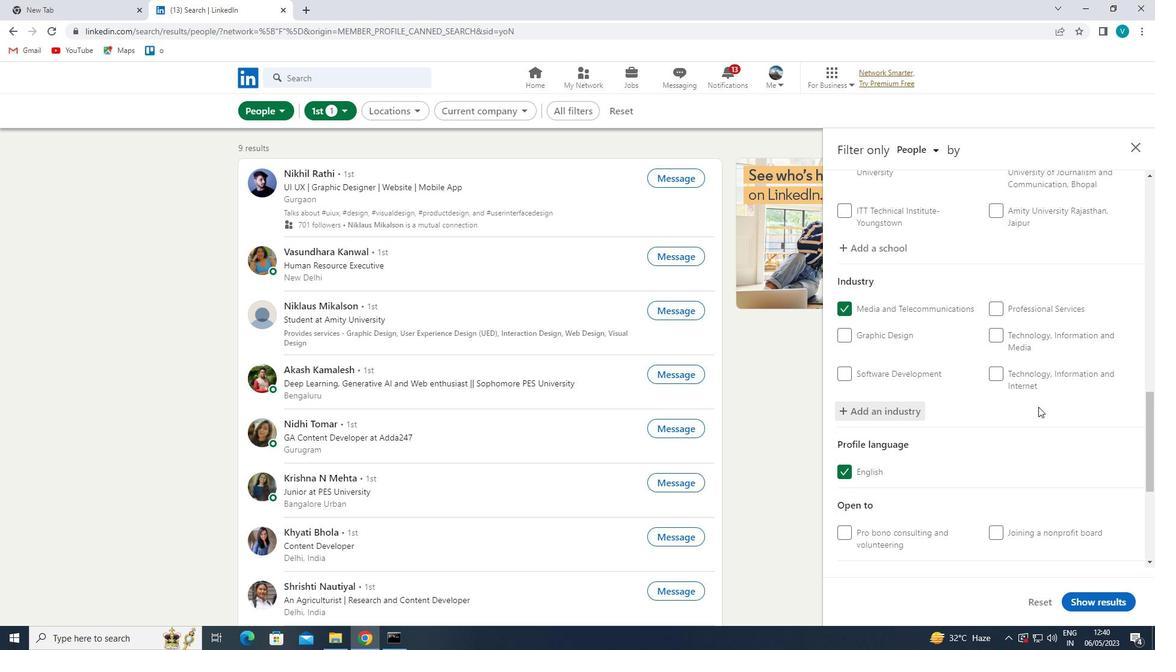 
Action: Mouse moved to (1039, 393)
Screenshot: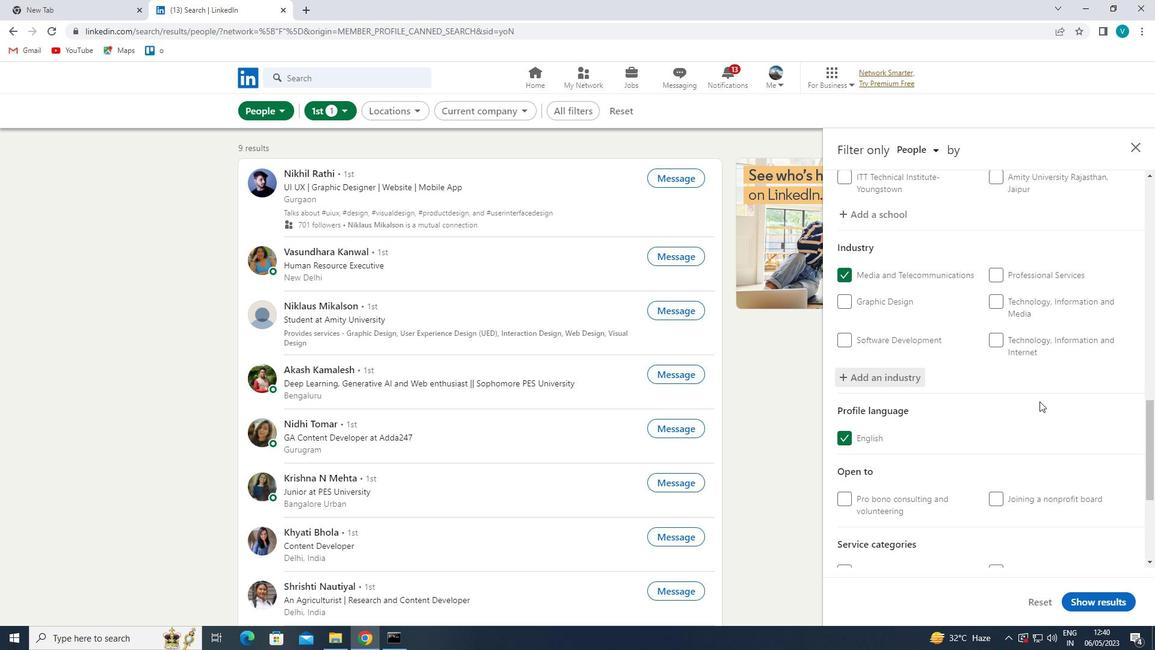 
Action: Mouse scrolled (1039, 393) with delta (0, 0)
Screenshot: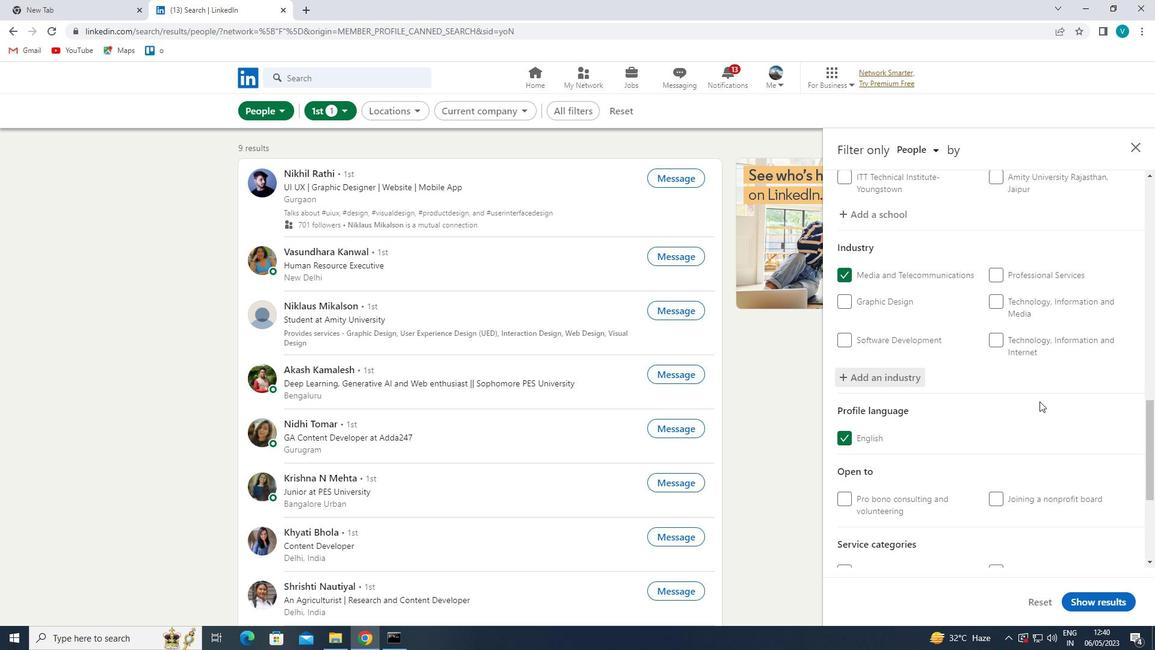 
Action: Mouse moved to (1038, 386)
Screenshot: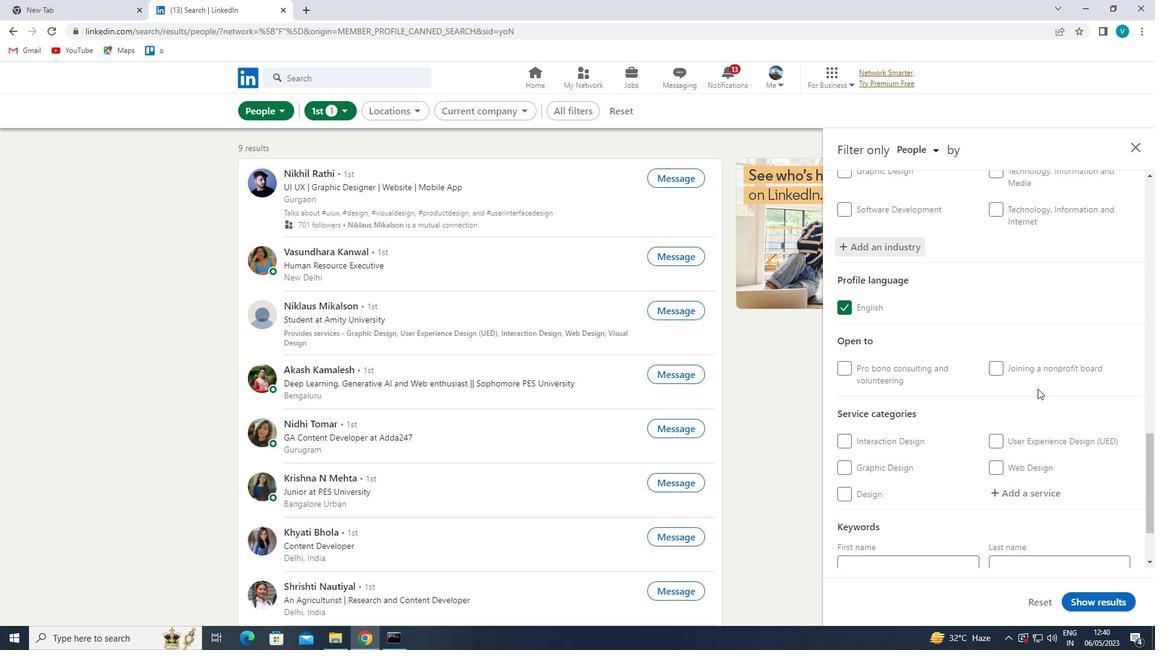 
Action: Mouse scrolled (1038, 385) with delta (0, 0)
Screenshot: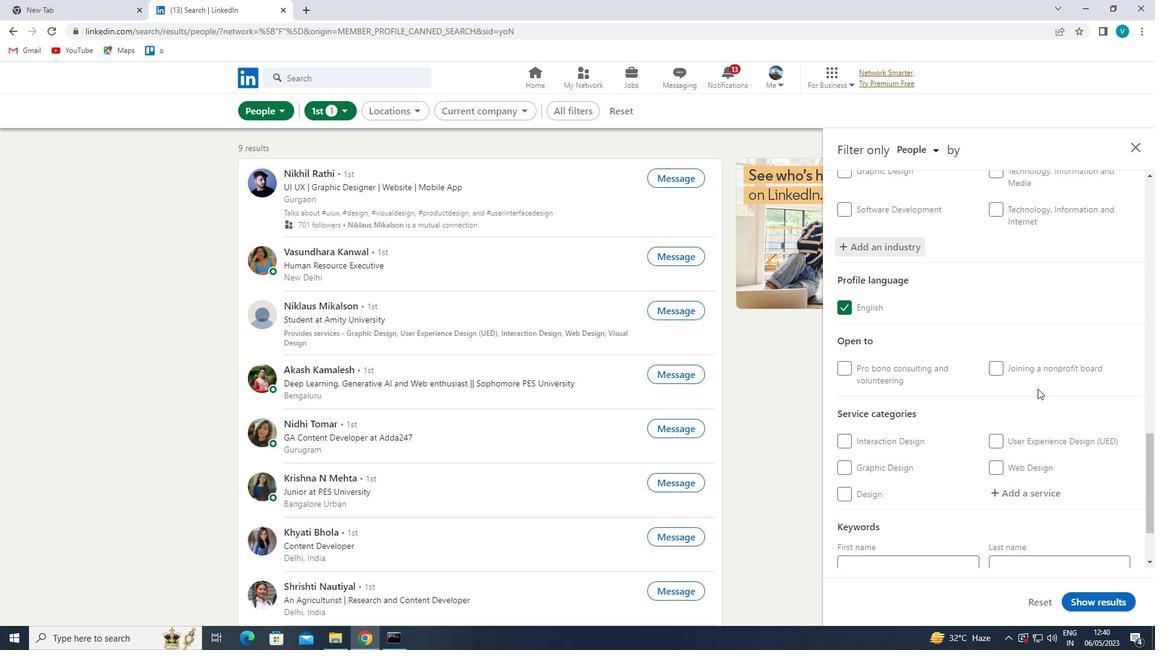 
Action: Mouse moved to (1035, 391)
Screenshot: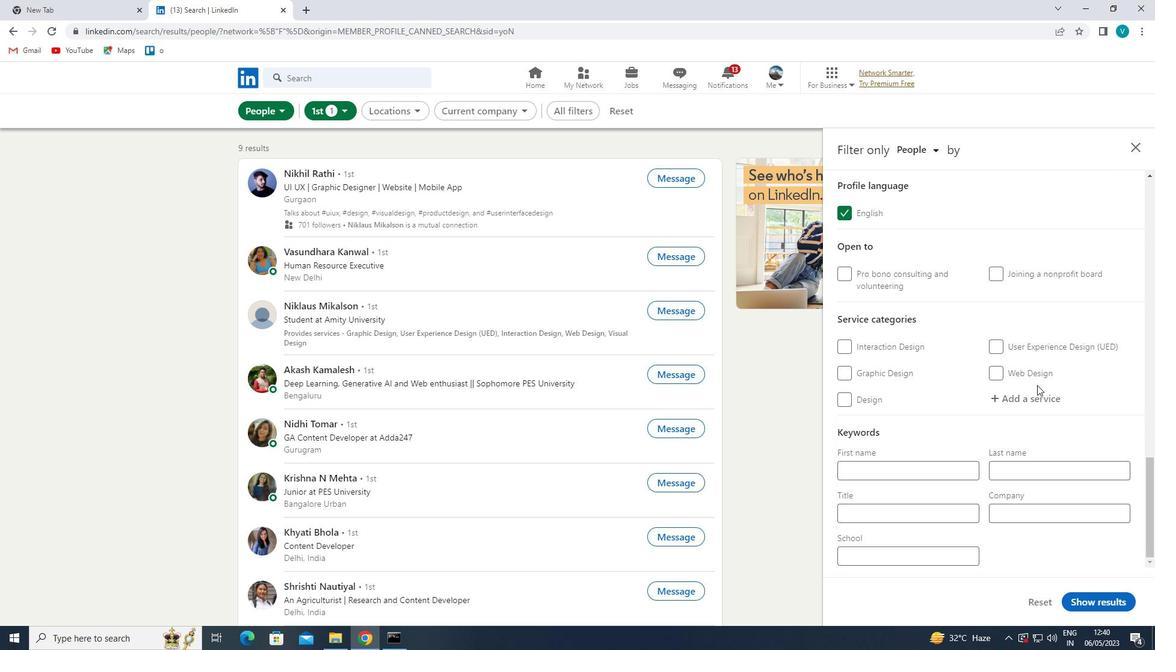 
Action: Mouse pressed left at (1035, 391)
Screenshot: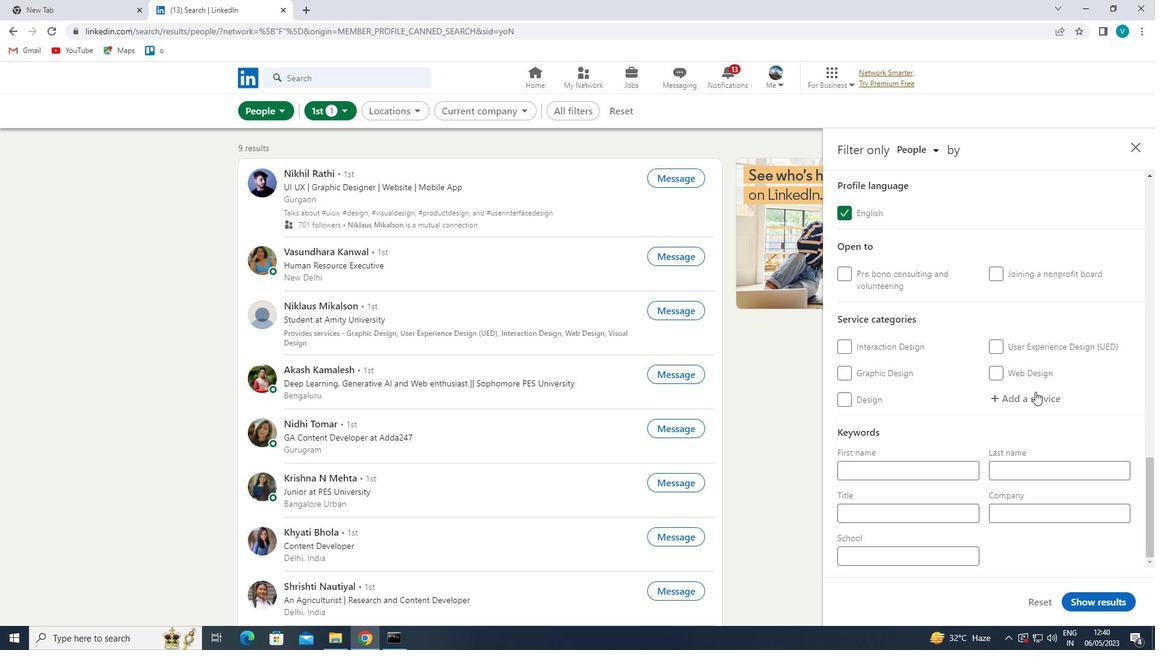 
Action: Mouse moved to (1022, 403)
Screenshot: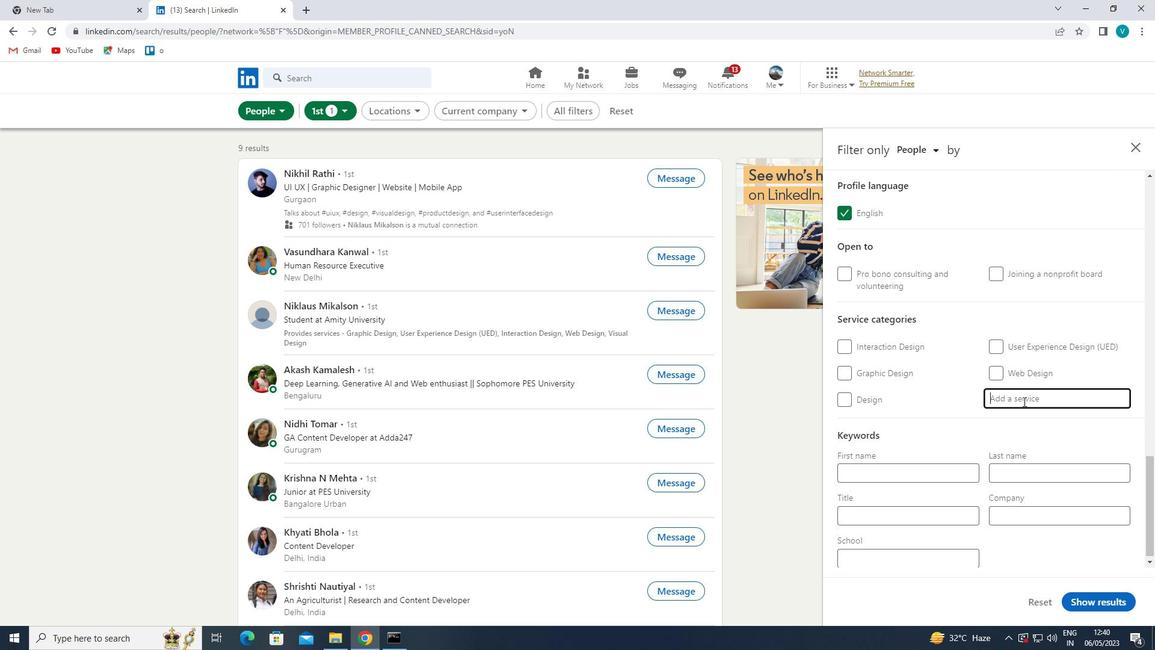 
Action: Key pressed <Key.shift>MANAGEMENT<Key.space>
Screenshot: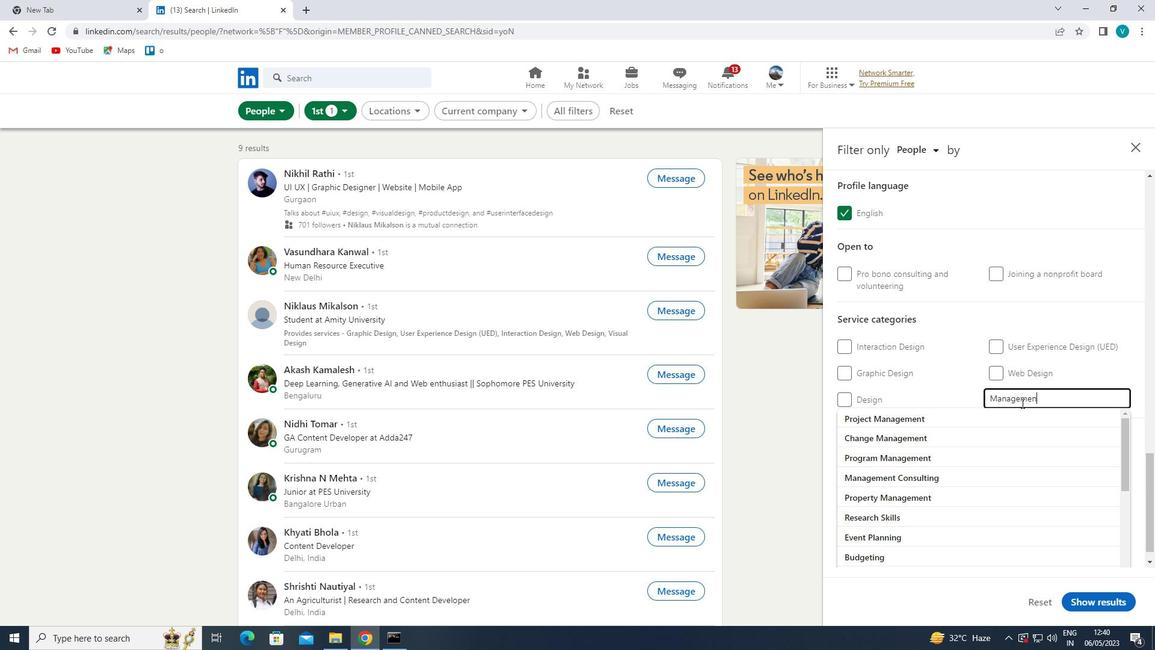 
Action: Mouse moved to (953, 388)
Screenshot: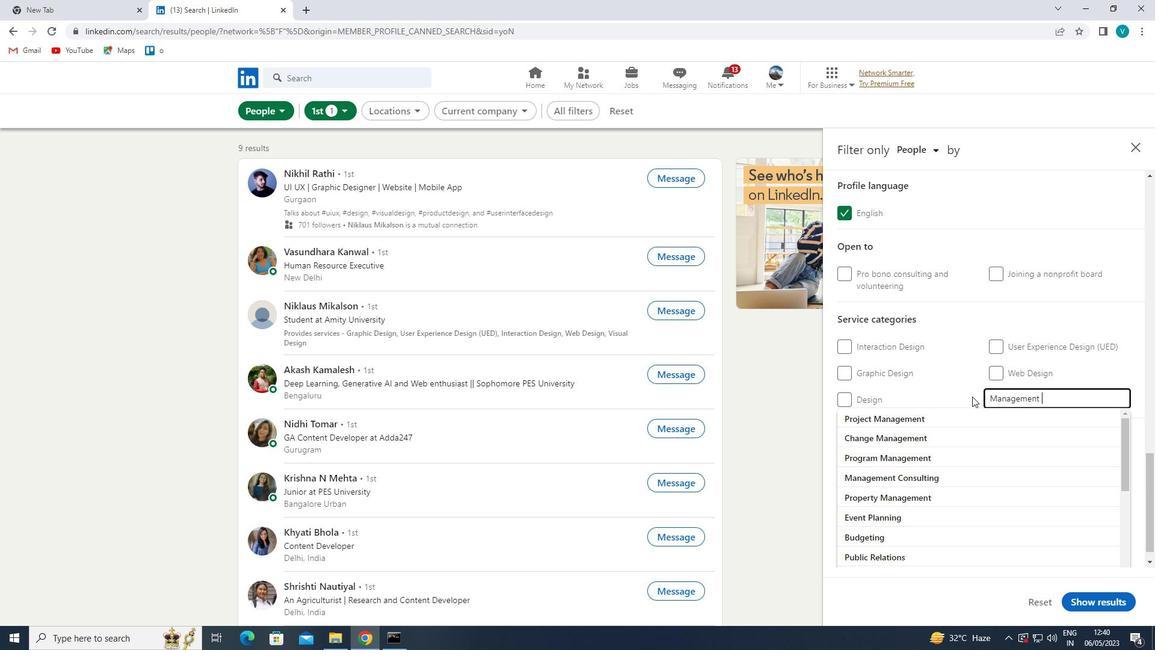 
Action: Mouse pressed left at (953, 388)
Screenshot: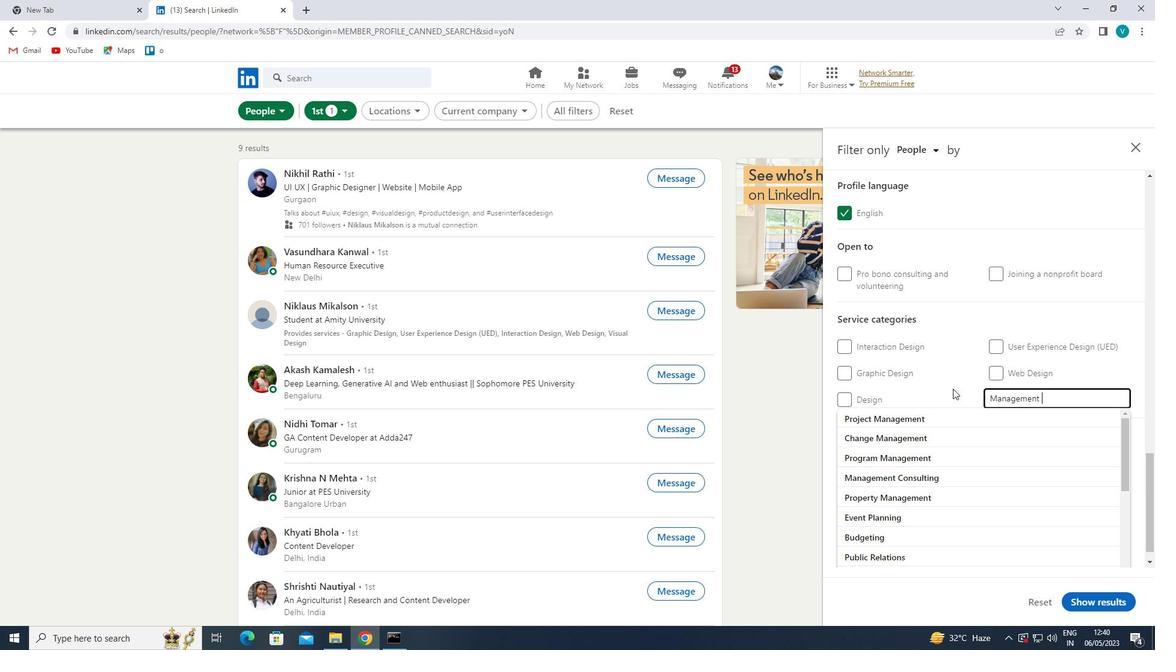 
Action: Mouse moved to (954, 390)
Screenshot: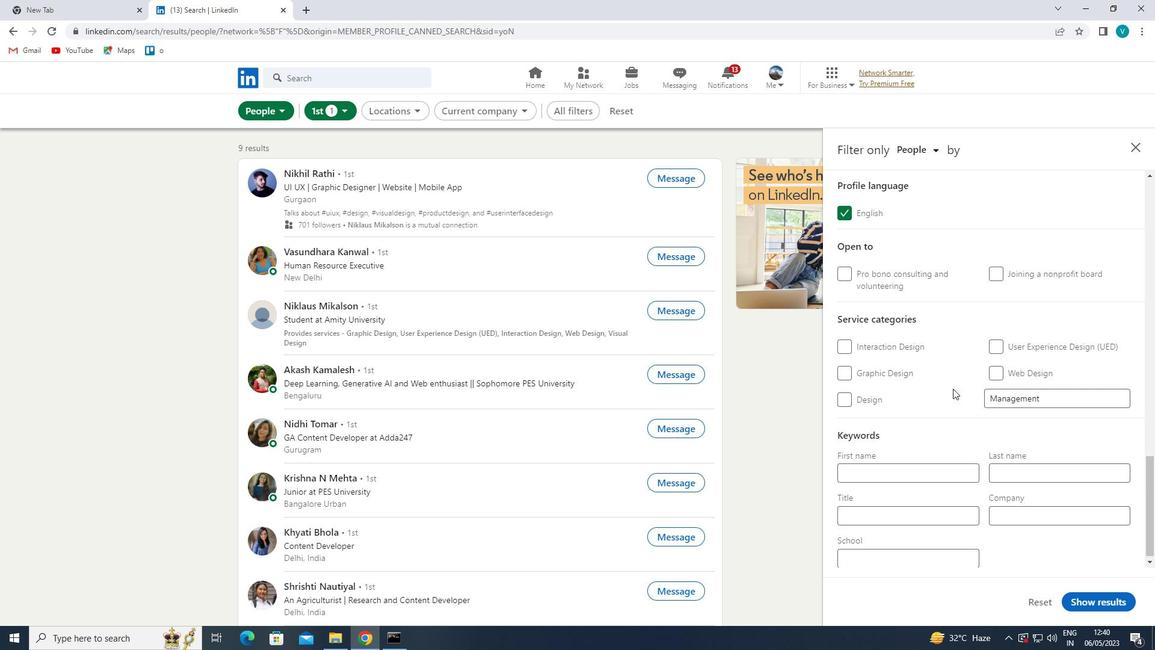 
Action: Mouse scrolled (954, 390) with delta (0, 0)
Screenshot: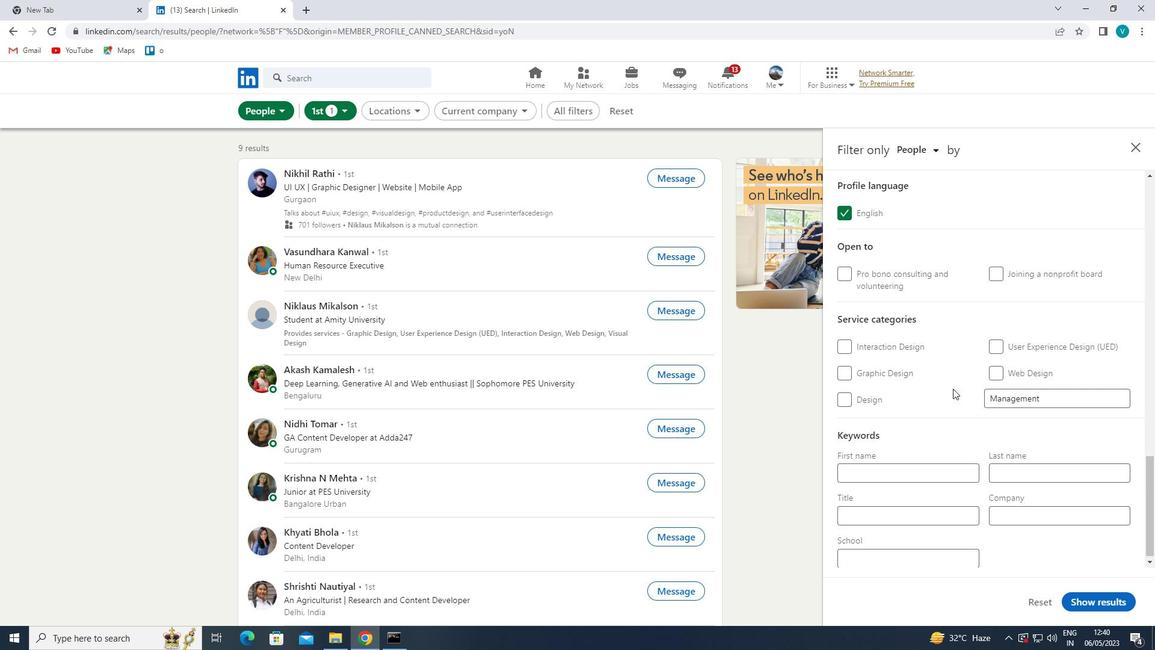 
Action: Mouse moved to (954, 391)
Screenshot: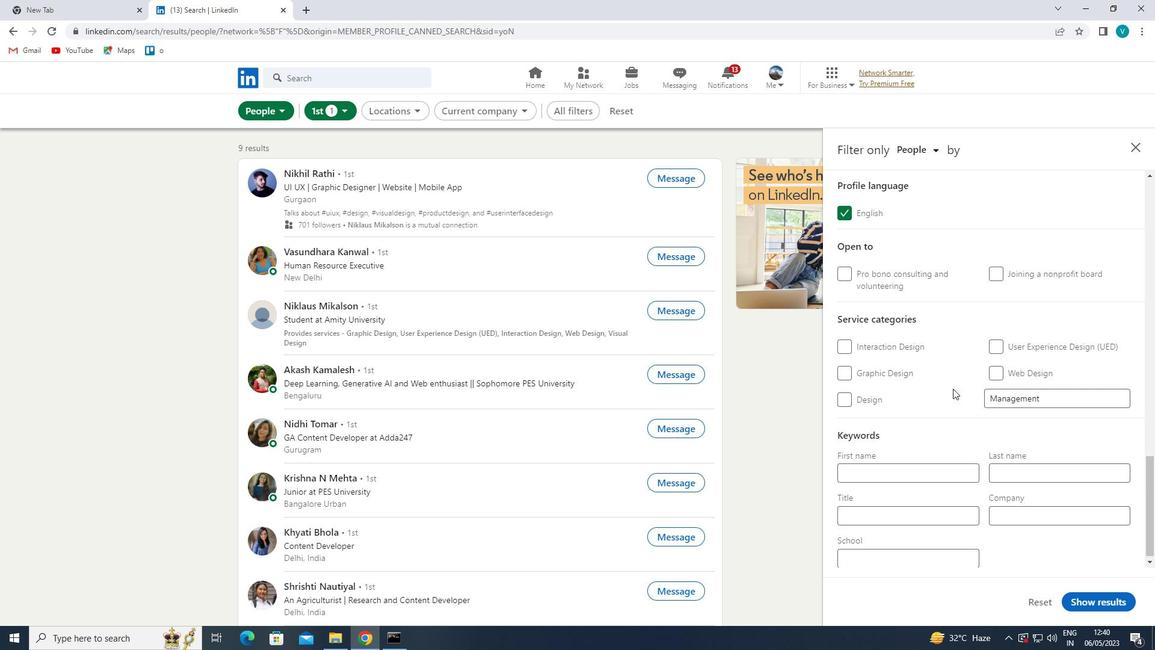 
Action: Mouse scrolled (954, 391) with delta (0, 0)
Screenshot: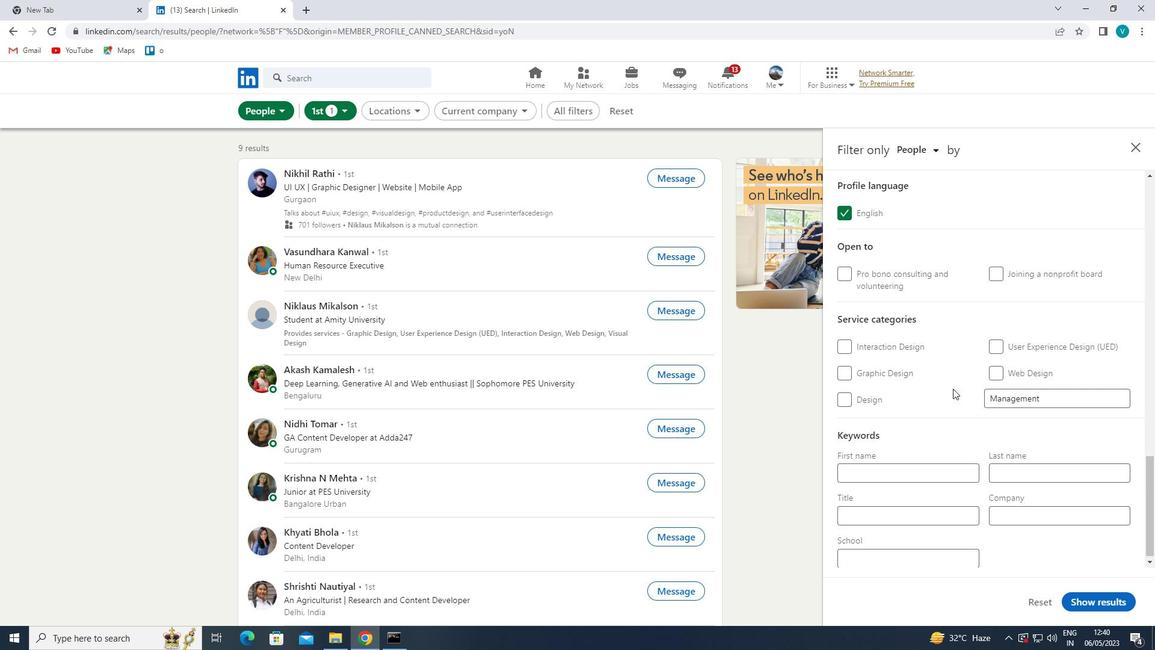 
Action: Mouse moved to (954, 392)
Screenshot: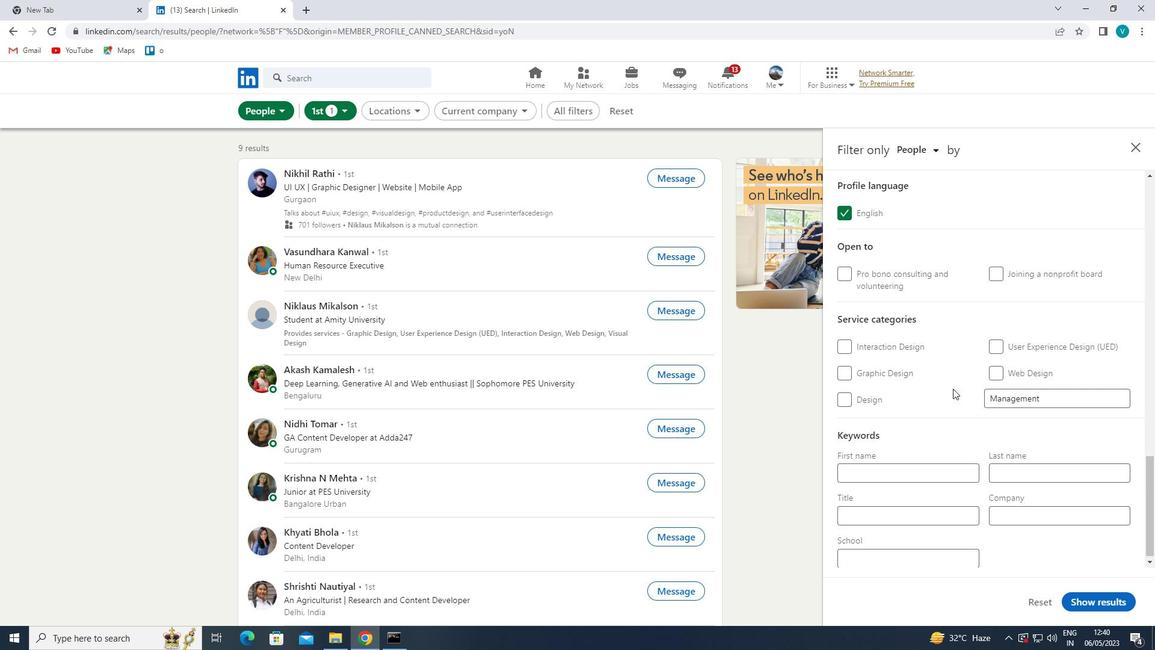 
Action: Mouse scrolled (954, 391) with delta (0, 0)
Screenshot: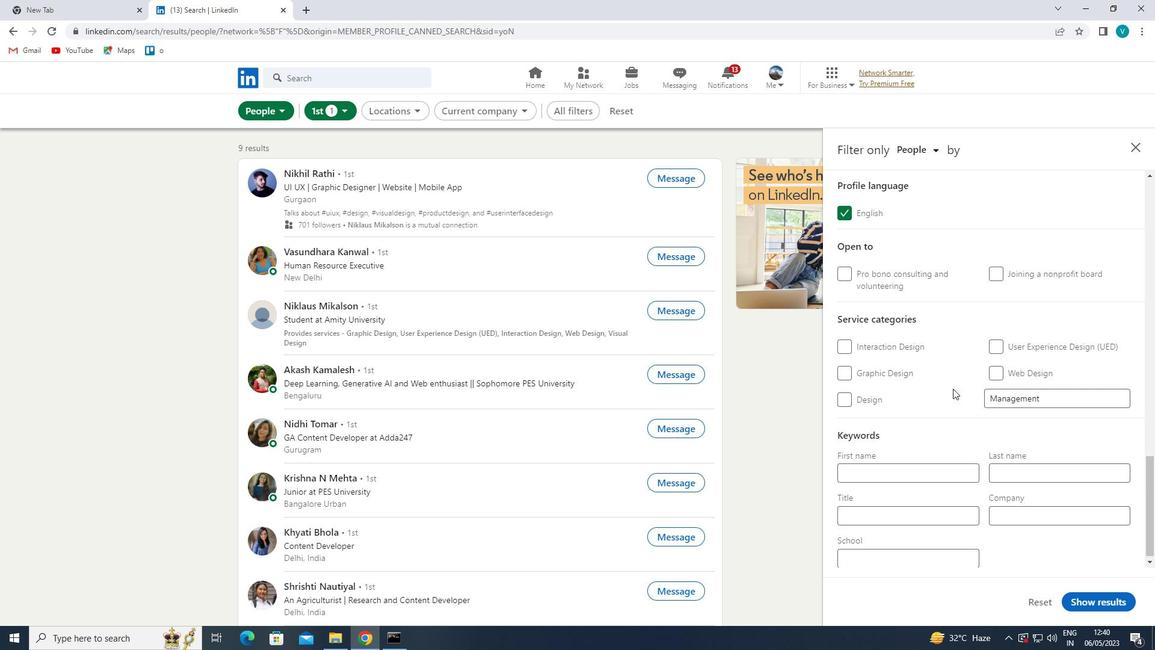 
Action: Mouse moved to (931, 518)
Screenshot: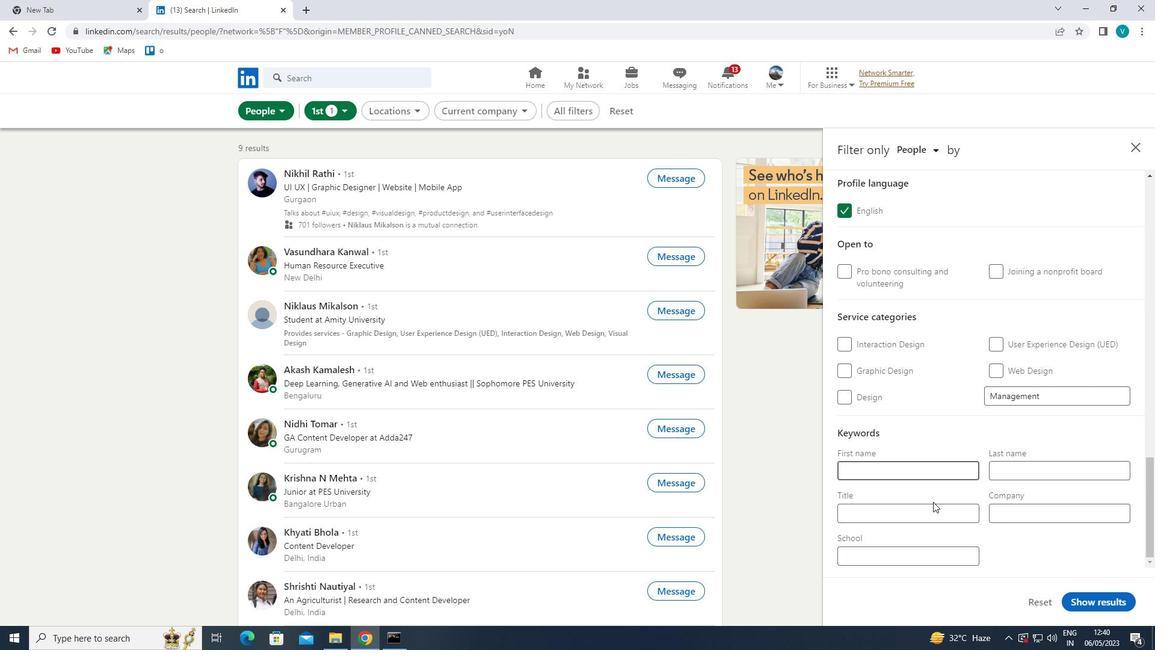 
Action: Mouse pressed left at (931, 518)
Screenshot: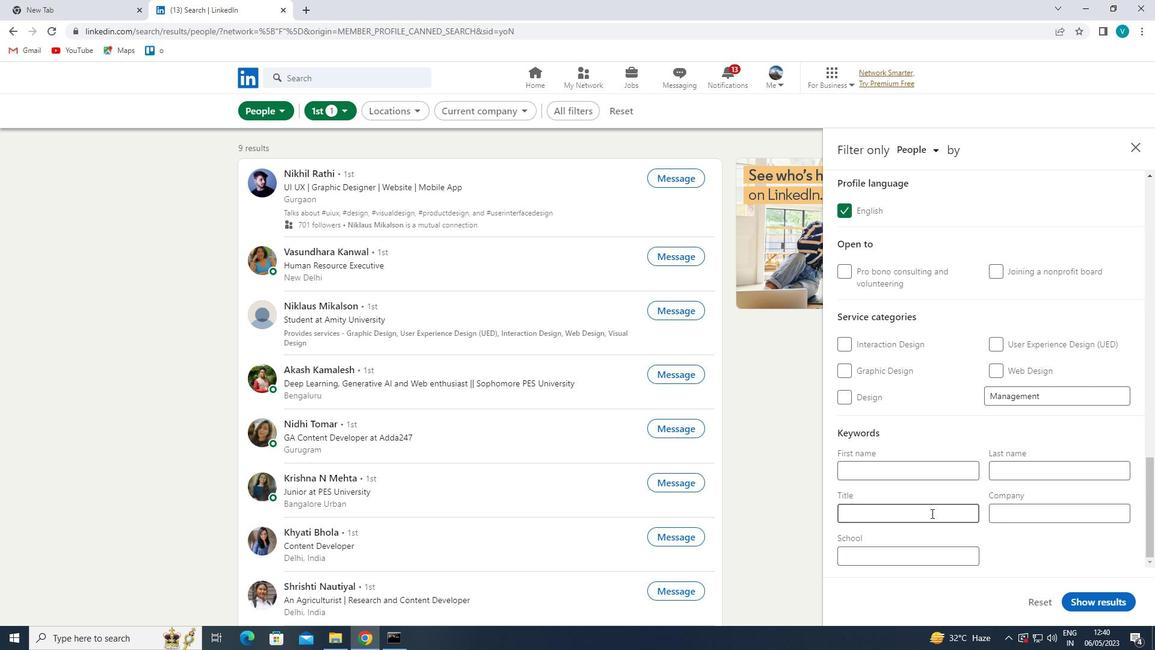 
Action: Mouse moved to (925, 517)
Screenshot: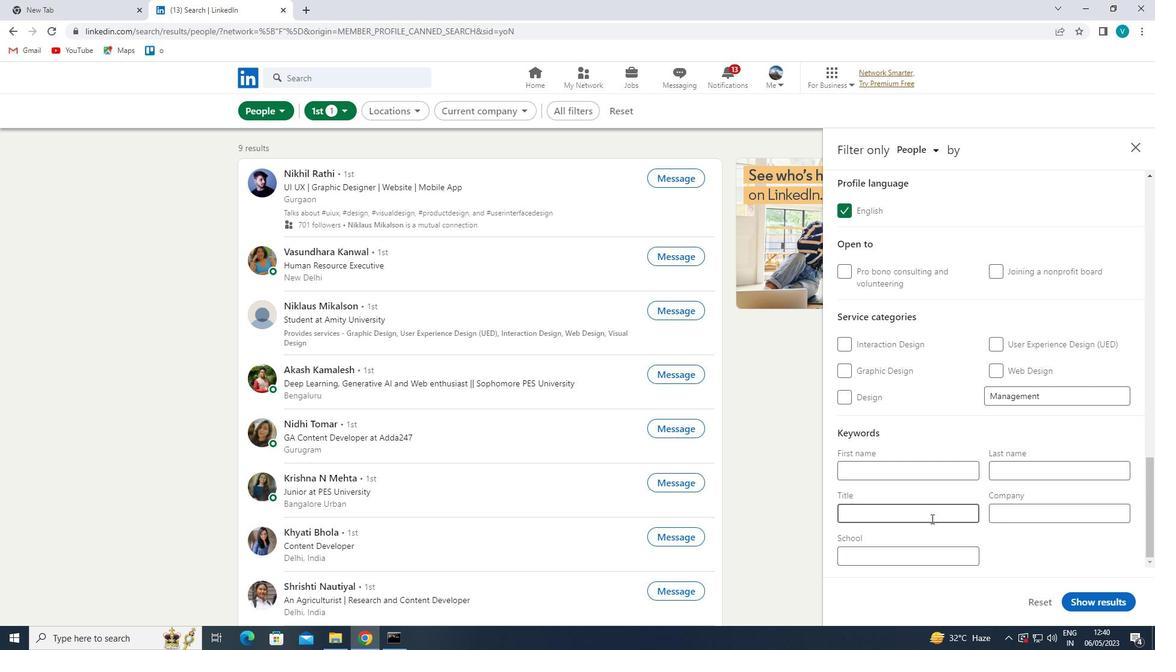 
Action: Key pressed <Key.shift>HOTEL<Key.space><Key.shift>FRONT<Key.space><Key.shift>DOOR<Key.space><Key.shift>GREETER
Screenshot: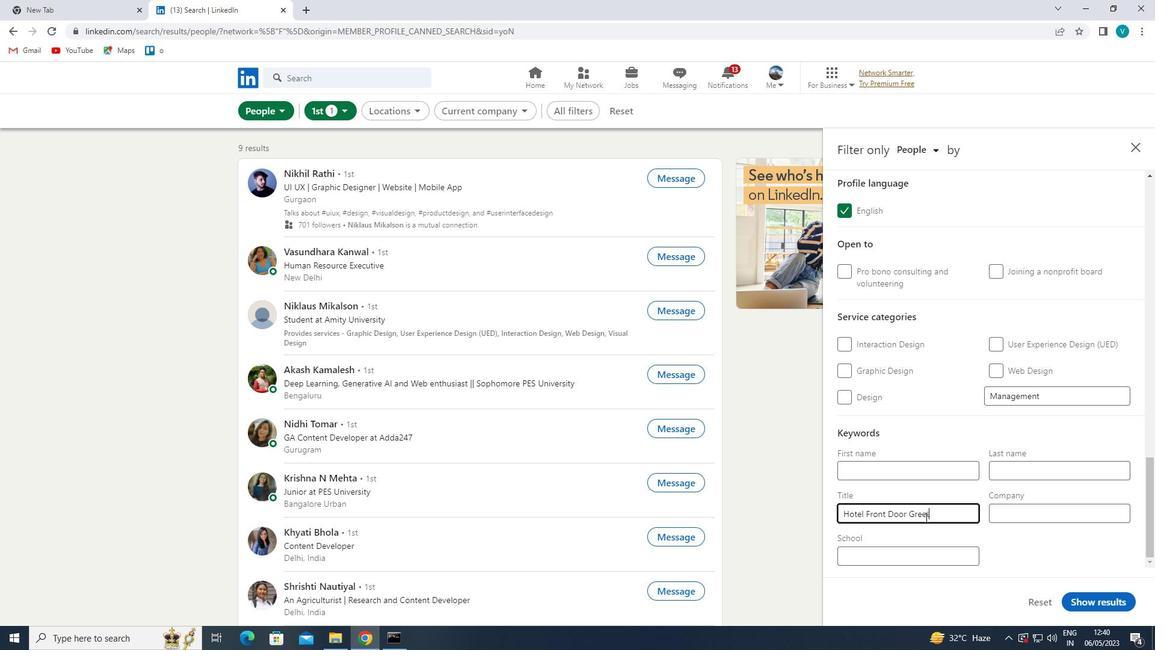 
Action: Mouse moved to (1085, 596)
Screenshot: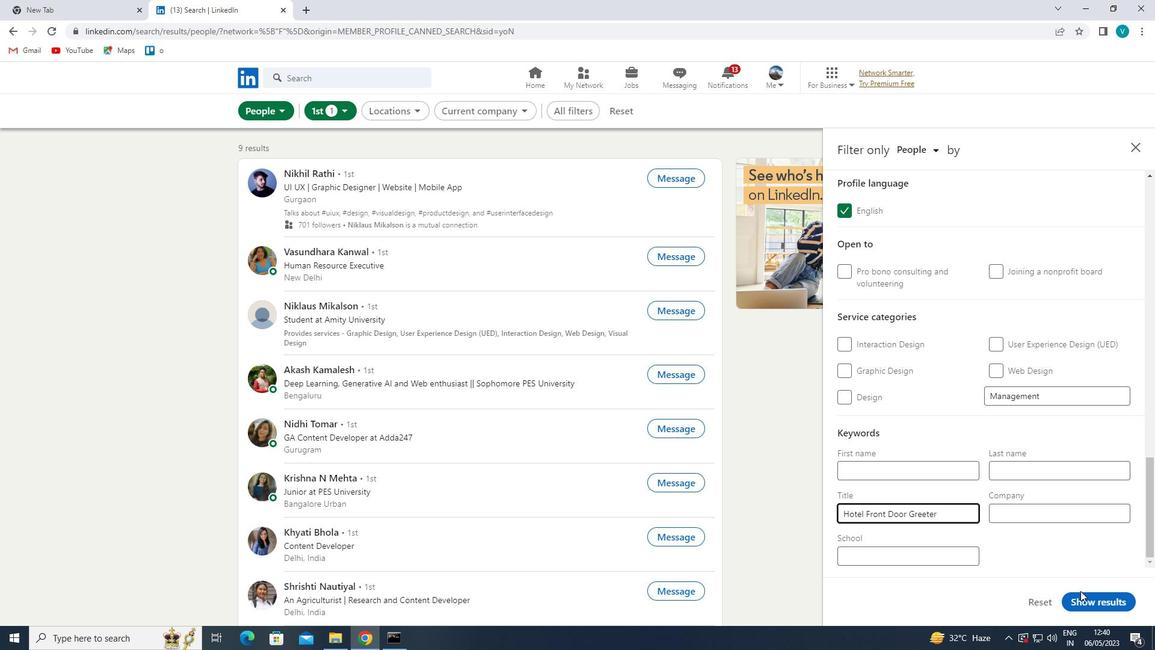 
Action: Mouse pressed left at (1085, 596)
Screenshot: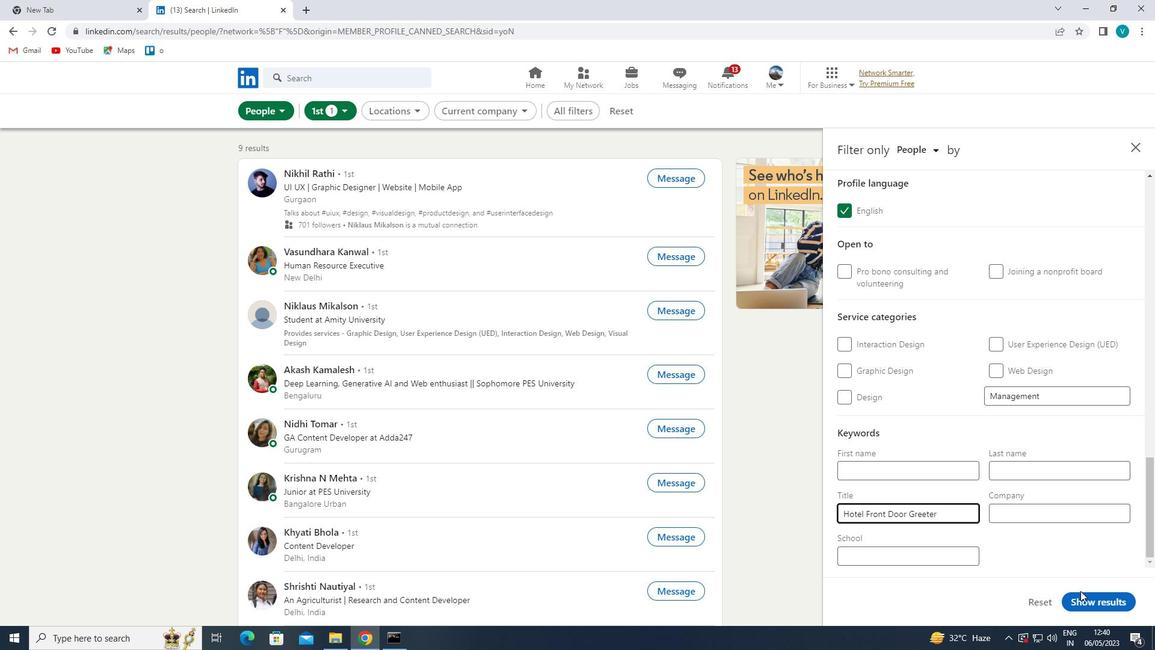 
Action: Mouse moved to (1045, 574)
Screenshot: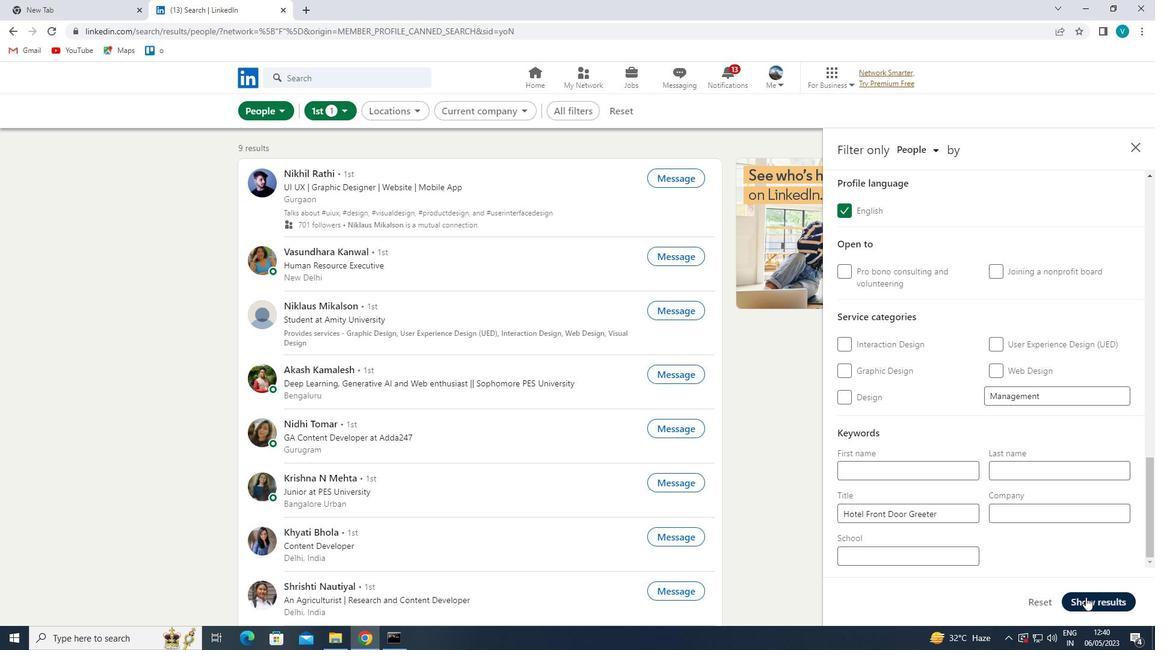 
